Task: Look for space in Itumbiara, Brazil from 2nd June, 2023 to 15th June, 2023 for 2 adults and 1 pet in price range Rs.10000 to Rs.15000. Place can be entire place with 1  bedroom having 1 bed and 1 bathroom. Property type can be house, flat, guest house, hotel. Booking option can be shelf check-in. Required host language is Spanish.
Action: Key pressed i<Key.caps_lock>tumbiara,<Key.space><Key.caps_lock>b<Key.caps_lock>razil
Screenshot: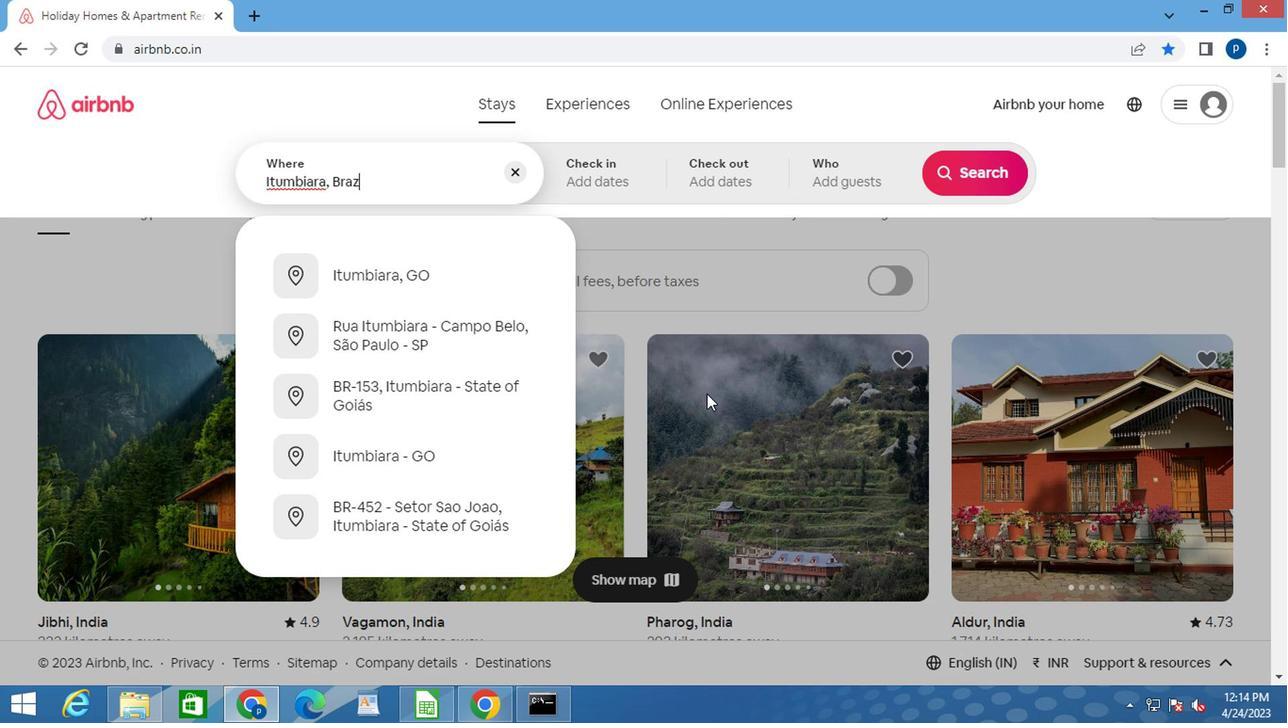 
Action: Mouse moved to (729, 374)
Screenshot: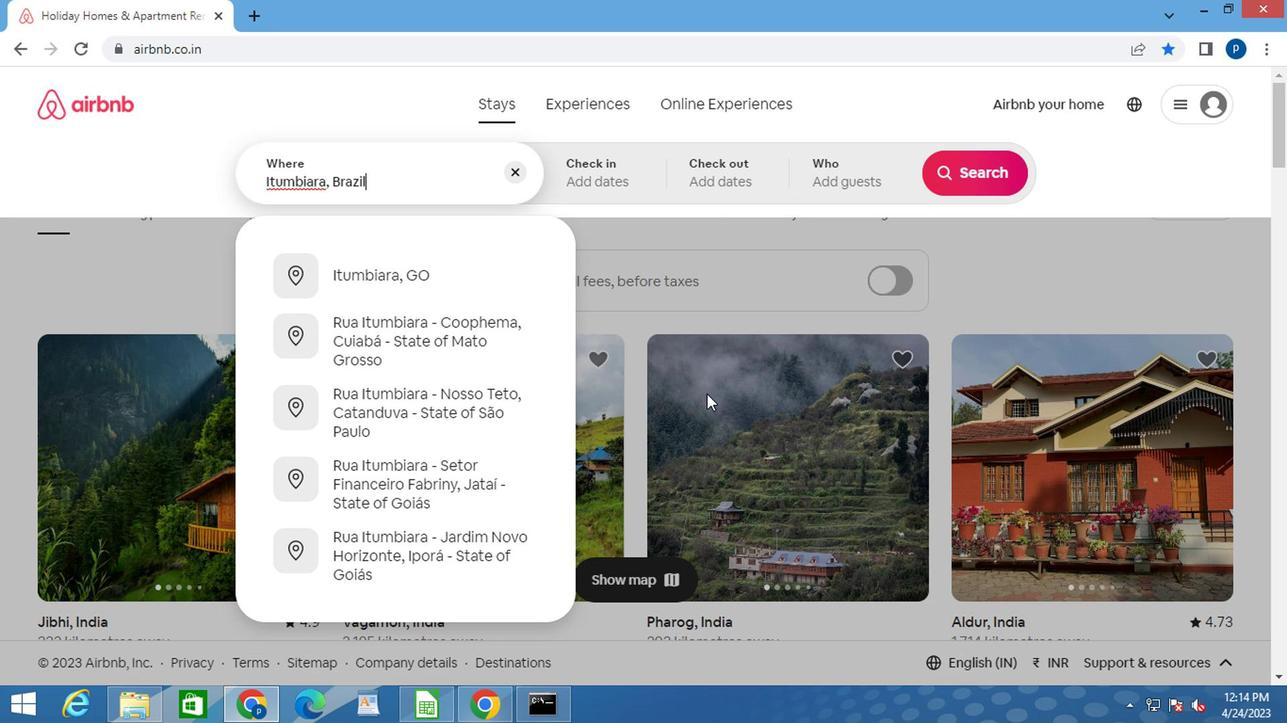 
Action: Key pressed <Key.enter>
Screenshot: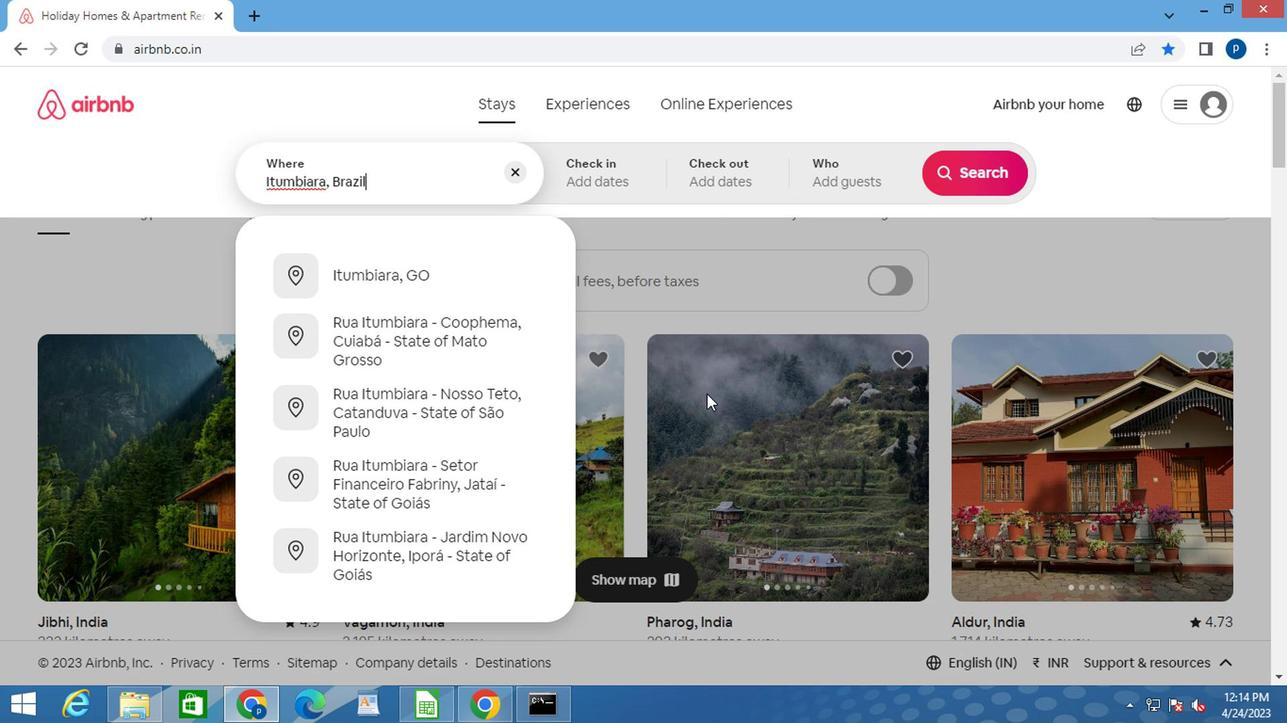 
Action: Mouse moved to (961, 325)
Screenshot: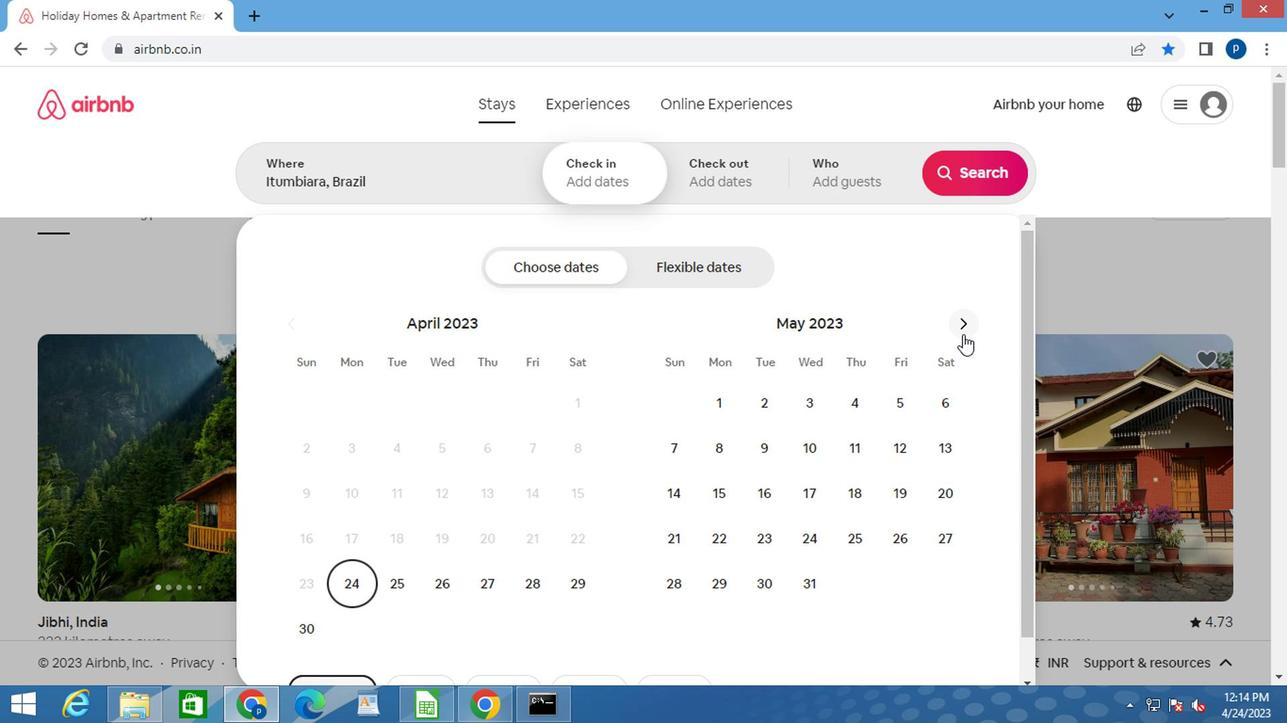 
Action: Mouse pressed left at (961, 325)
Screenshot: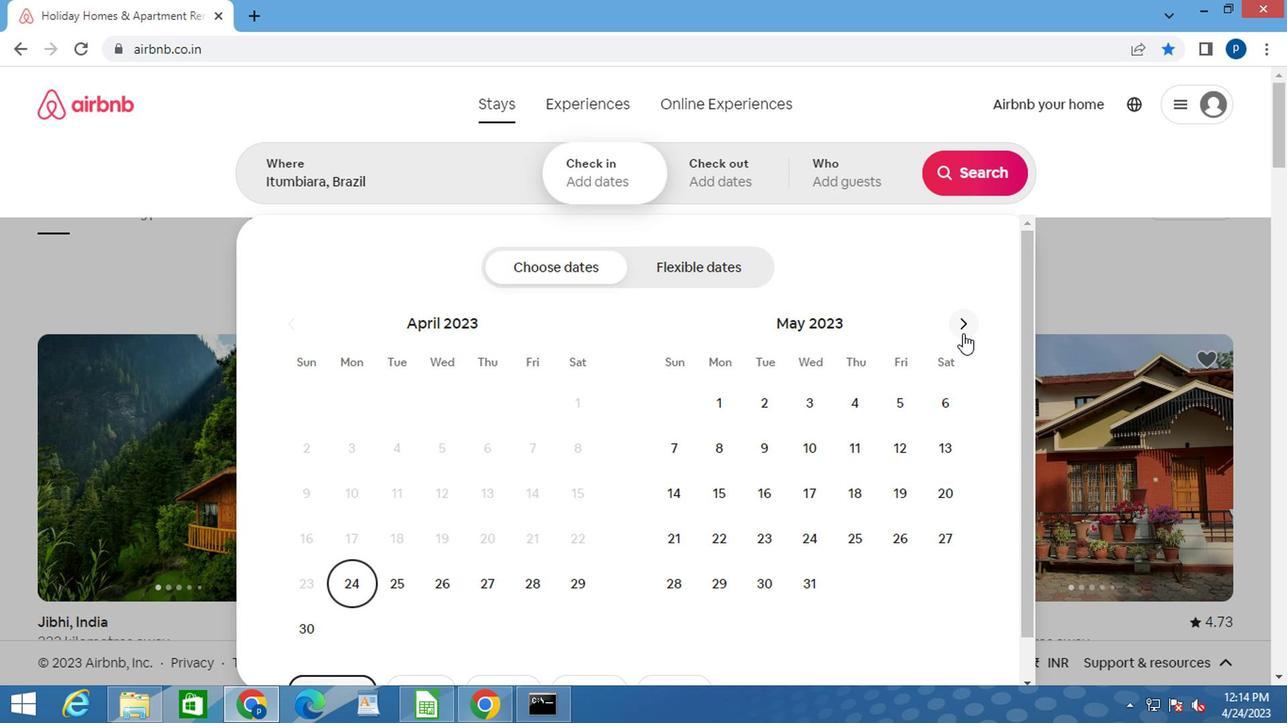 
Action: Mouse pressed left at (961, 325)
Screenshot: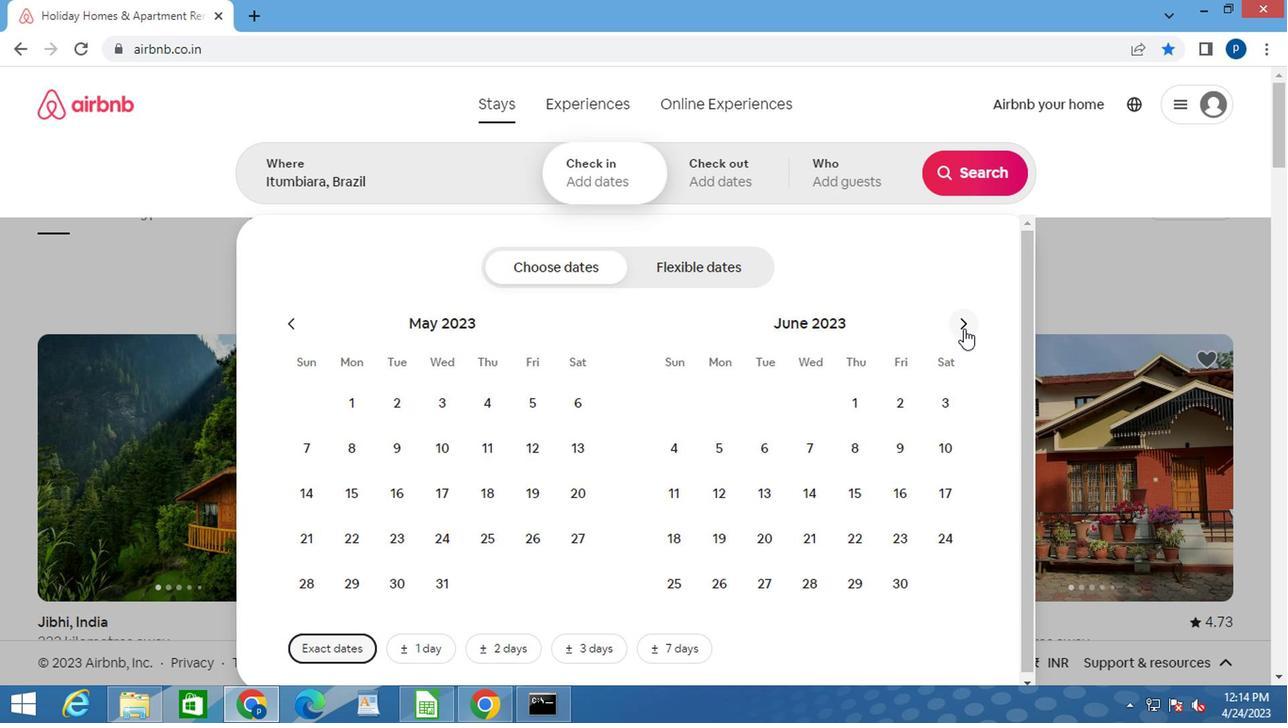 
Action: Mouse moved to (535, 392)
Screenshot: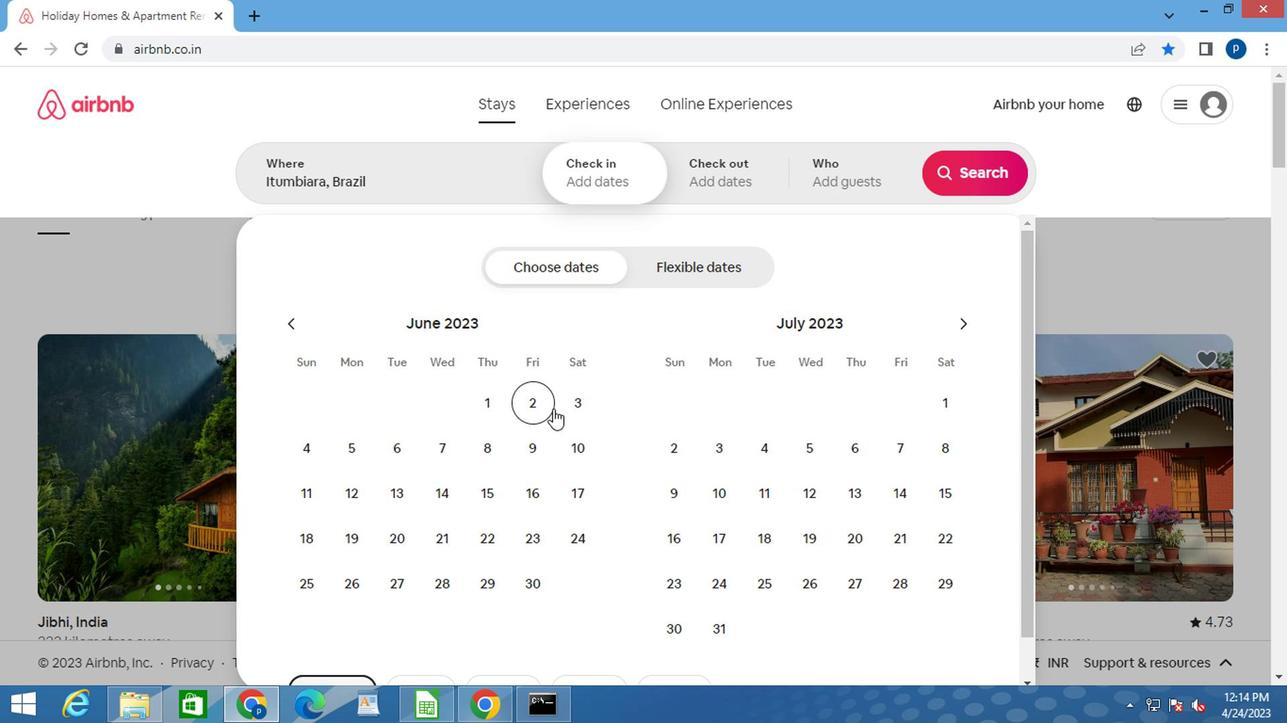 
Action: Mouse pressed left at (535, 392)
Screenshot: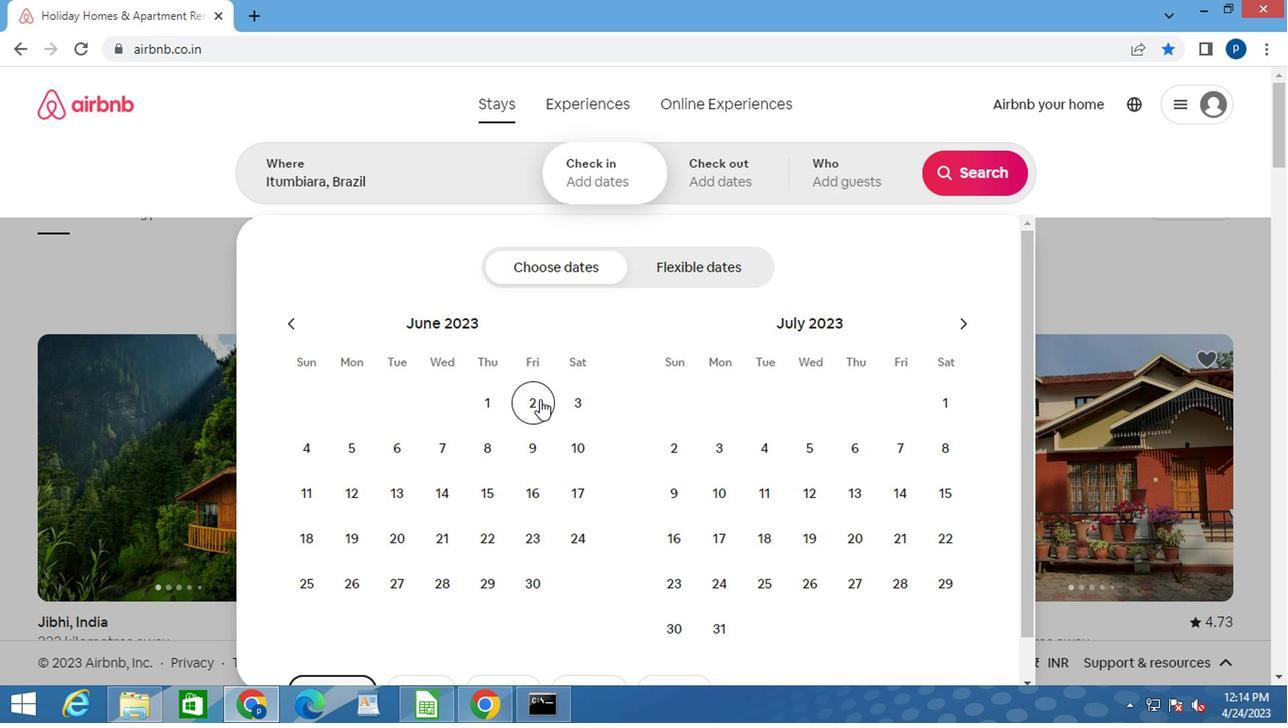 
Action: Mouse moved to (476, 483)
Screenshot: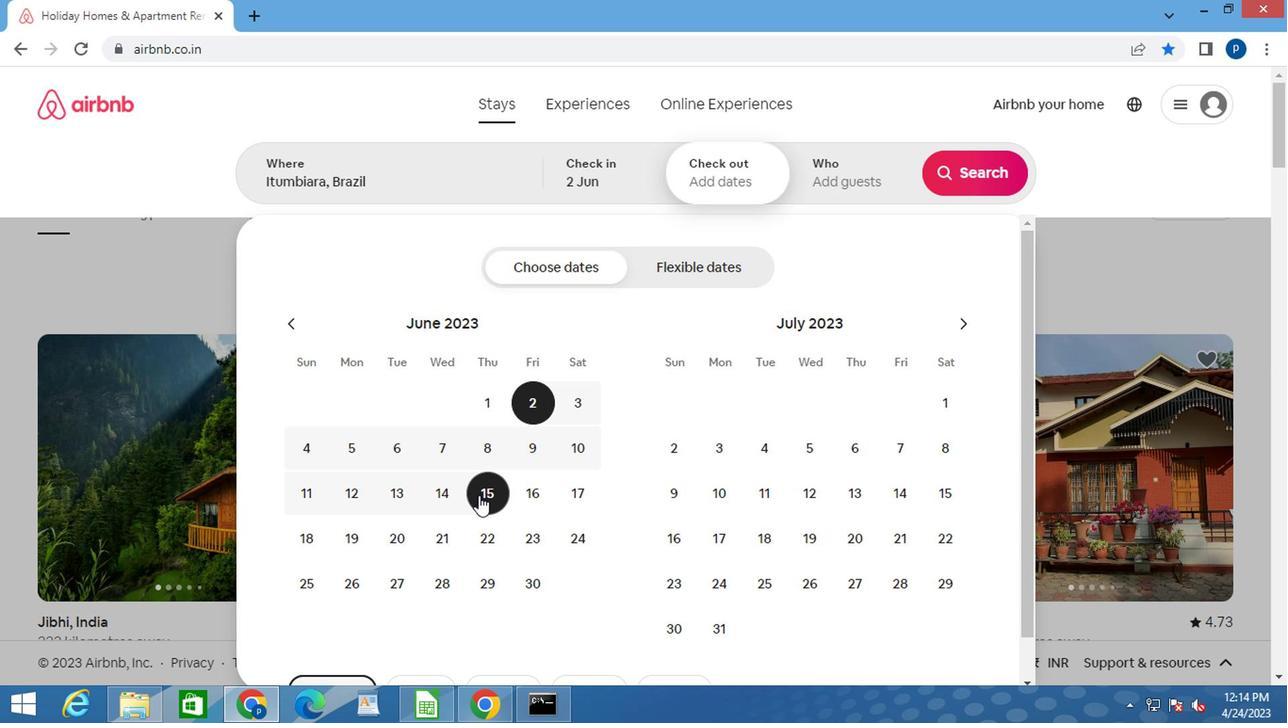 
Action: Mouse pressed left at (476, 483)
Screenshot: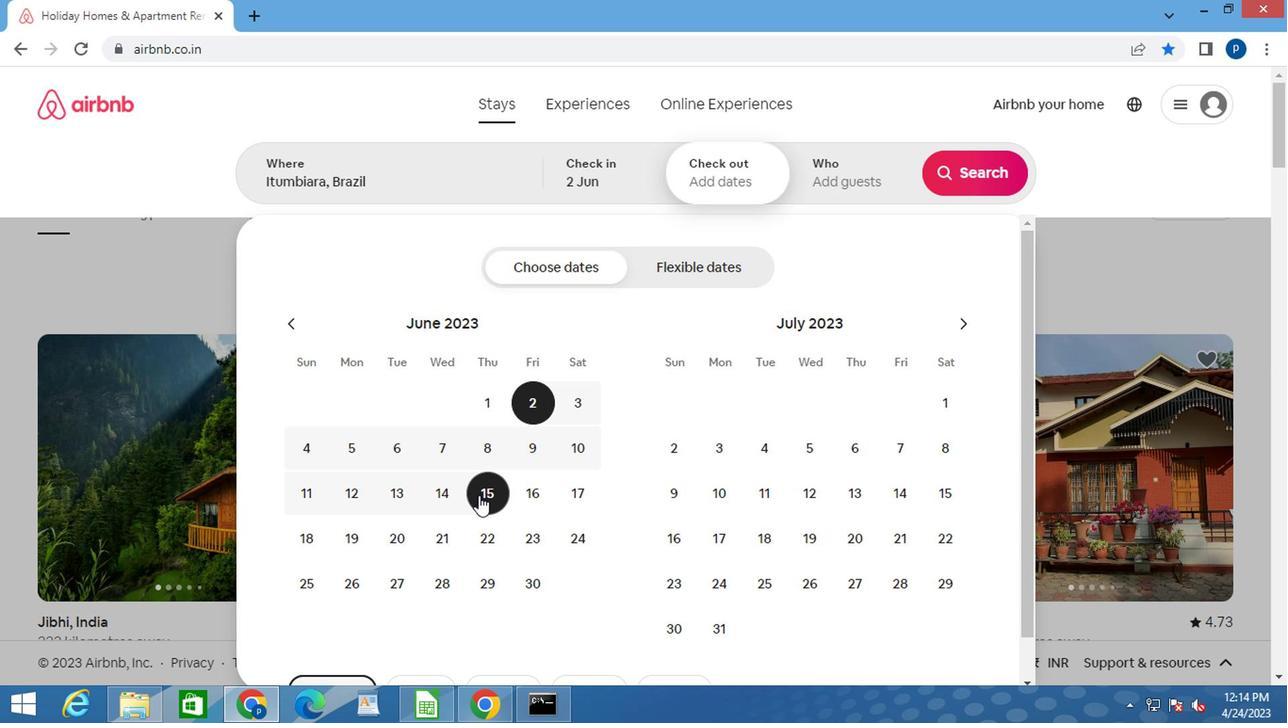 
Action: Mouse moved to (840, 189)
Screenshot: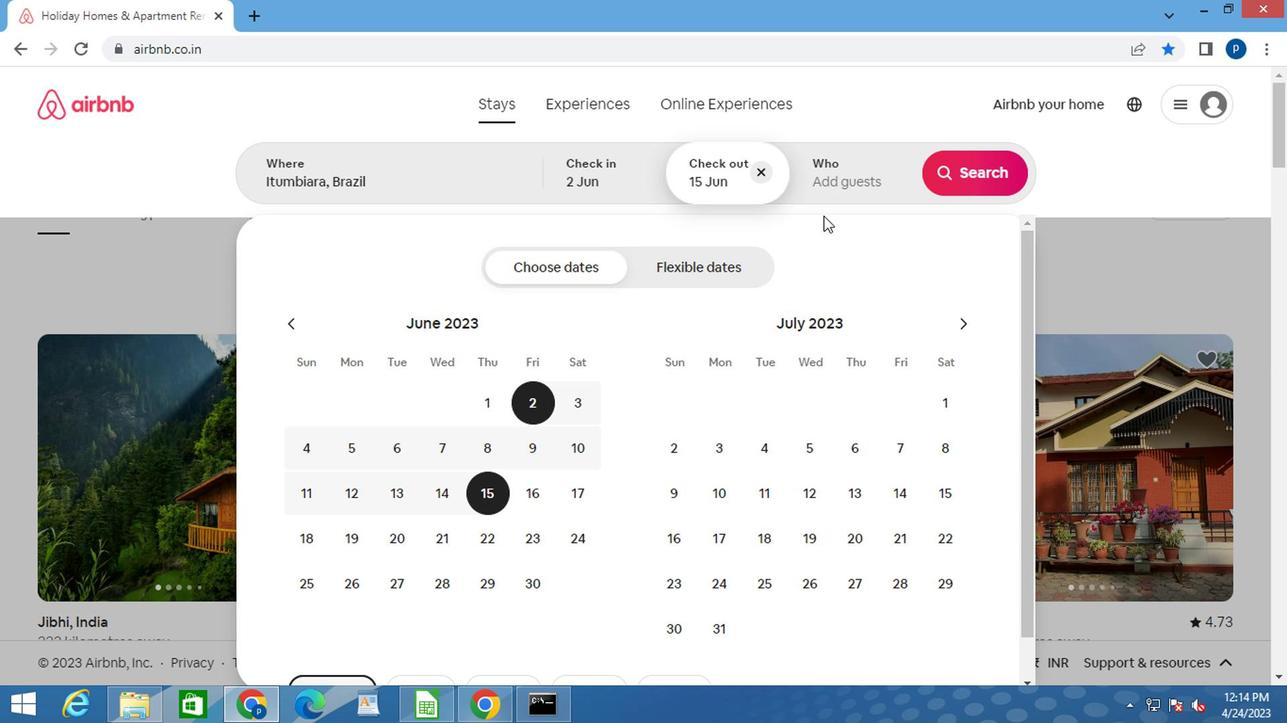 
Action: Mouse pressed left at (840, 189)
Screenshot: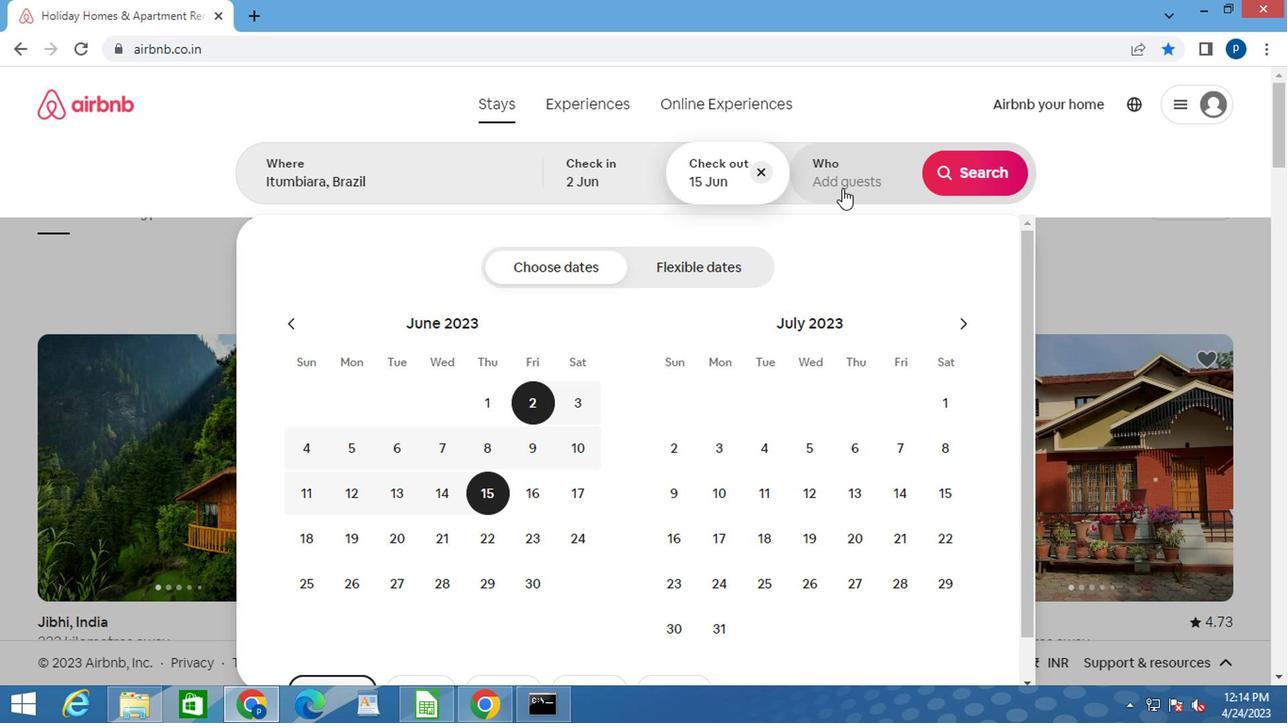 
Action: Mouse moved to (972, 270)
Screenshot: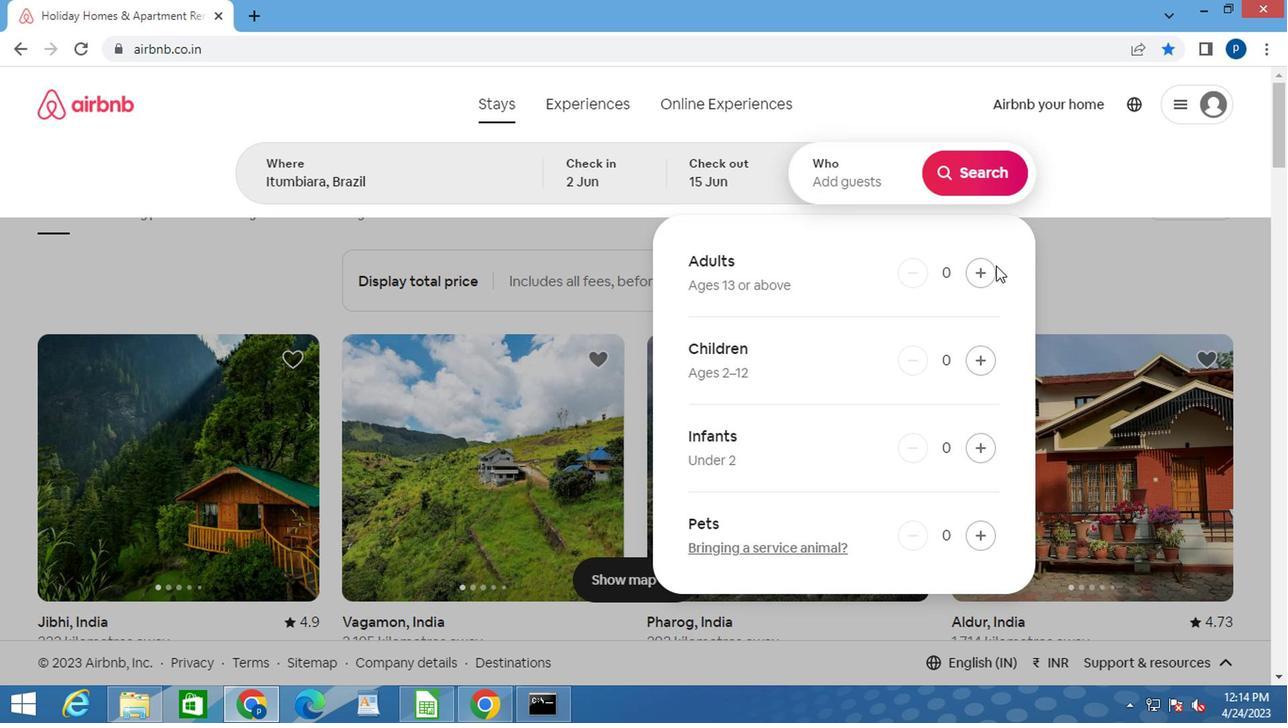 
Action: Mouse pressed left at (972, 270)
Screenshot: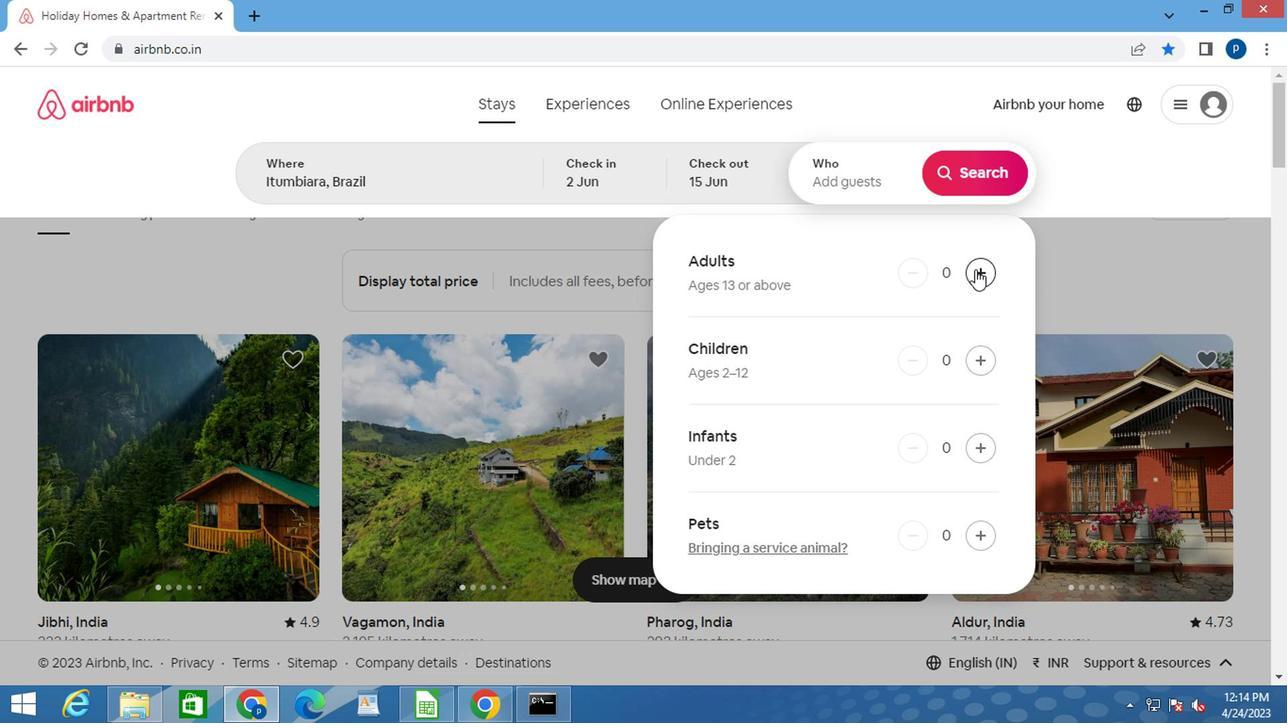 
Action: Mouse pressed left at (972, 270)
Screenshot: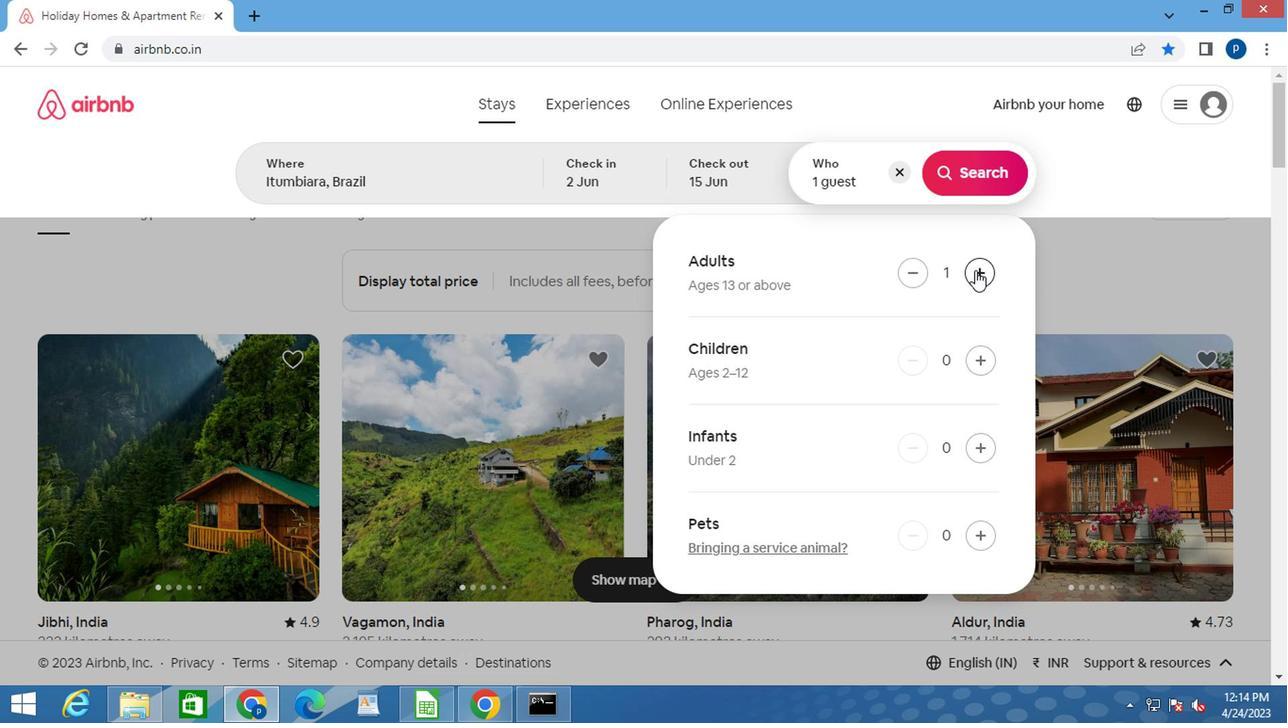 
Action: Mouse moved to (980, 519)
Screenshot: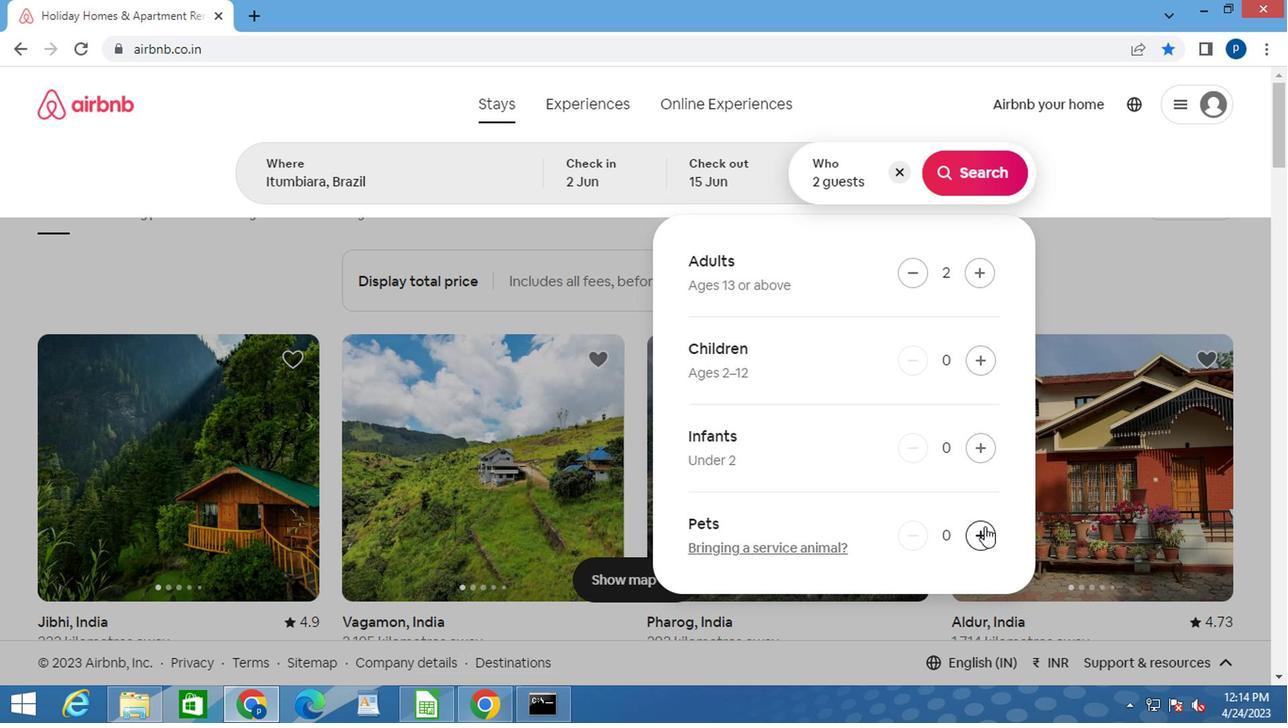 
Action: Mouse pressed left at (980, 519)
Screenshot: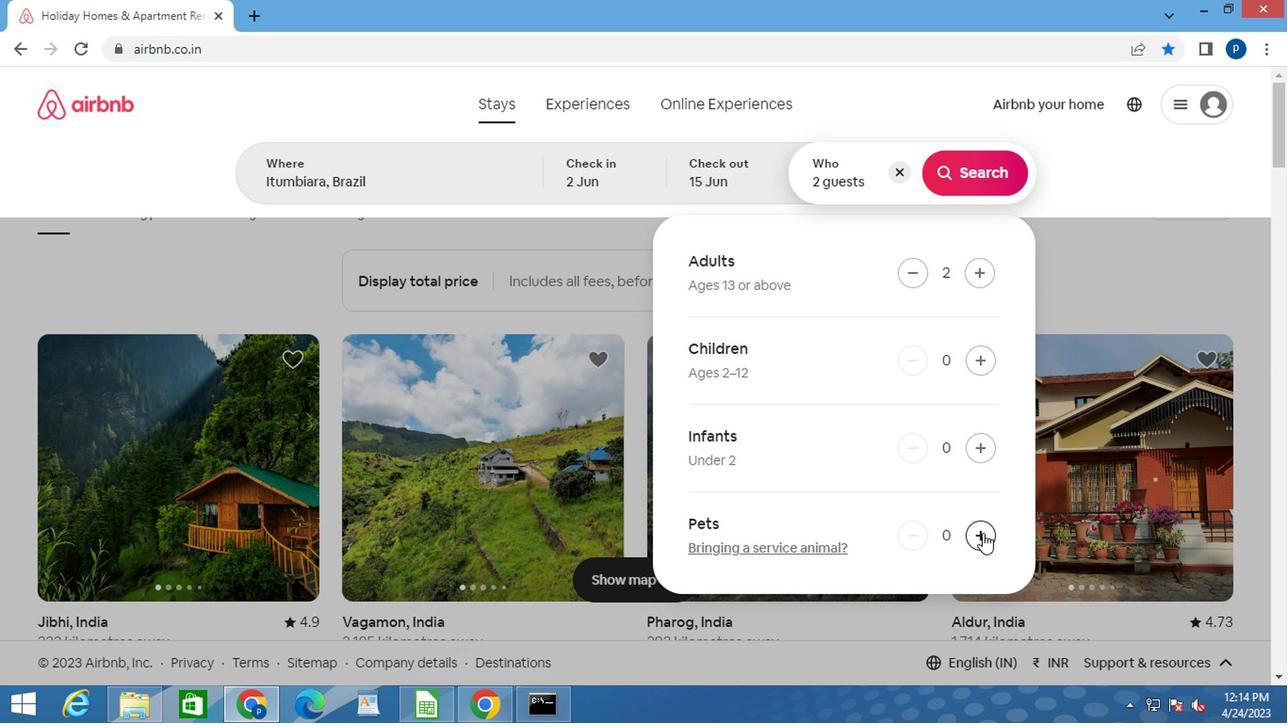 
Action: Mouse moved to (974, 185)
Screenshot: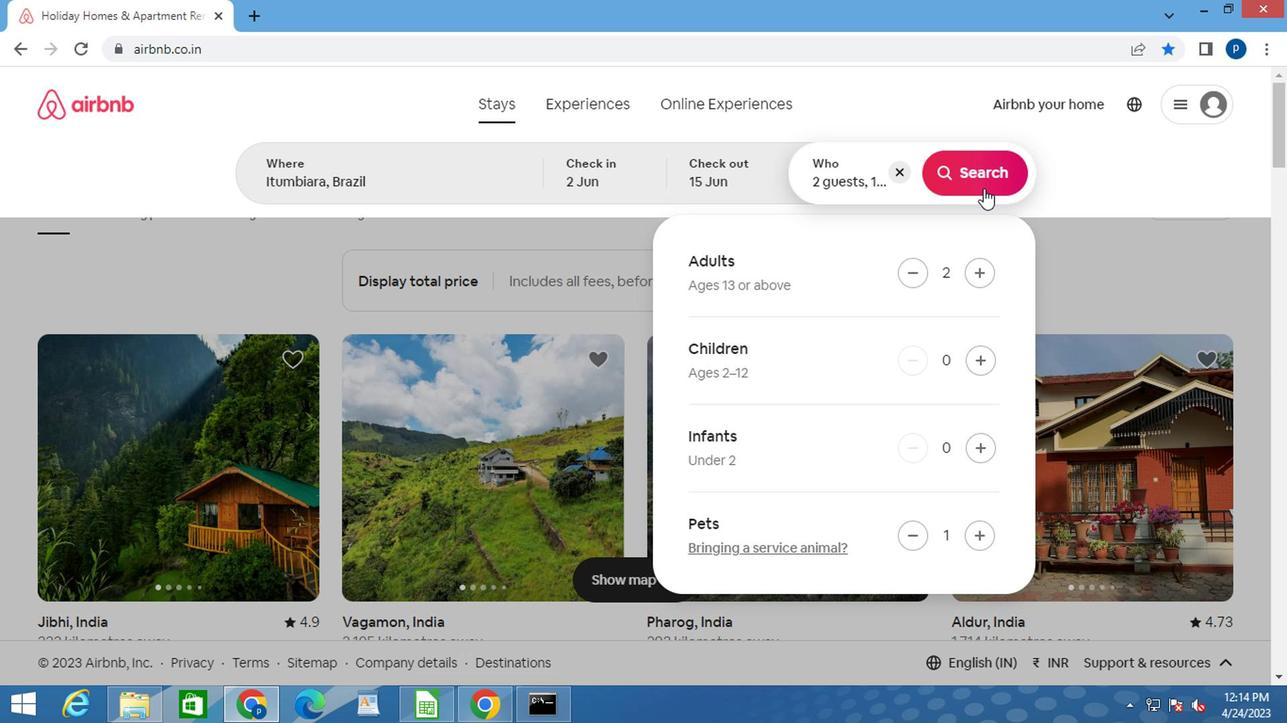 
Action: Mouse pressed left at (974, 185)
Screenshot: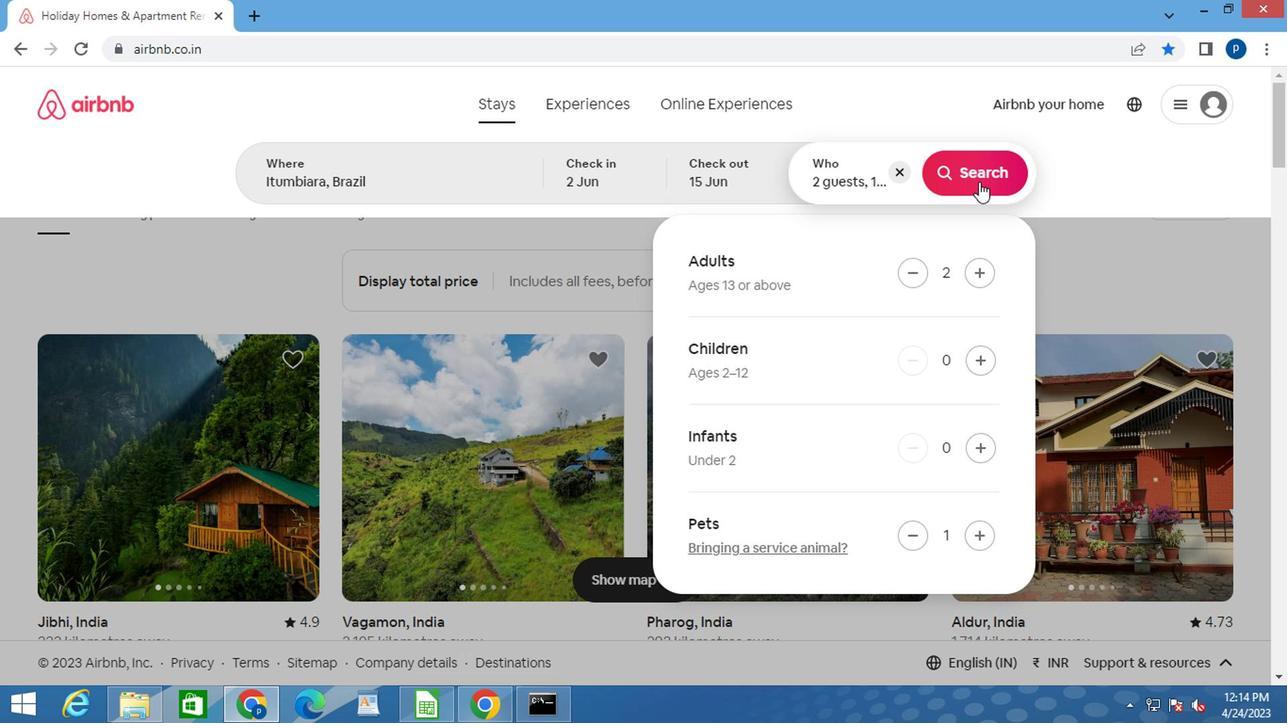 
Action: Mouse moved to (1192, 185)
Screenshot: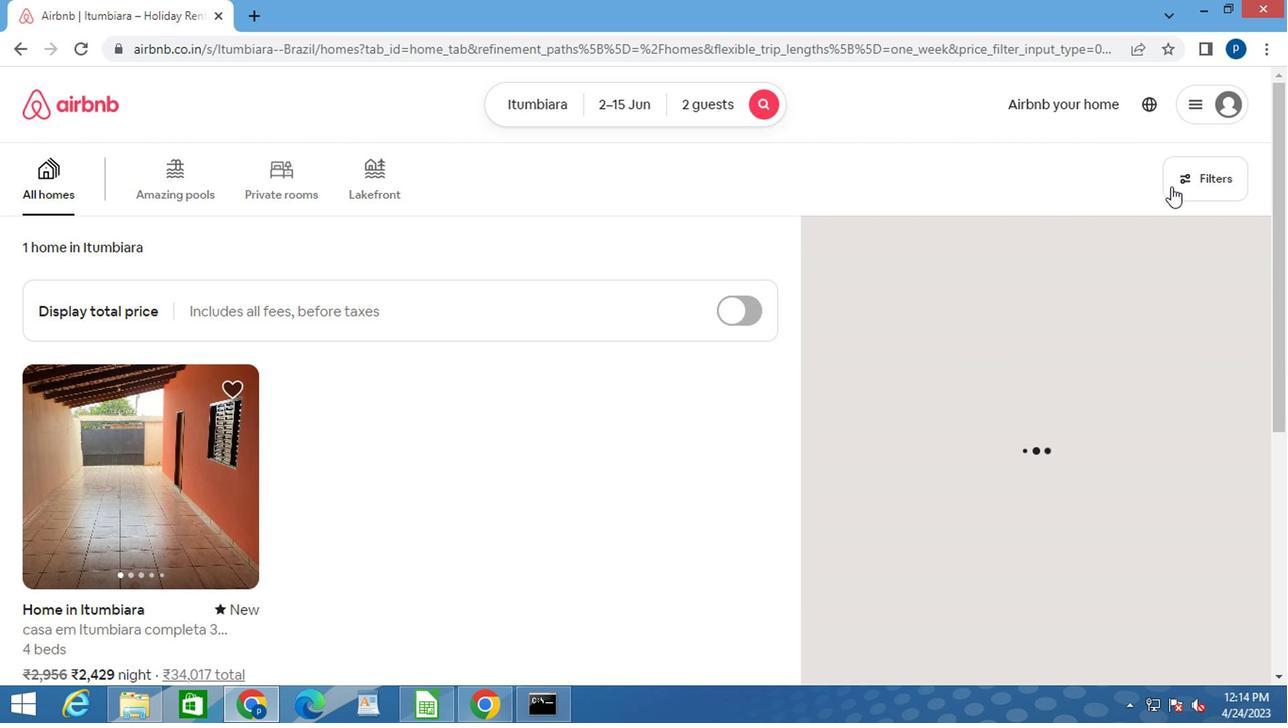 
Action: Mouse pressed left at (1192, 185)
Screenshot: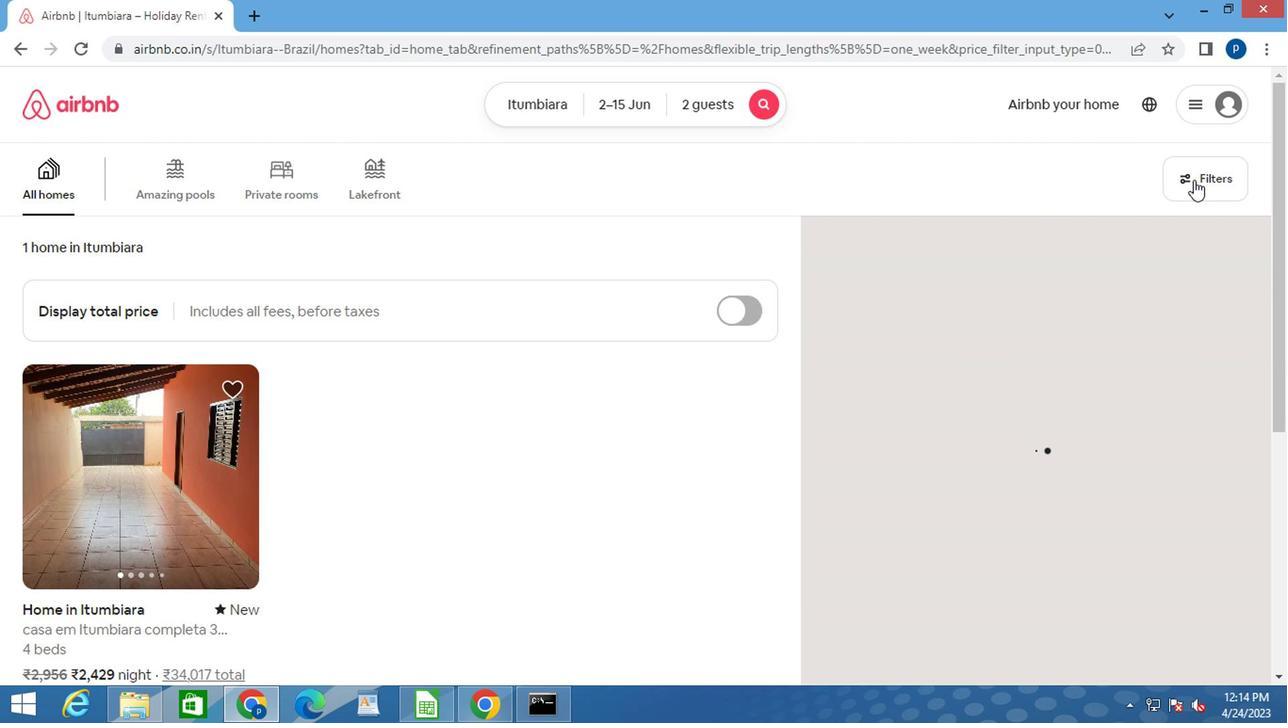 
Action: Mouse moved to (364, 359)
Screenshot: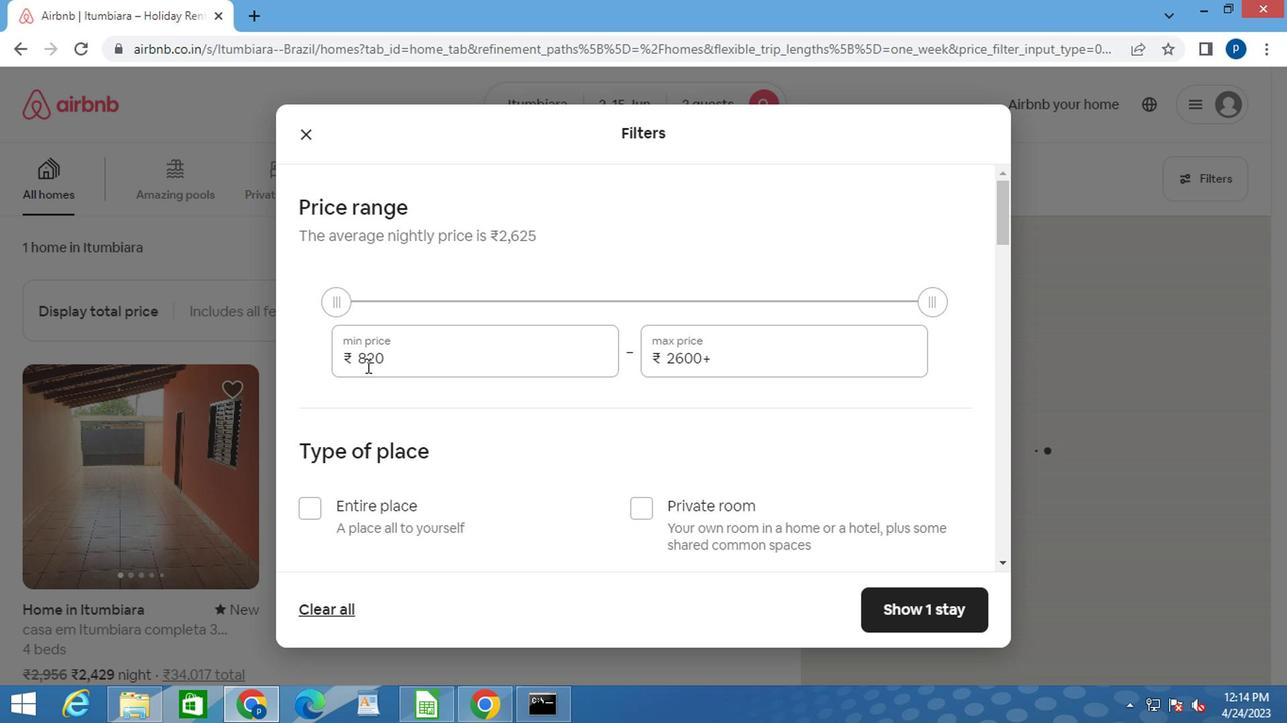 
Action: Mouse pressed left at (364, 359)
Screenshot: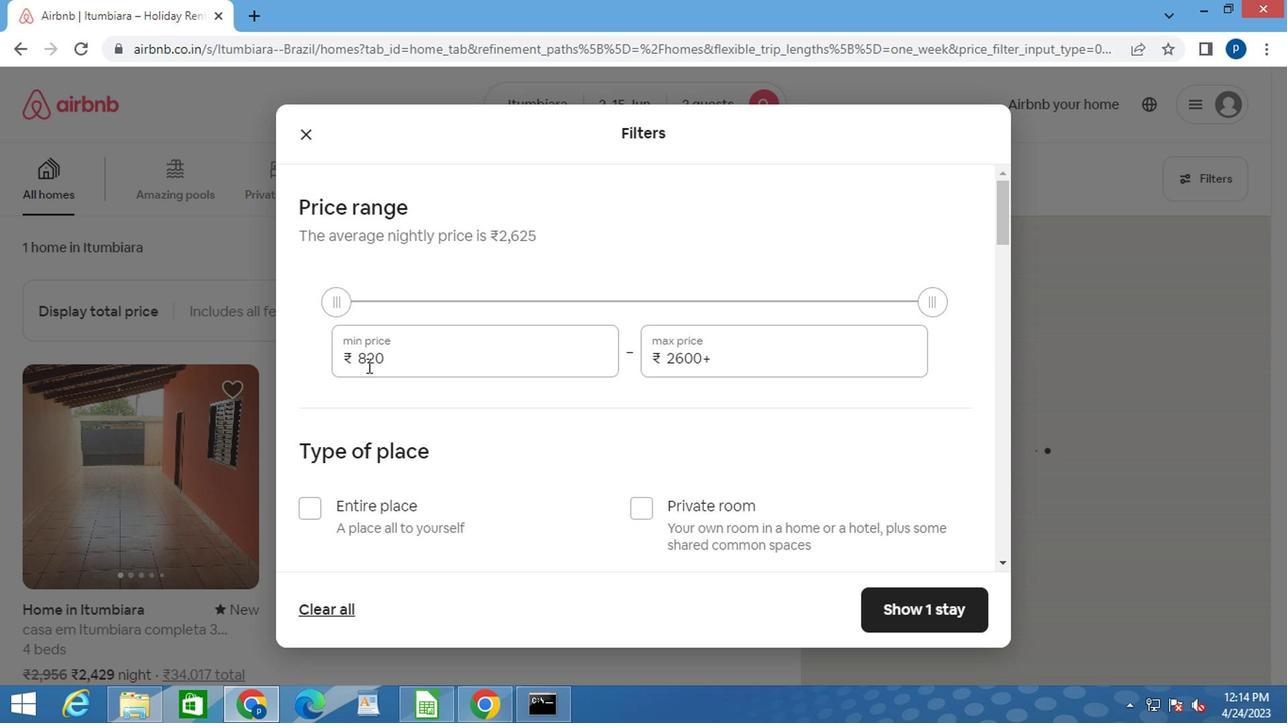 
Action: Mouse pressed left at (364, 359)
Screenshot: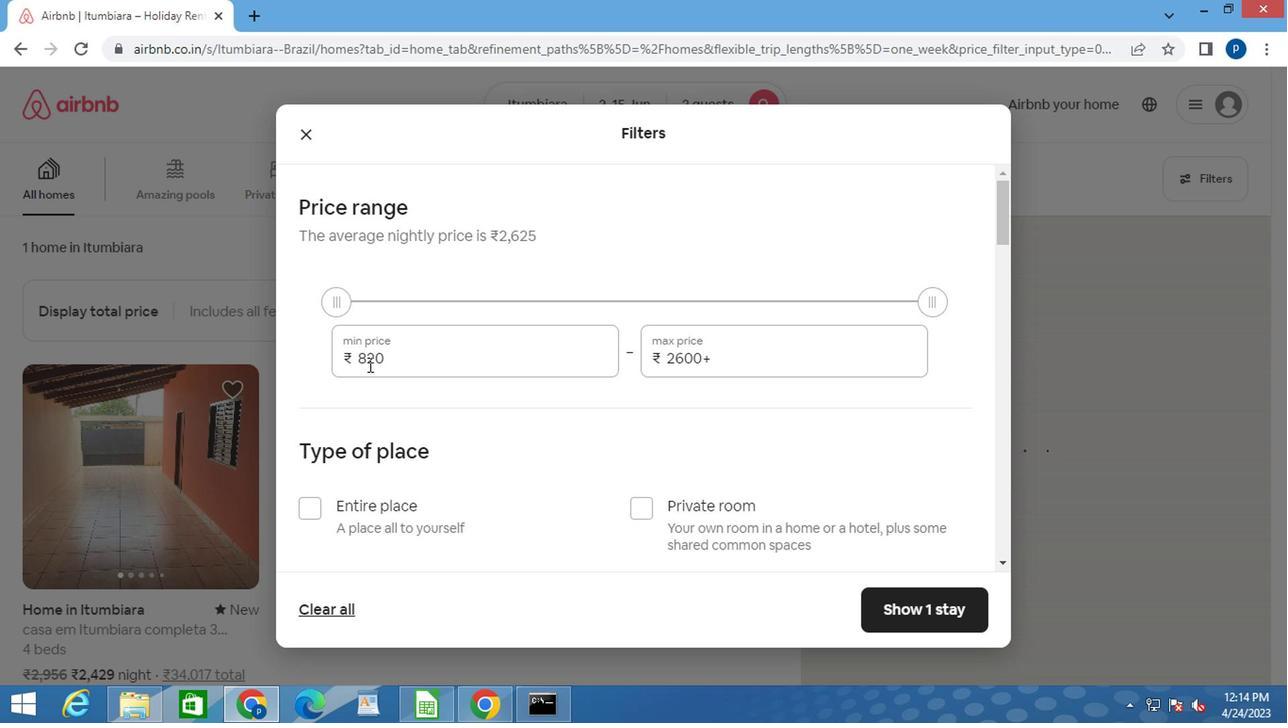 
Action: Mouse moved to (366, 351)
Screenshot: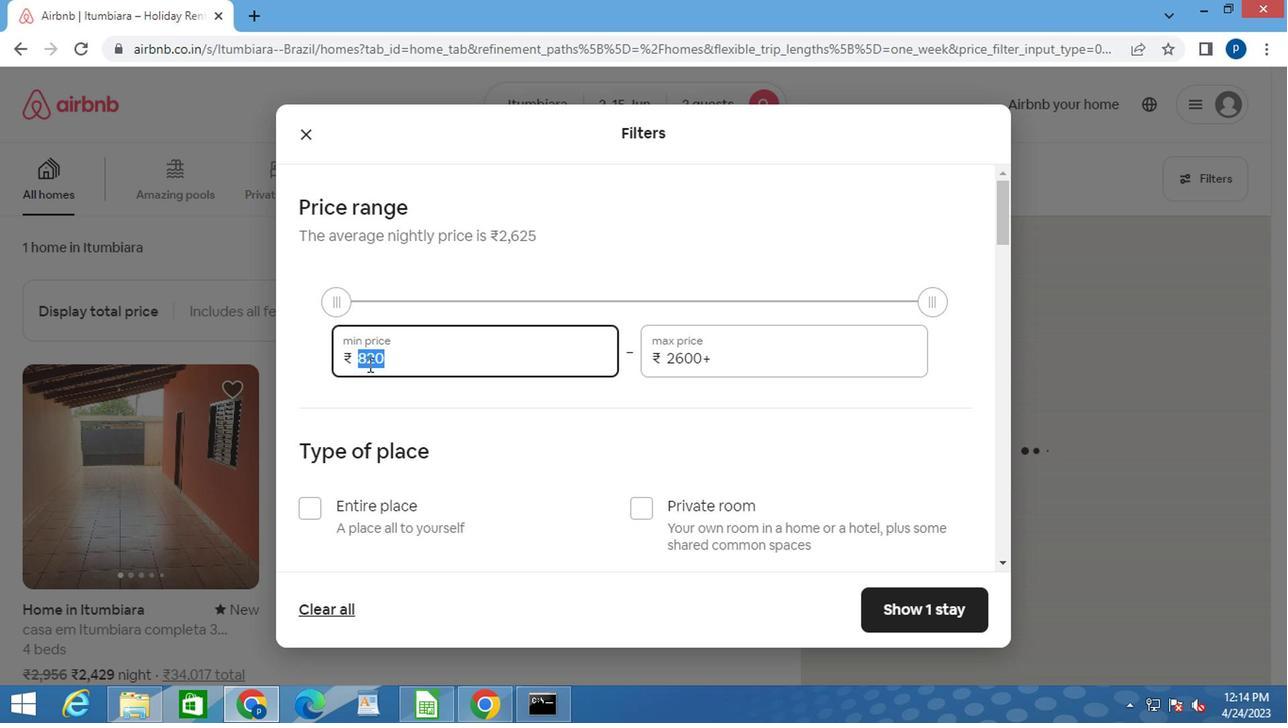 
Action: Key pressed 10000<Key.tab>15000
Screenshot: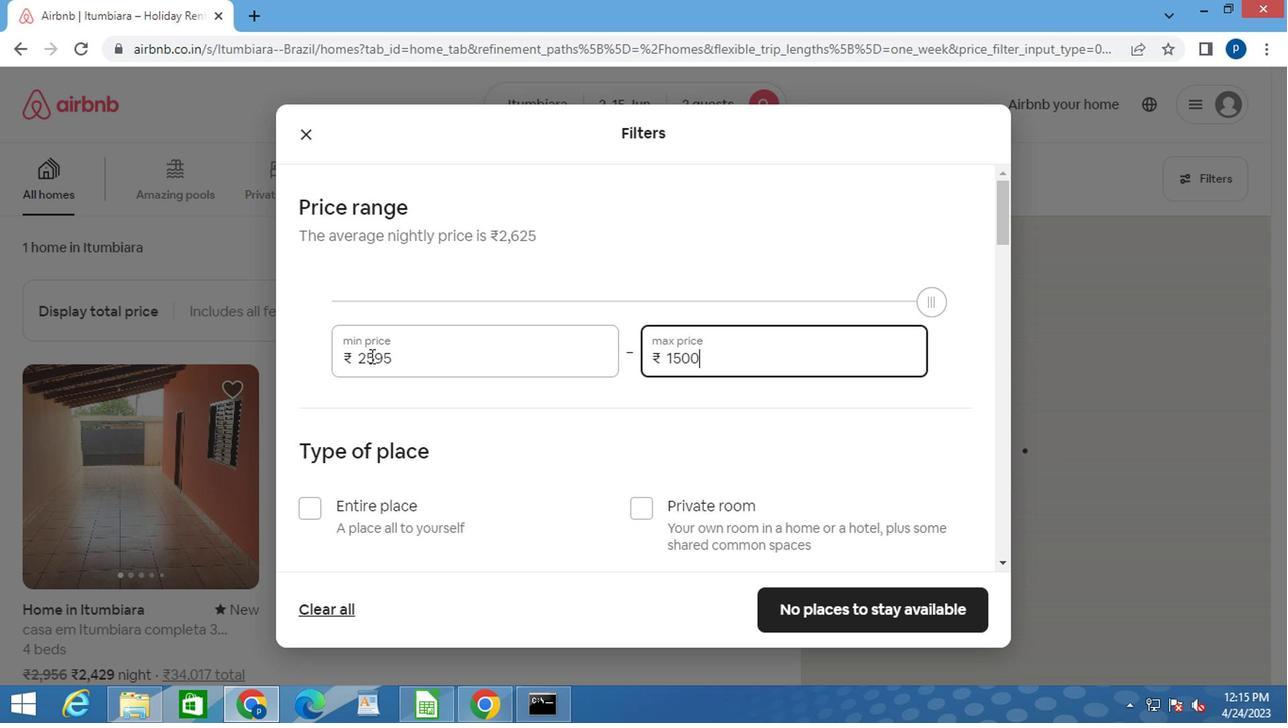 
Action: Mouse moved to (436, 425)
Screenshot: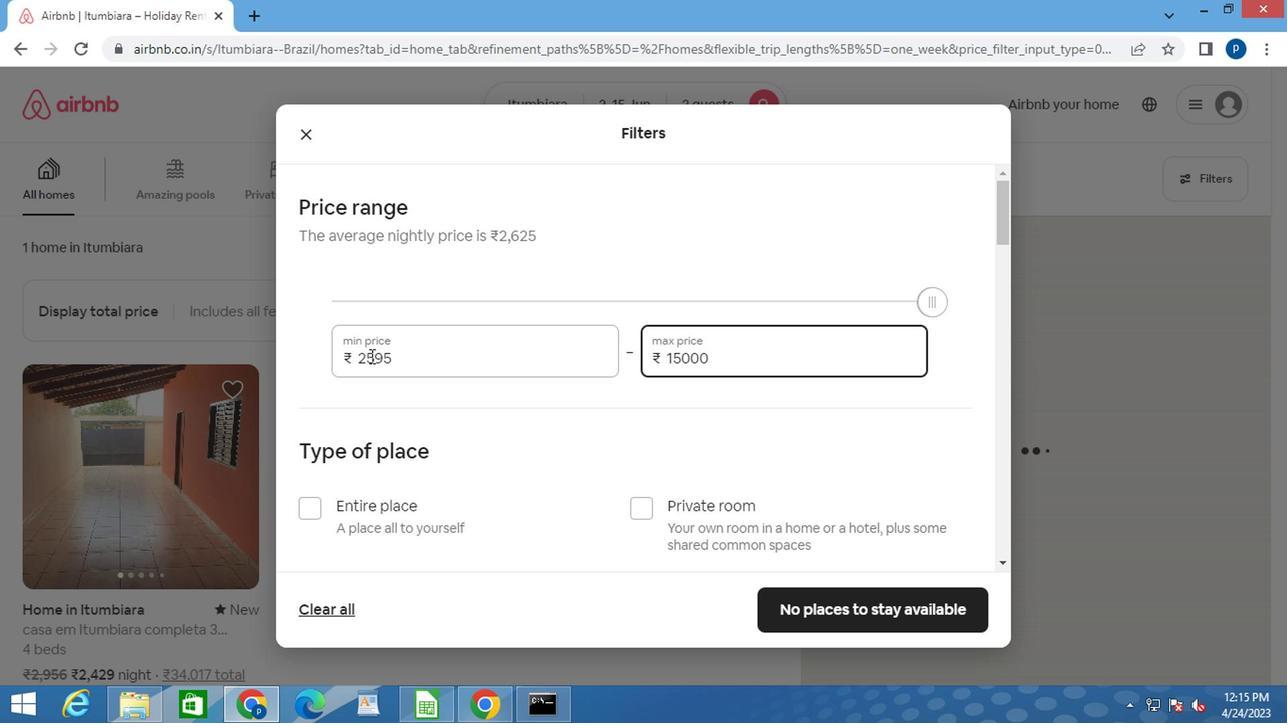 
Action: Mouse scrolled (436, 423) with delta (0, -1)
Screenshot: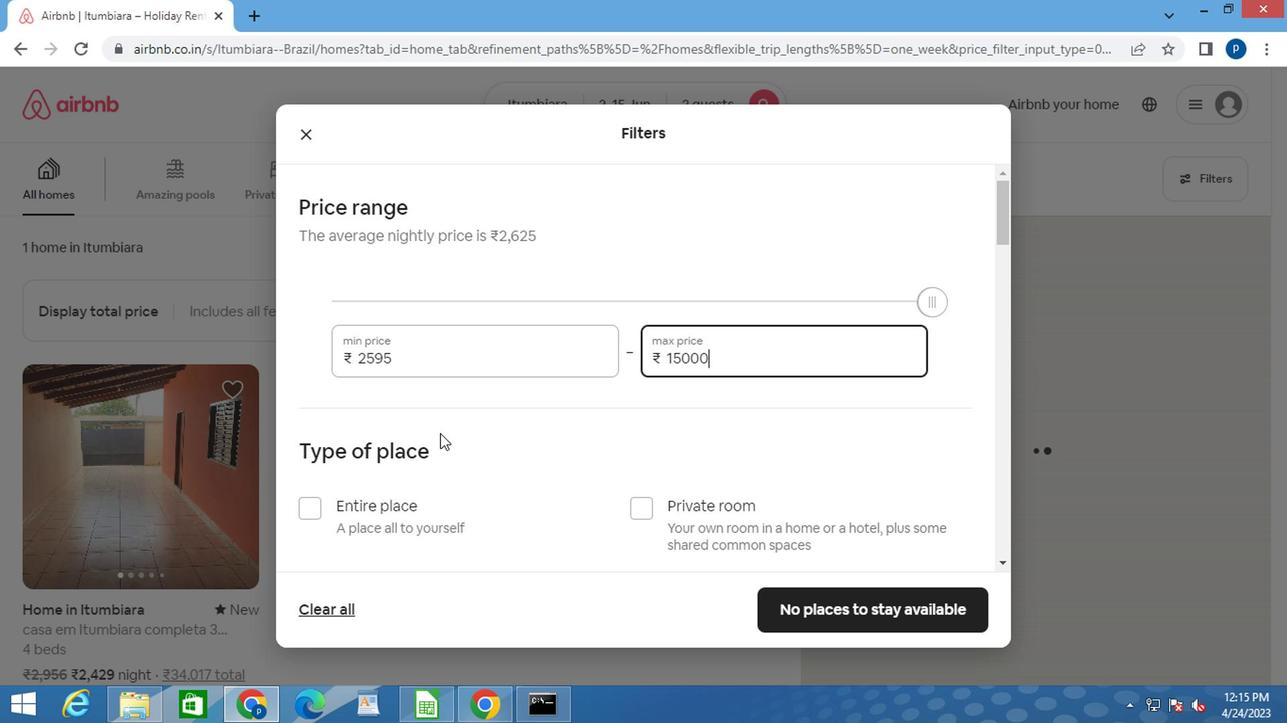 
Action: Mouse scrolled (436, 423) with delta (0, -1)
Screenshot: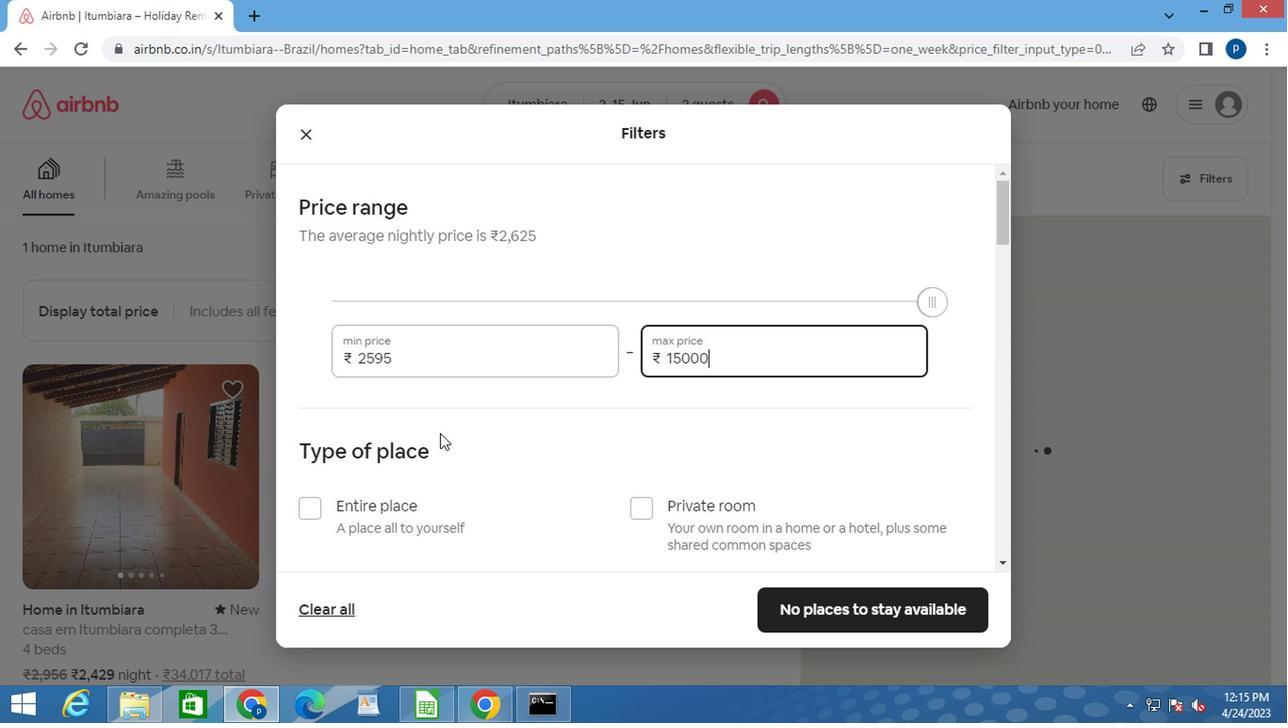 
Action: Mouse scrolled (436, 423) with delta (0, -1)
Screenshot: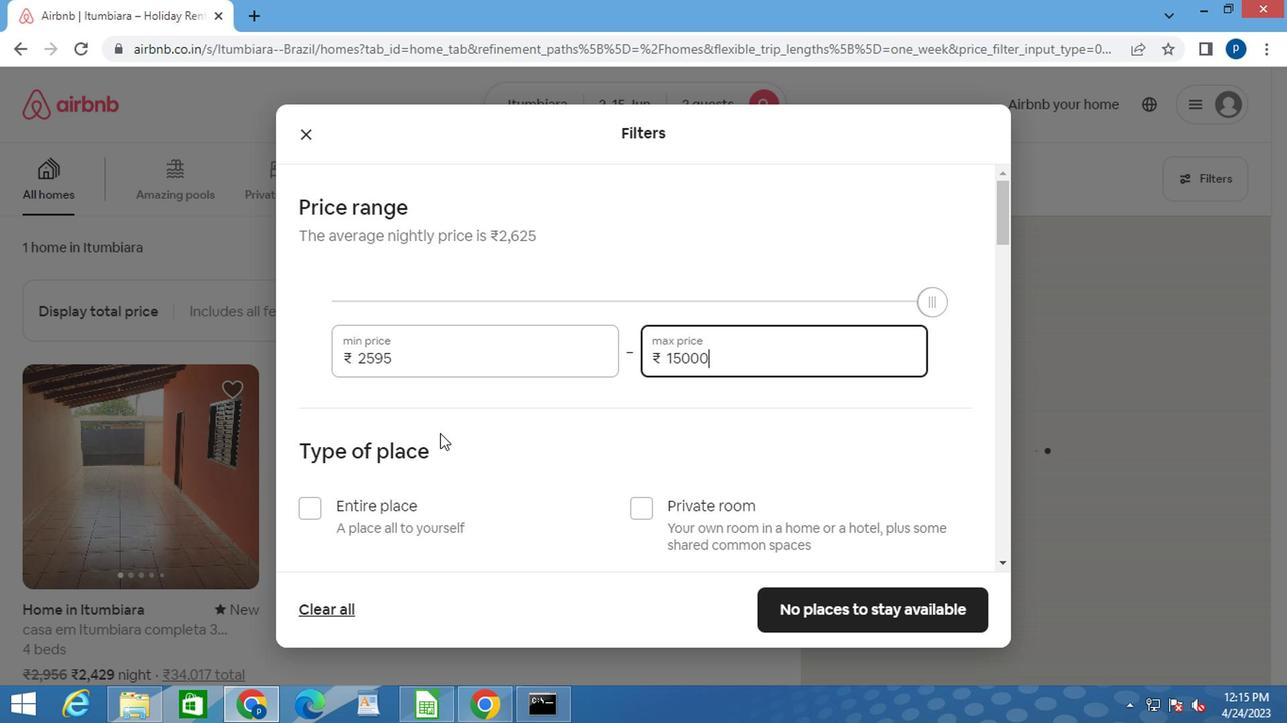 
Action: Mouse moved to (307, 233)
Screenshot: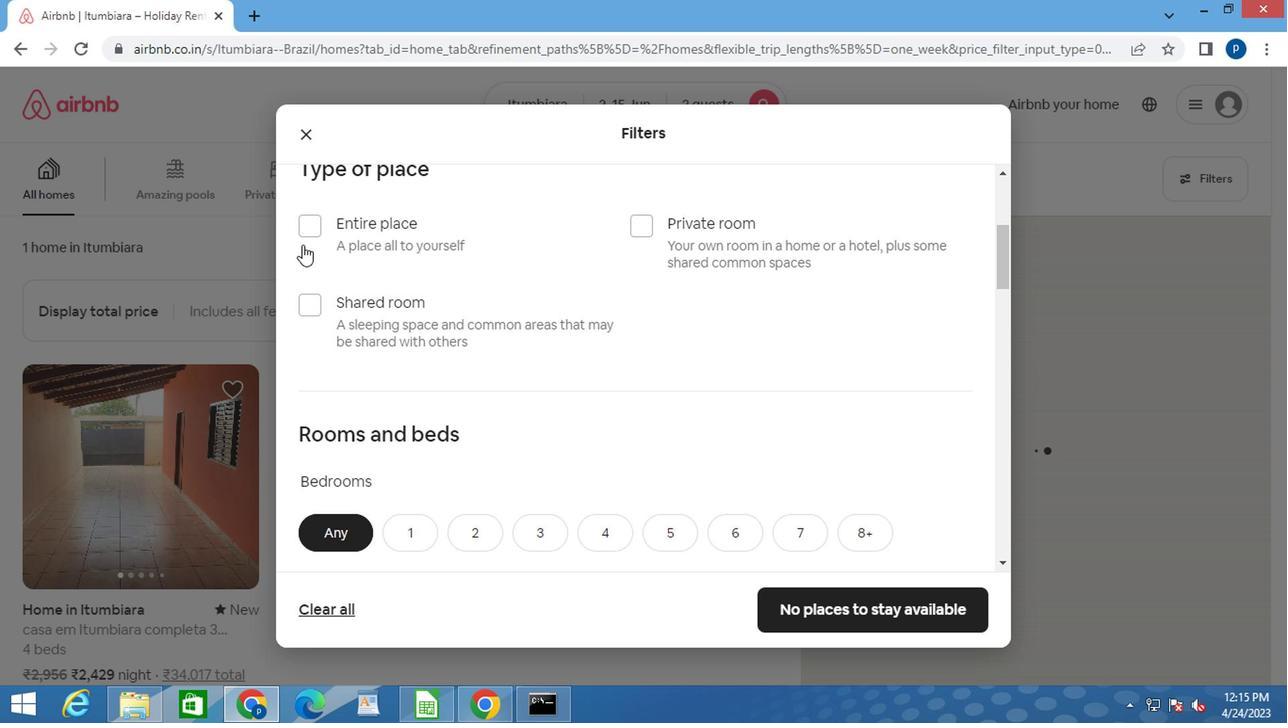 
Action: Mouse pressed left at (307, 233)
Screenshot: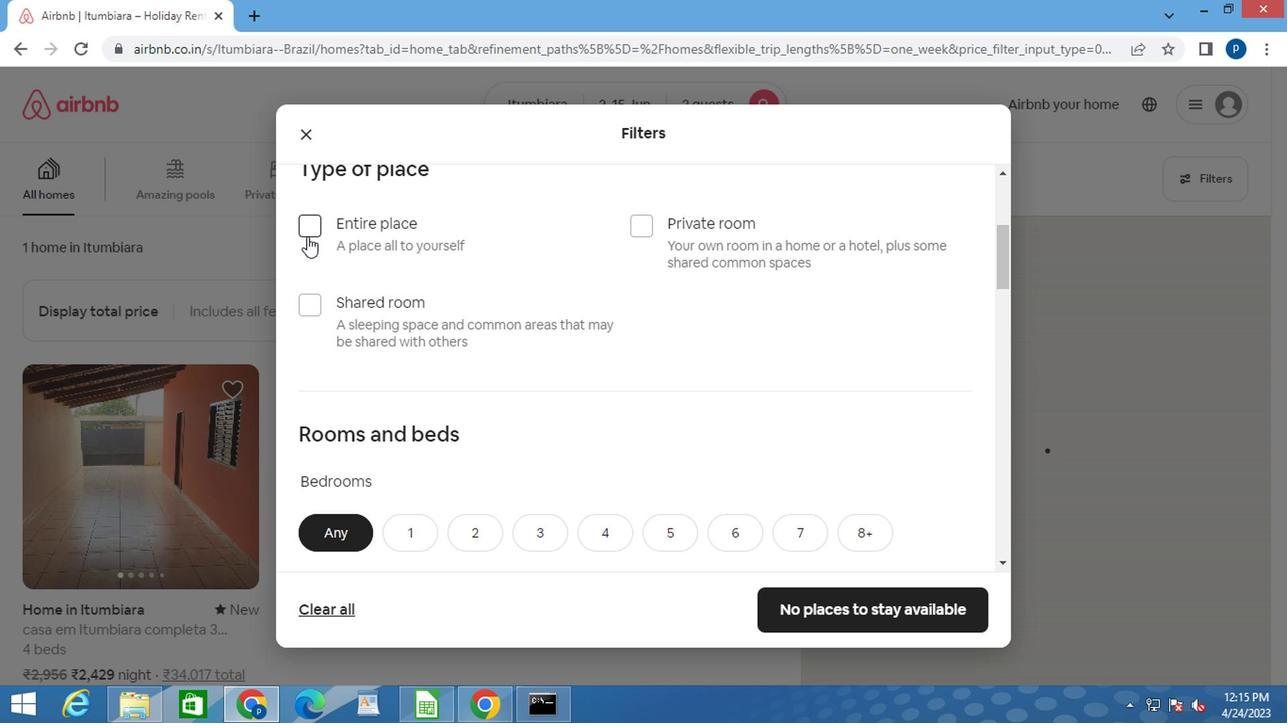 
Action: Mouse moved to (392, 282)
Screenshot: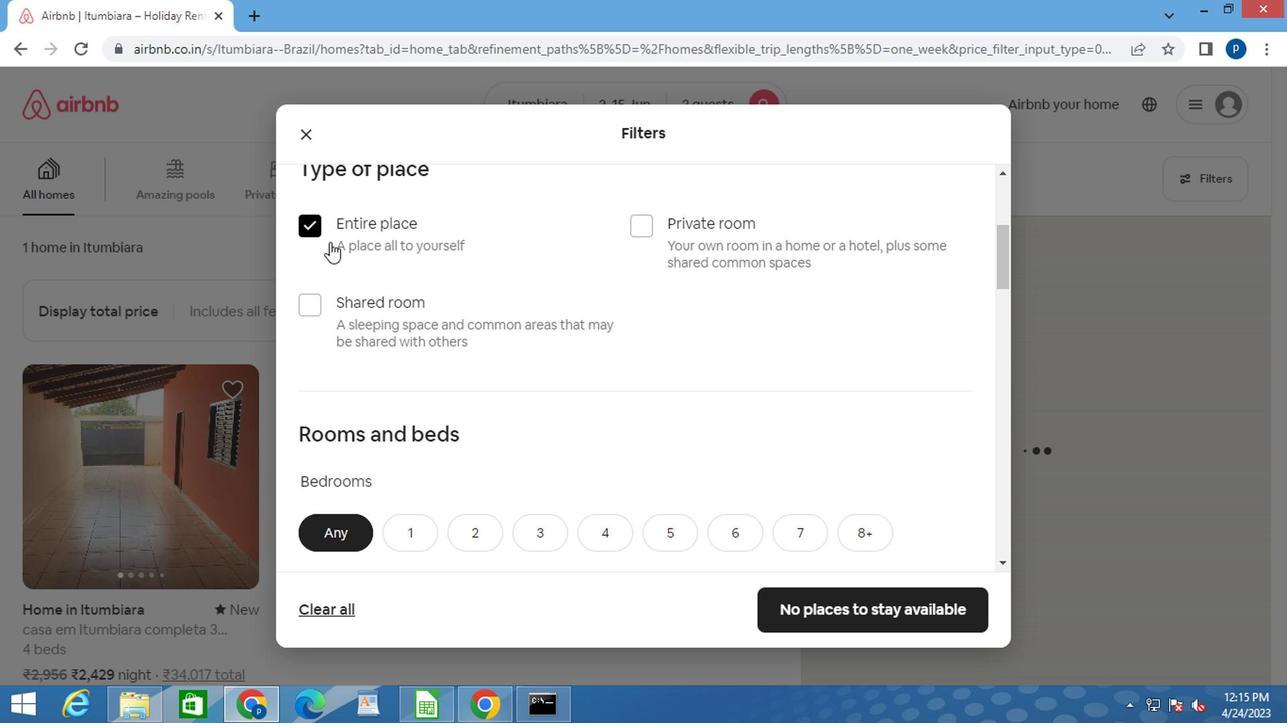 
Action: Mouse scrolled (392, 282) with delta (0, 0)
Screenshot: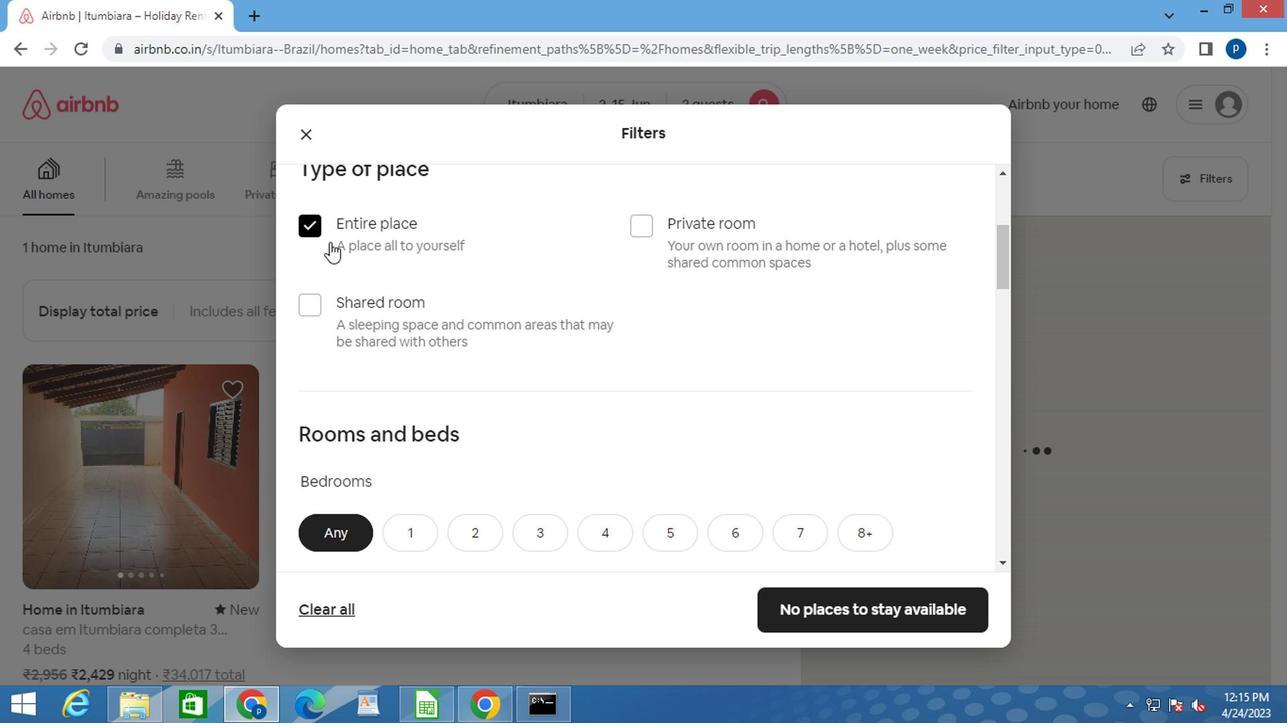 
Action: Mouse moved to (432, 317)
Screenshot: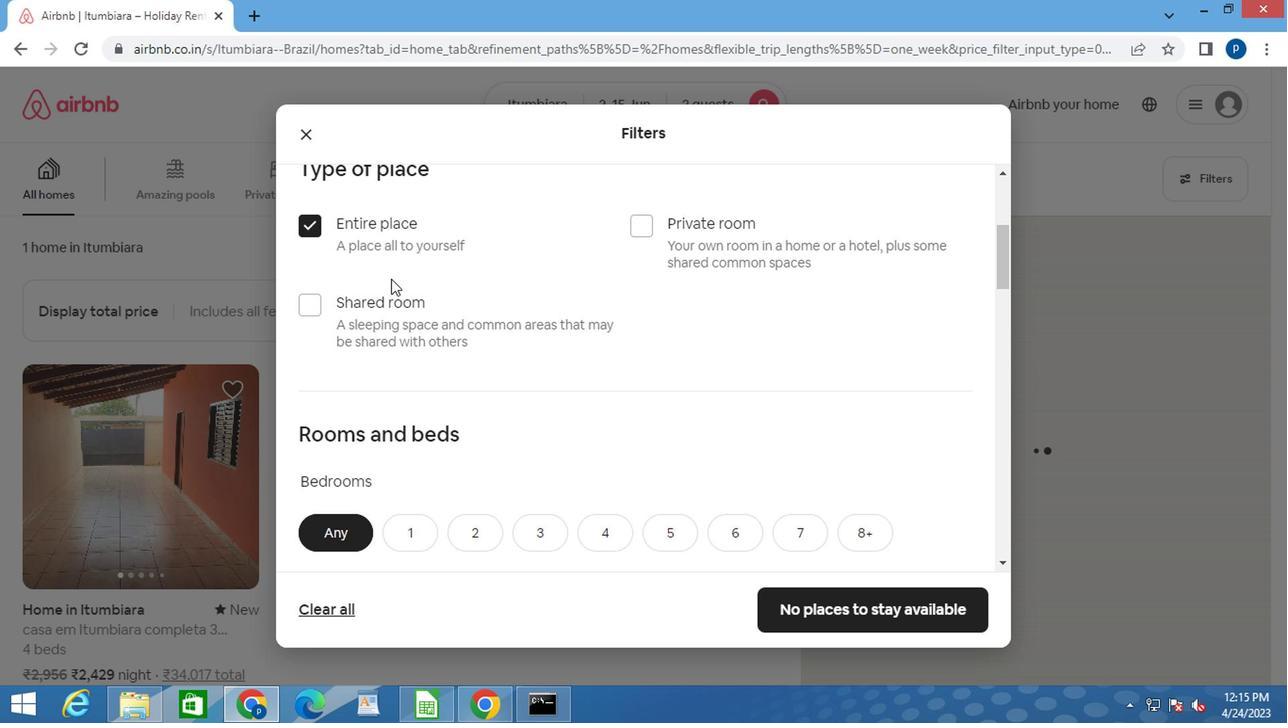 
Action: Mouse scrolled (432, 316) with delta (0, 0)
Screenshot: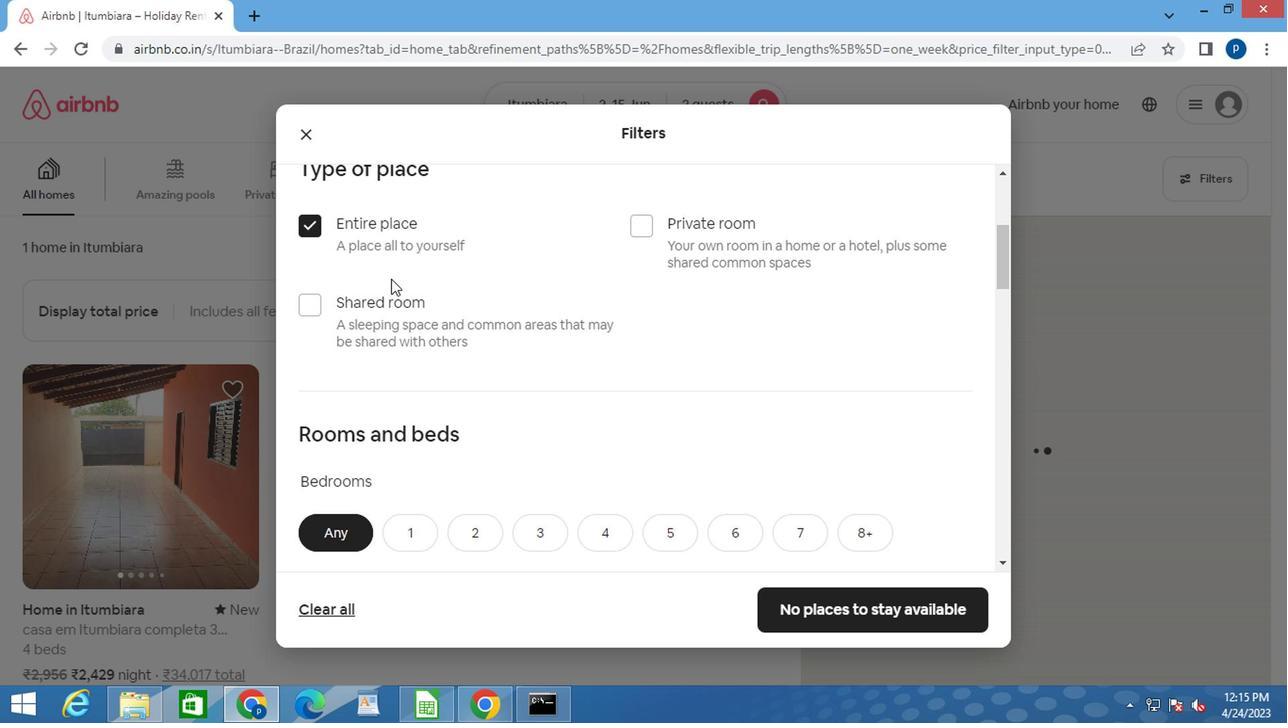 
Action: Mouse moved to (435, 319)
Screenshot: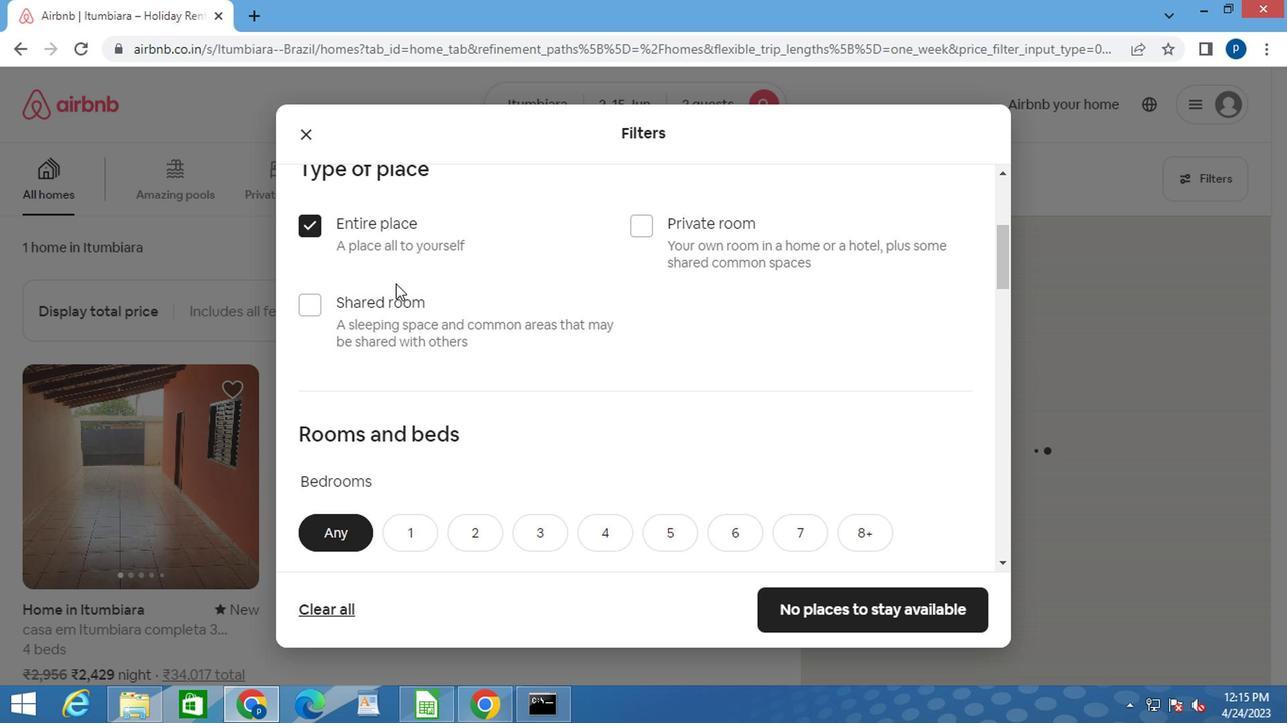 
Action: Mouse scrolled (435, 319) with delta (0, 0)
Screenshot: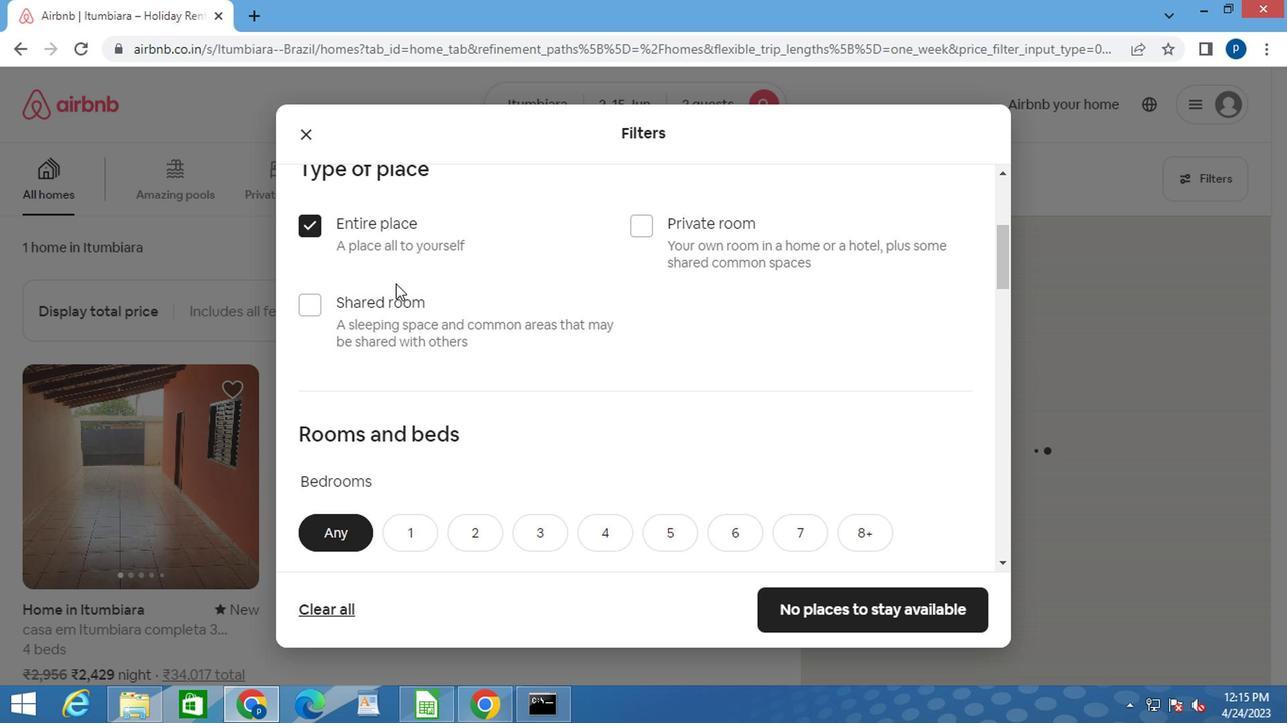 
Action: Mouse moved to (391, 252)
Screenshot: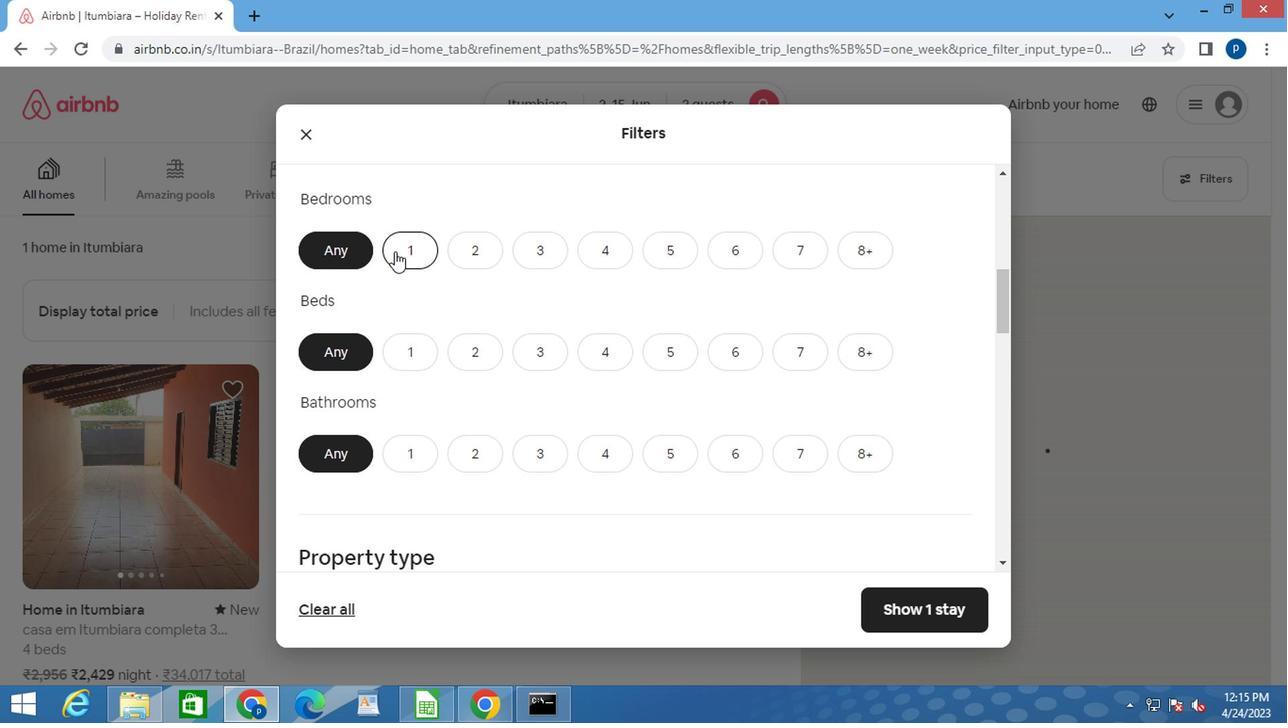 
Action: Mouse pressed left at (391, 252)
Screenshot: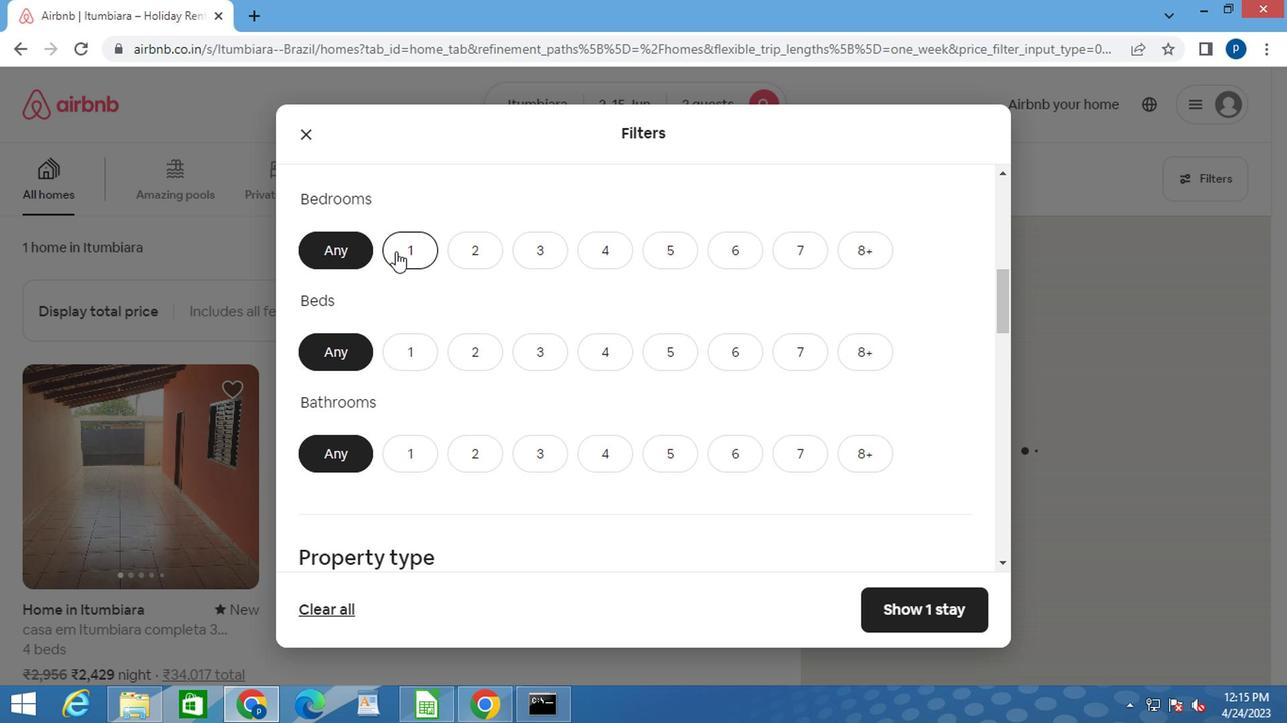 
Action: Mouse moved to (404, 339)
Screenshot: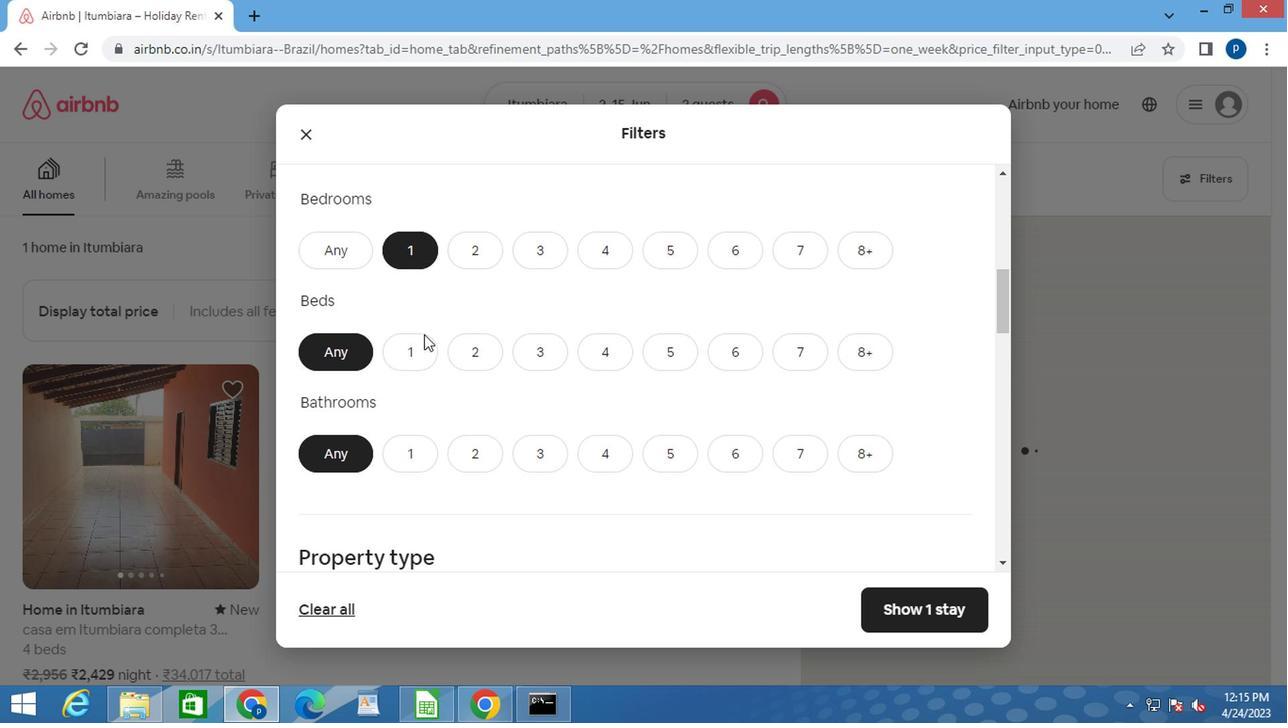 
Action: Mouse pressed left at (404, 339)
Screenshot: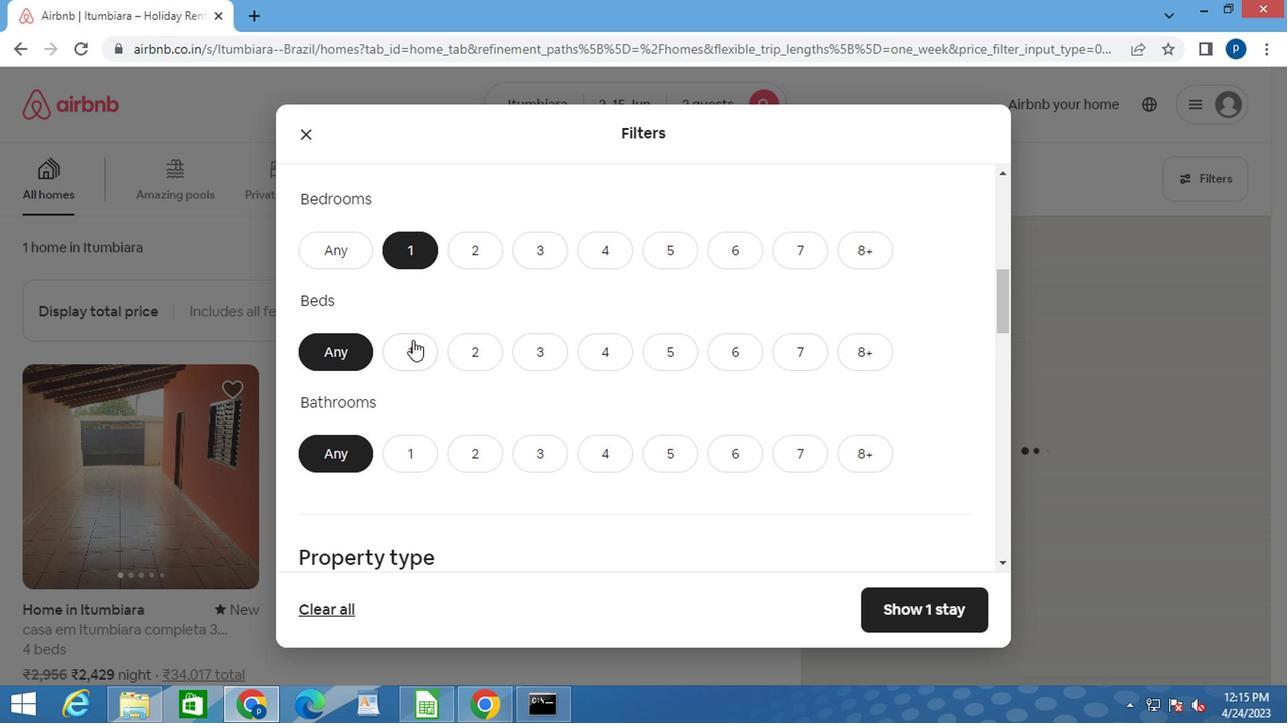 
Action: Mouse moved to (405, 359)
Screenshot: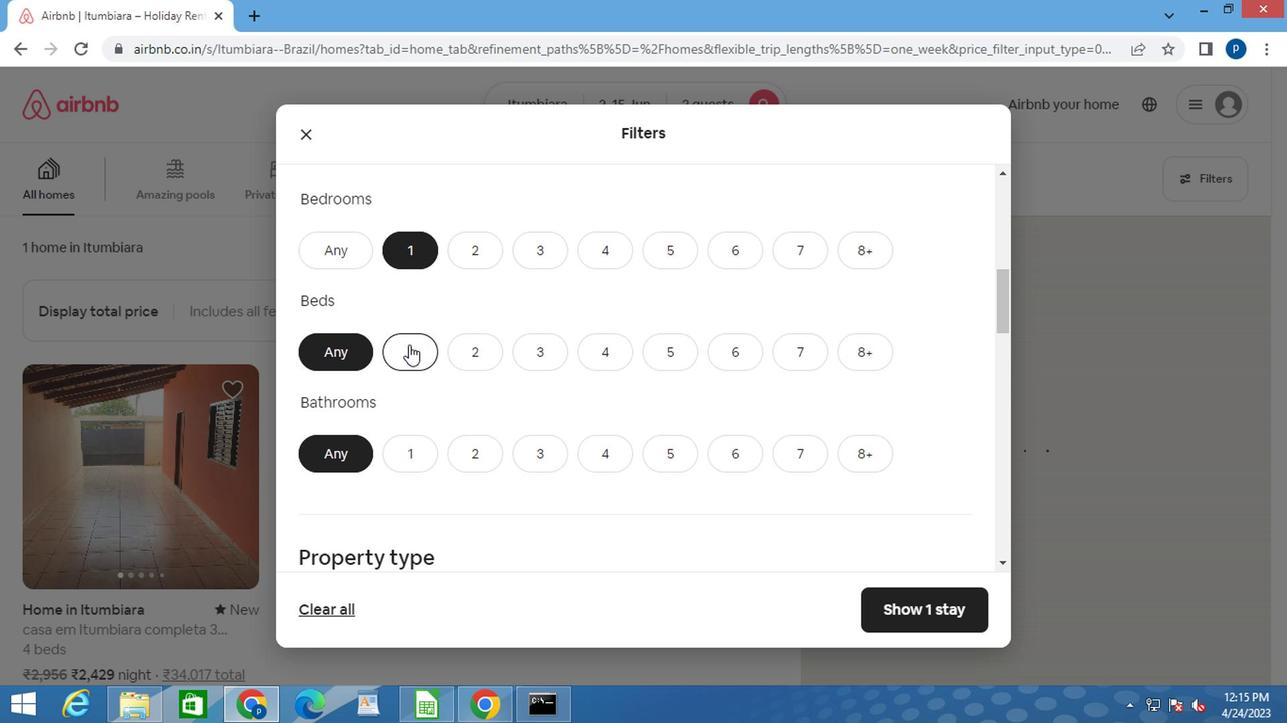 
Action: Mouse scrolled (405, 358) with delta (0, -1)
Screenshot: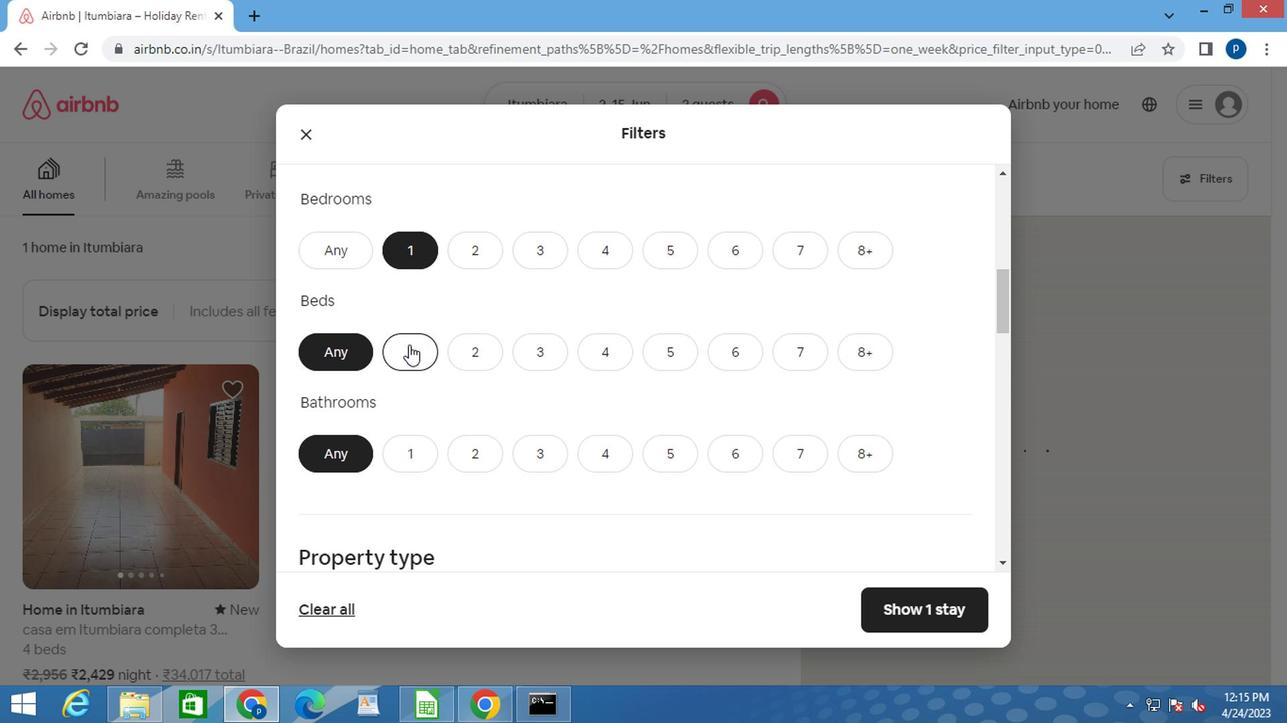 
Action: Mouse moved to (405, 354)
Screenshot: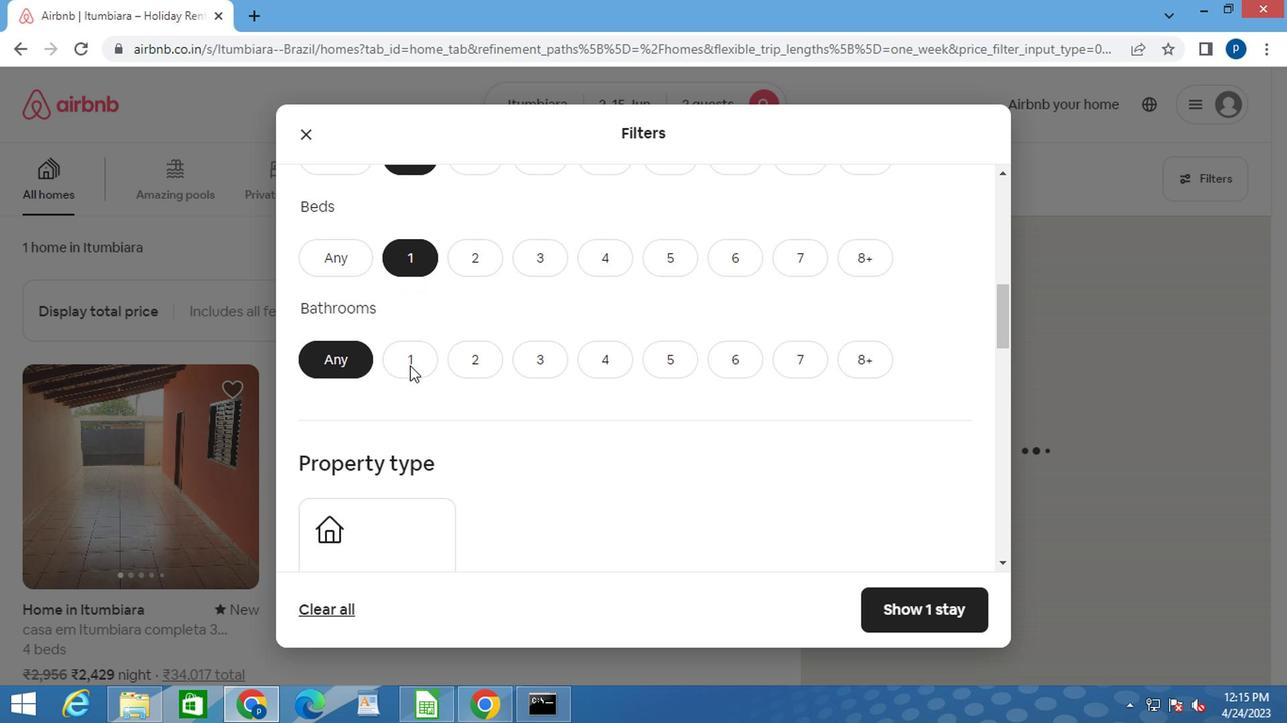 
Action: Mouse pressed left at (405, 354)
Screenshot: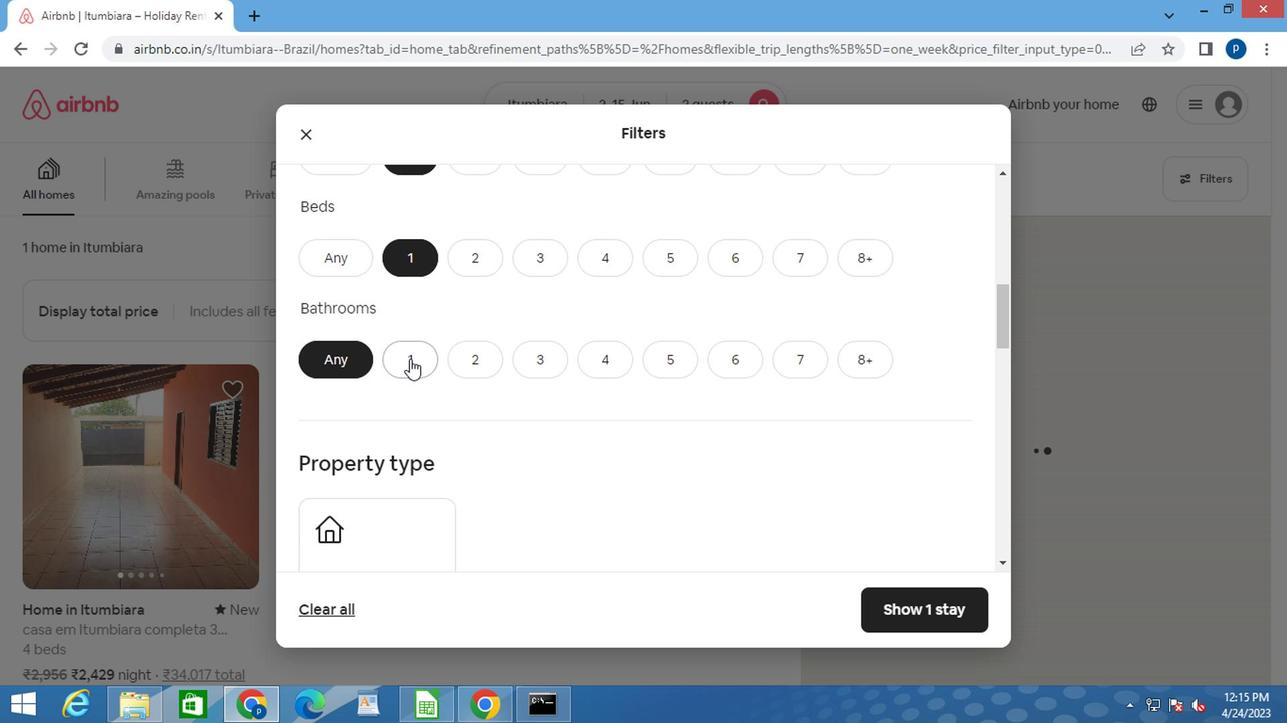 
Action: Mouse moved to (433, 372)
Screenshot: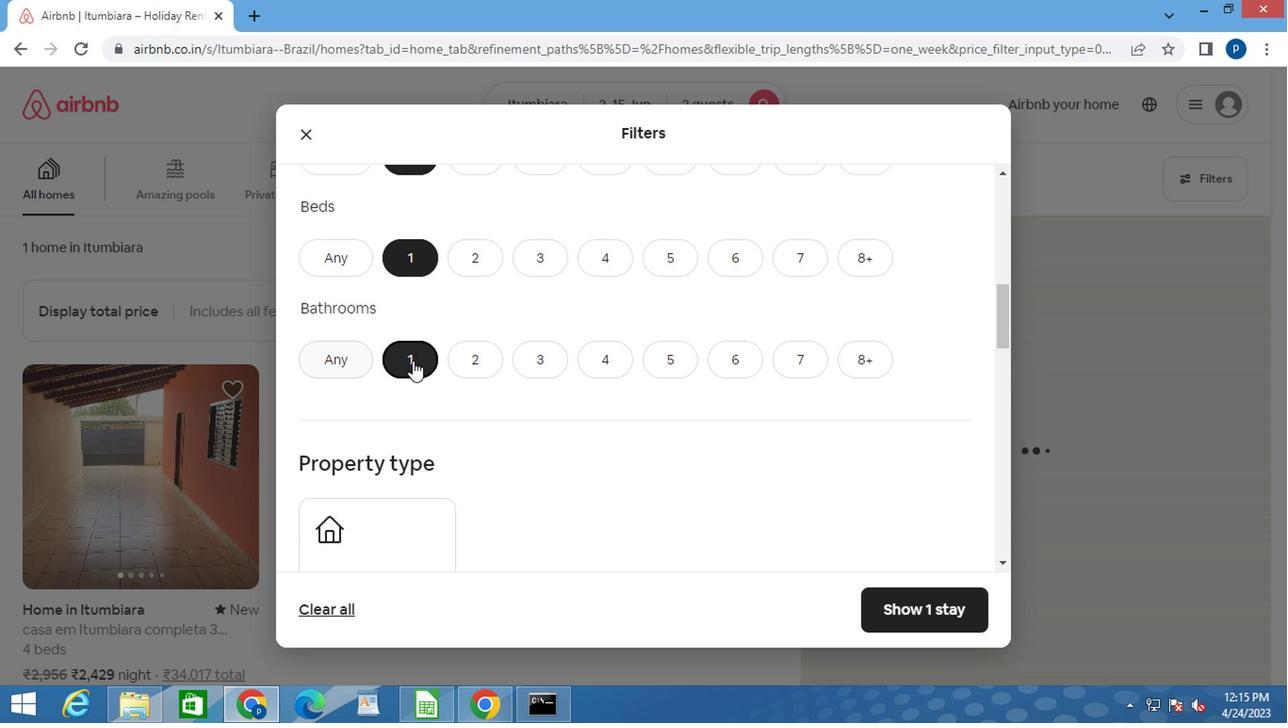 
Action: Mouse scrolled (433, 371) with delta (0, 0)
Screenshot: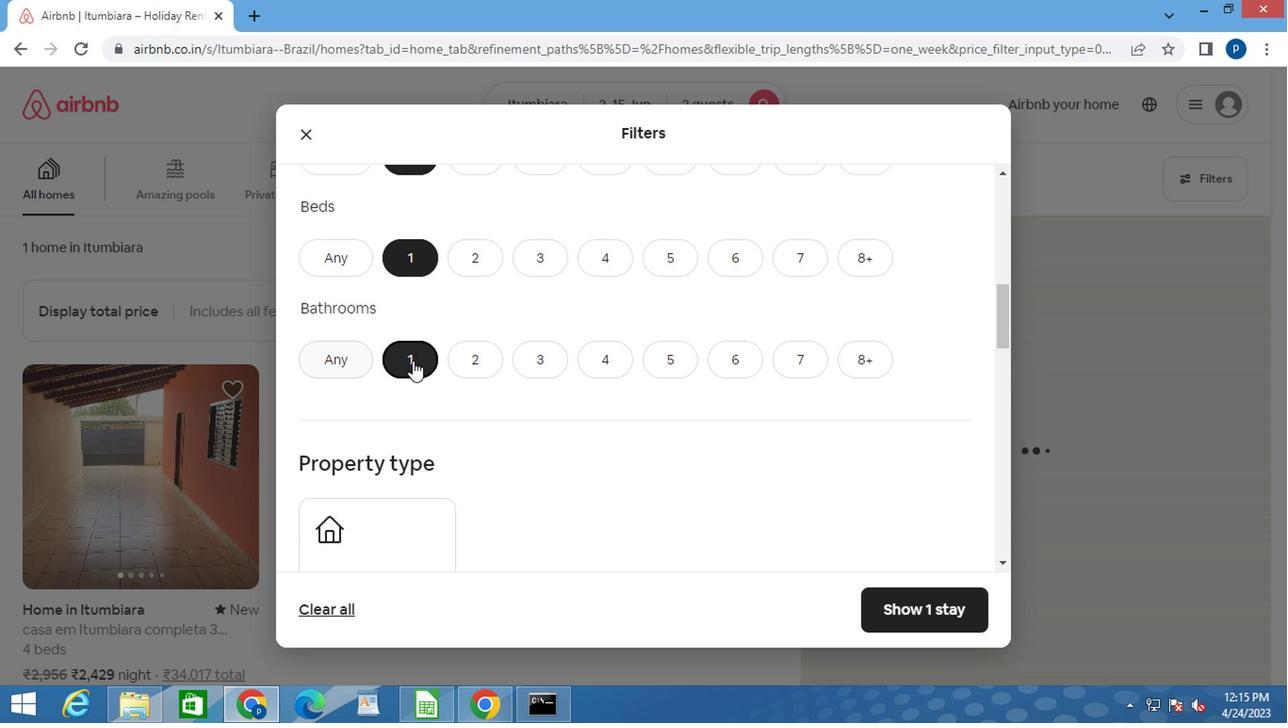 
Action: Mouse moved to (433, 373)
Screenshot: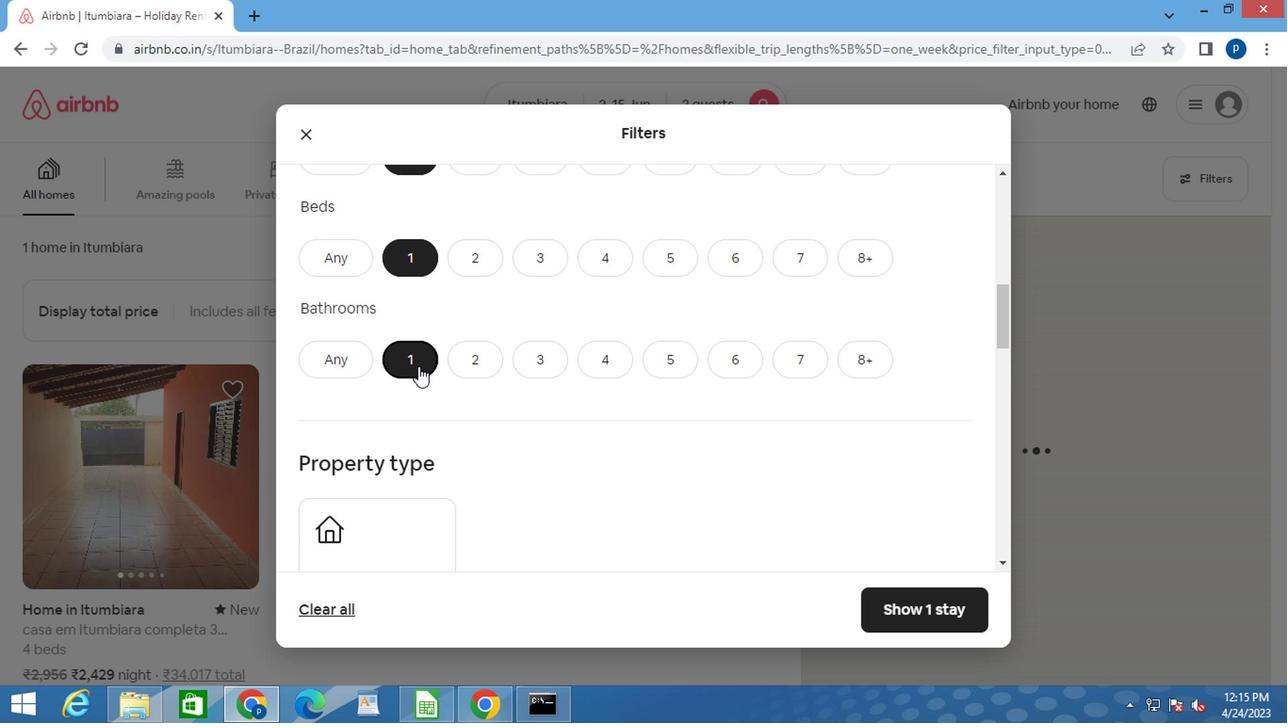 
Action: Mouse scrolled (433, 372) with delta (0, -1)
Screenshot: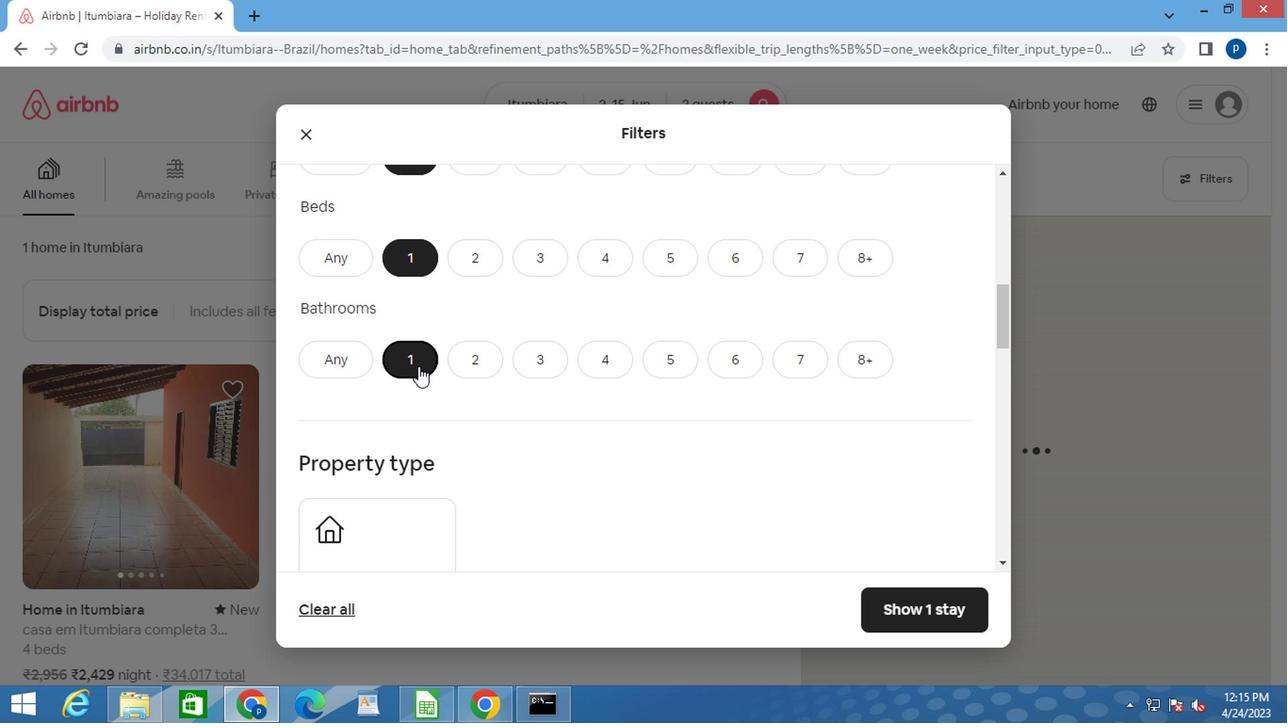 
Action: Mouse moved to (433, 373)
Screenshot: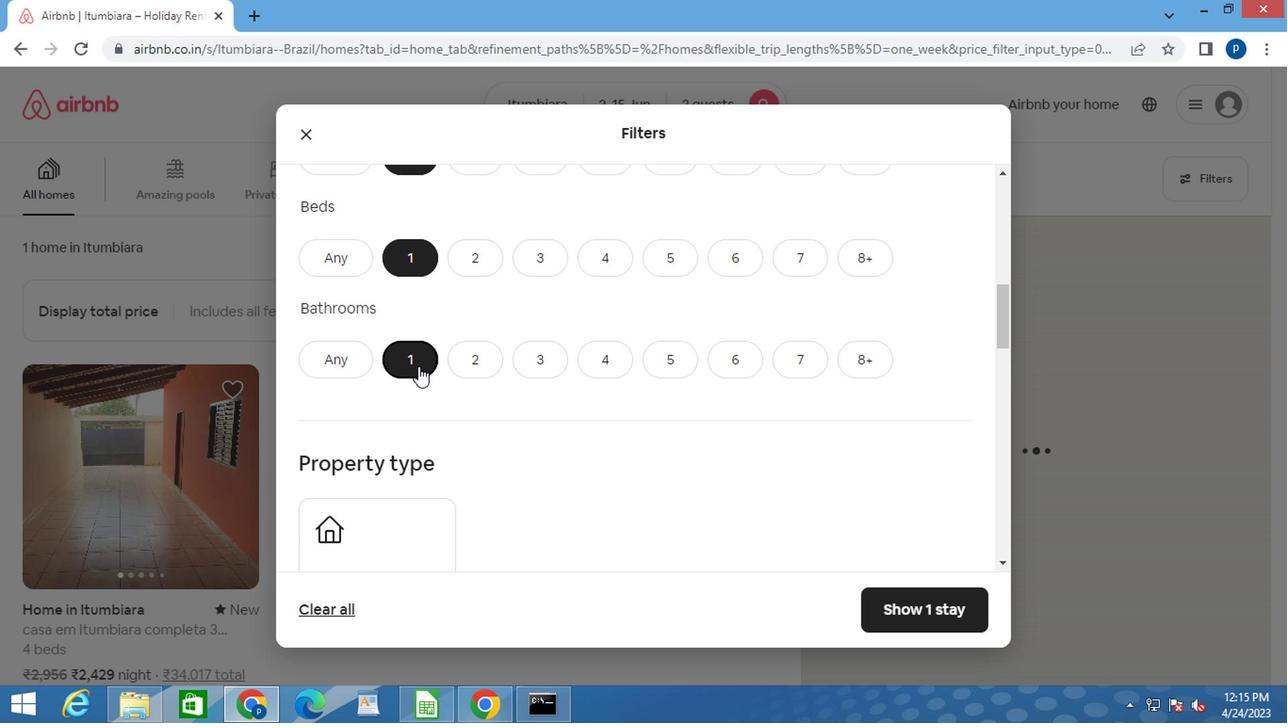
Action: Mouse scrolled (433, 372) with delta (0, -1)
Screenshot: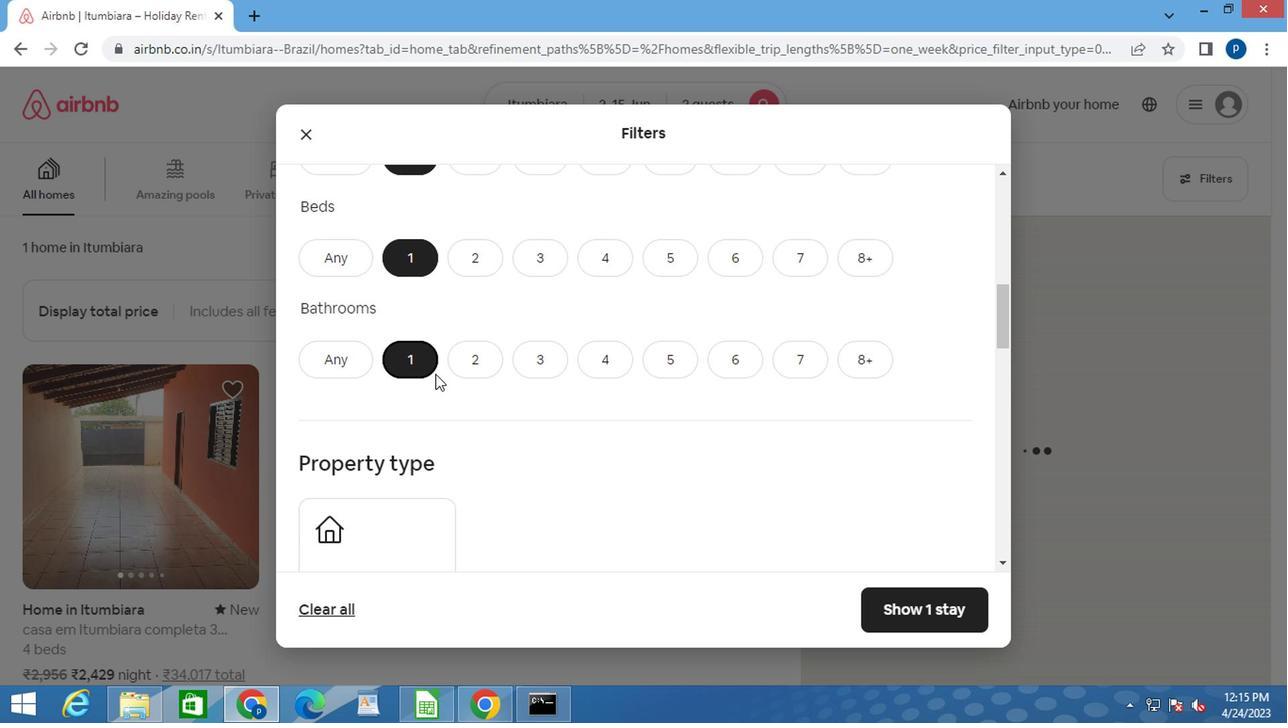 
Action: Mouse moved to (389, 279)
Screenshot: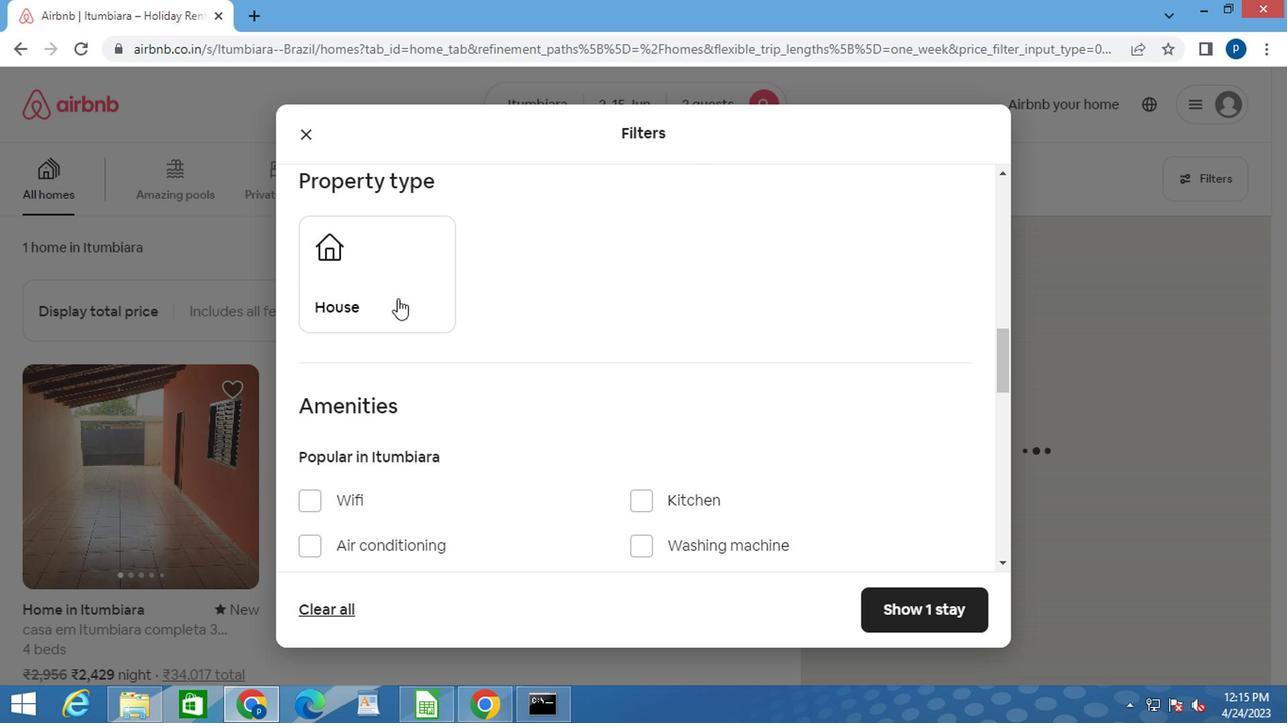 
Action: Mouse pressed left at (389, 279)
Screenshot: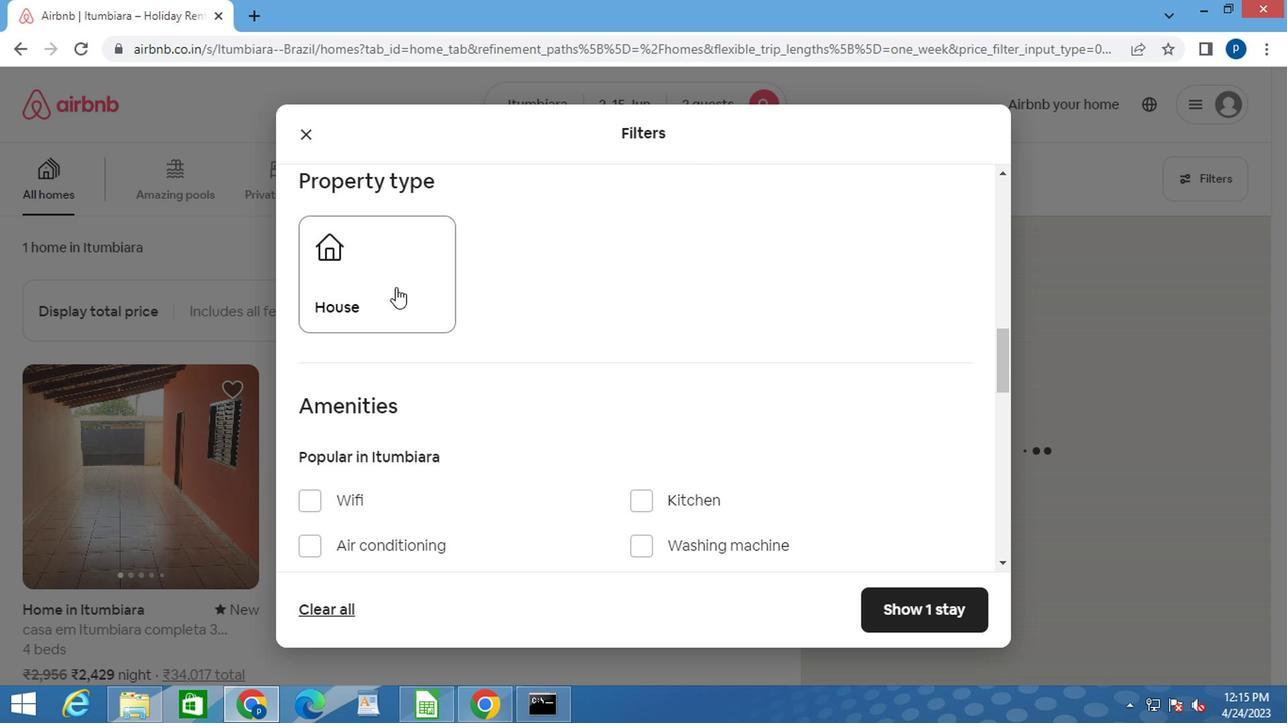 
Action: Mouse moved to (528, 354)
Screenshot: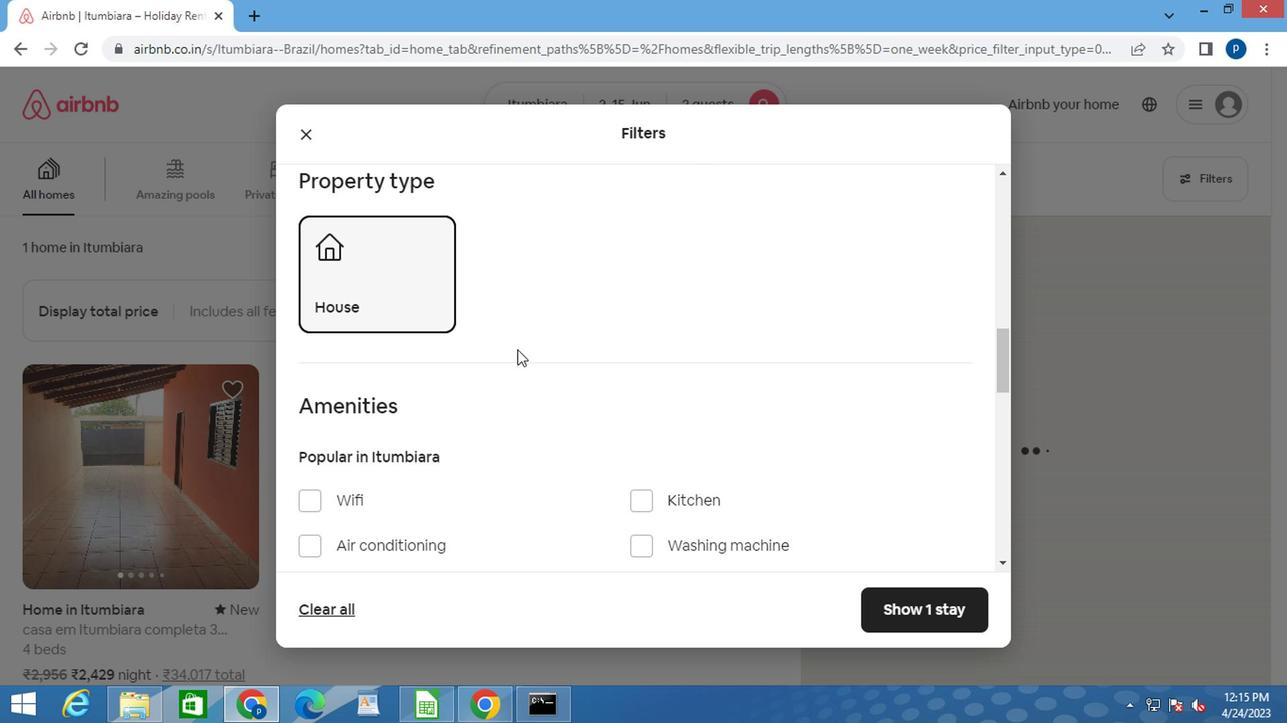 
Action: Mouse scrolled (528, 353) with delta (0, -1)
Screenshot: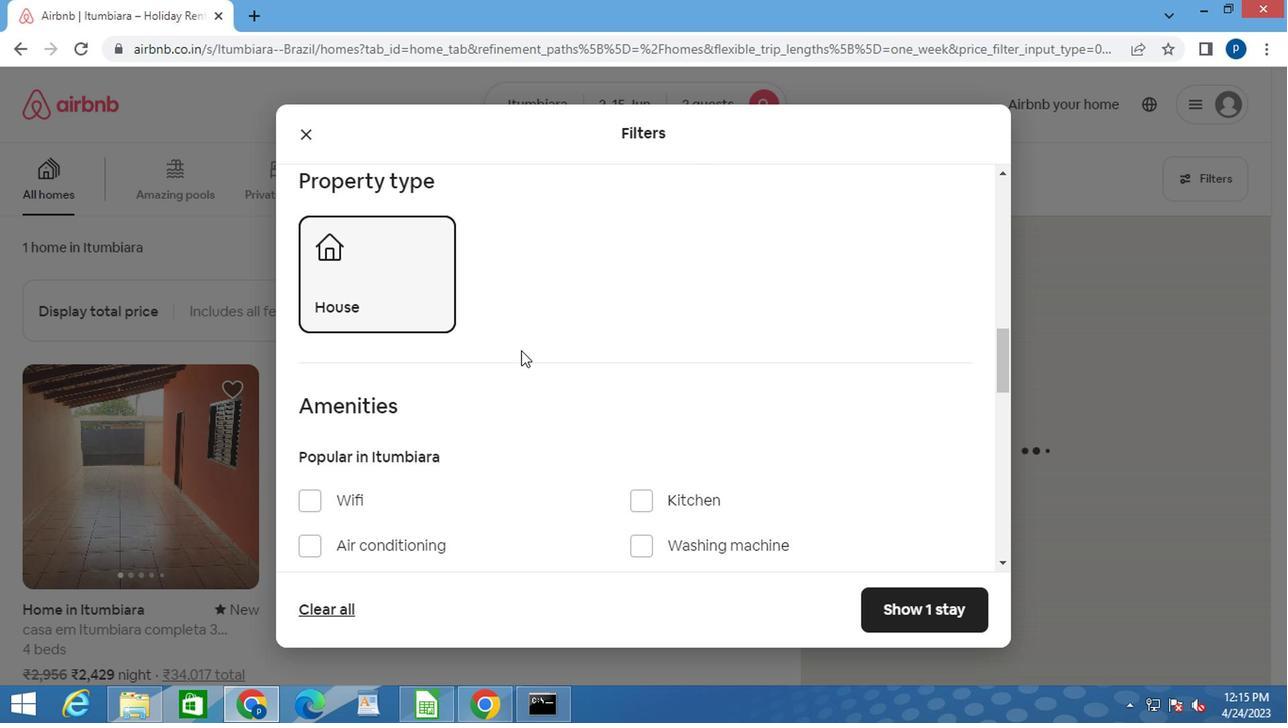 
Action: Mouse scrolled (528, 353) with delta (0, -1)
Screenshot: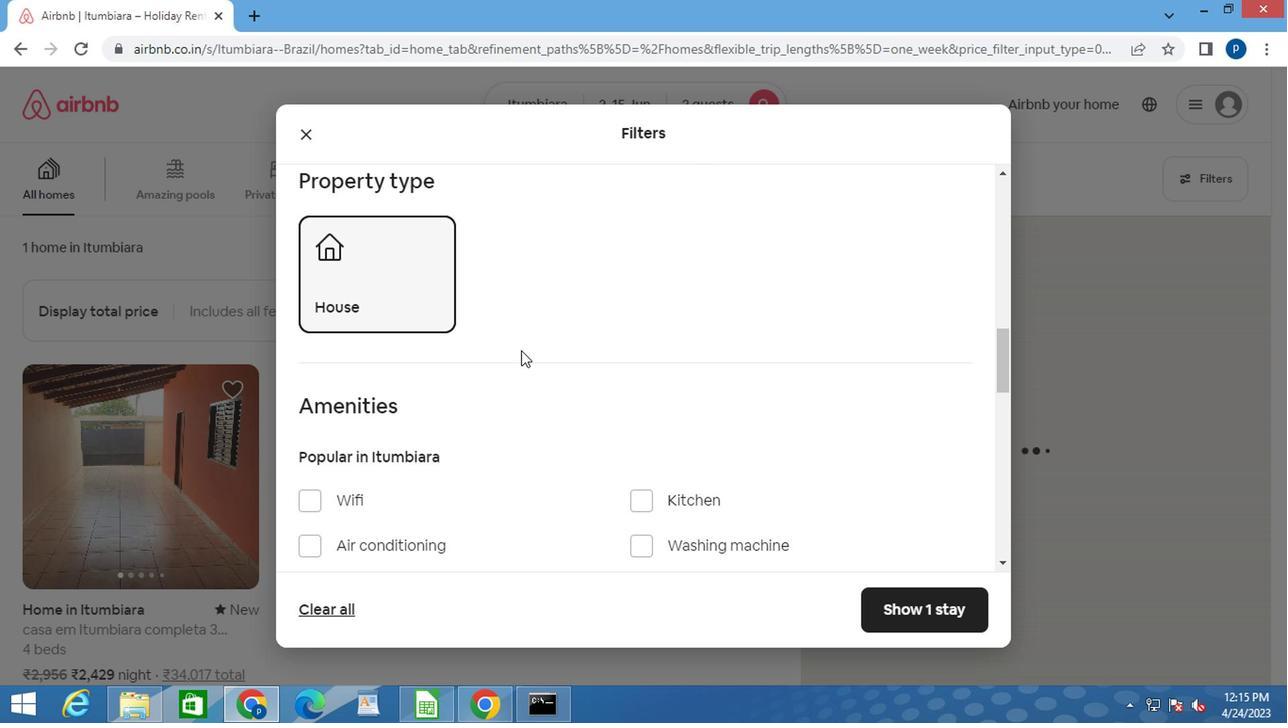 
Action: Mouse scrolled (528, 353) with delta (0, -1)
Screenshot: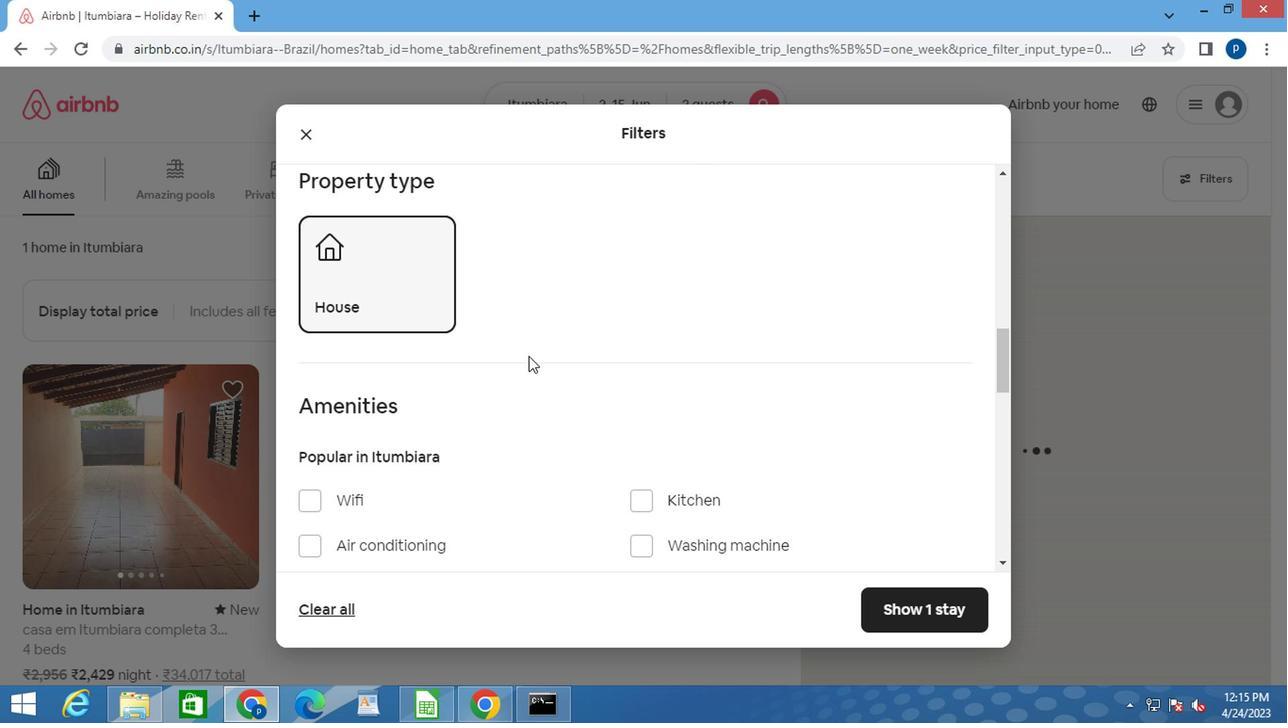 
Action: Mouse moved to (573, 354)
Screenshot: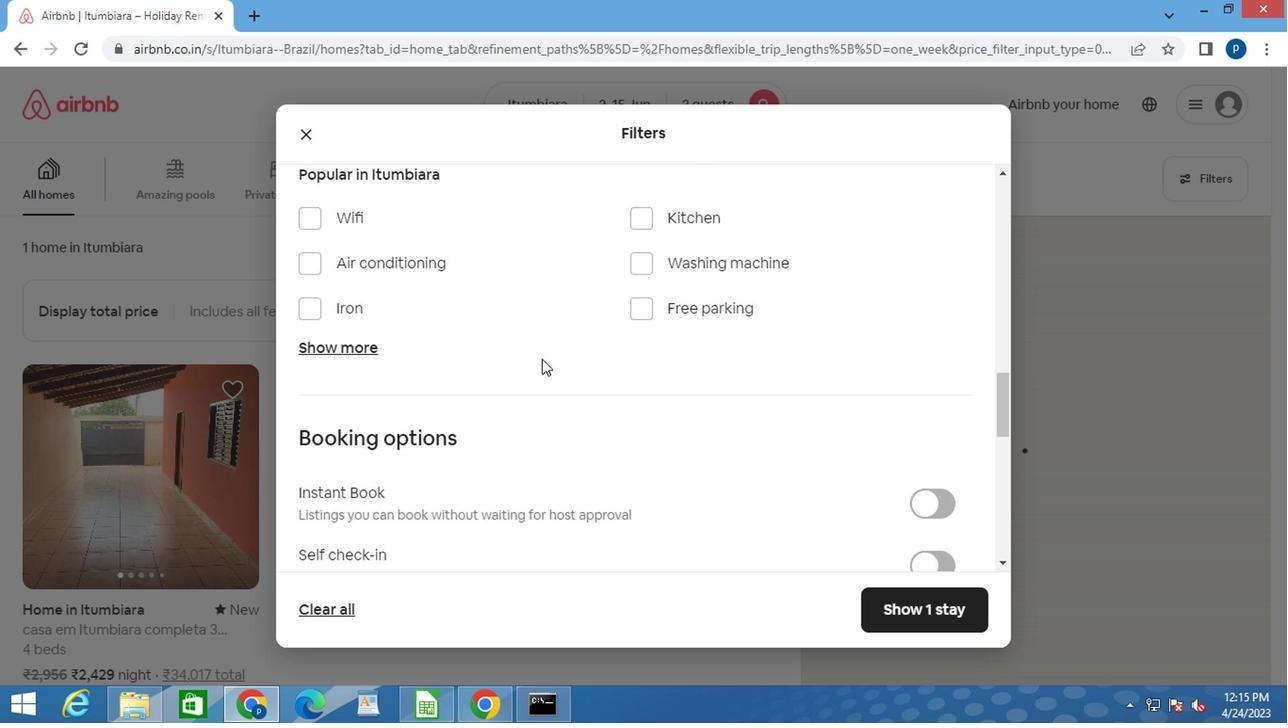 
Action: Mouse scrolled (573, 353) with delta (0, -1)
Screenshot: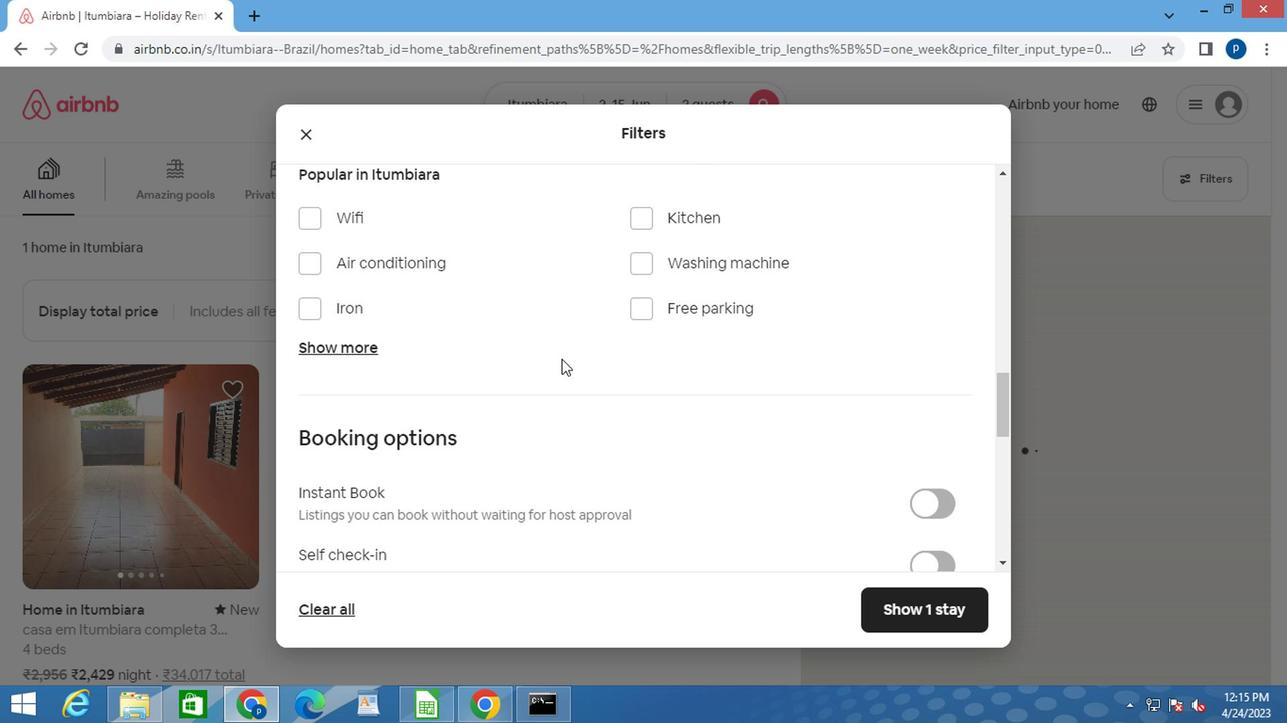 
Action: Mouse scrolled (573, 353) with delta (0, -1)
Screenshot: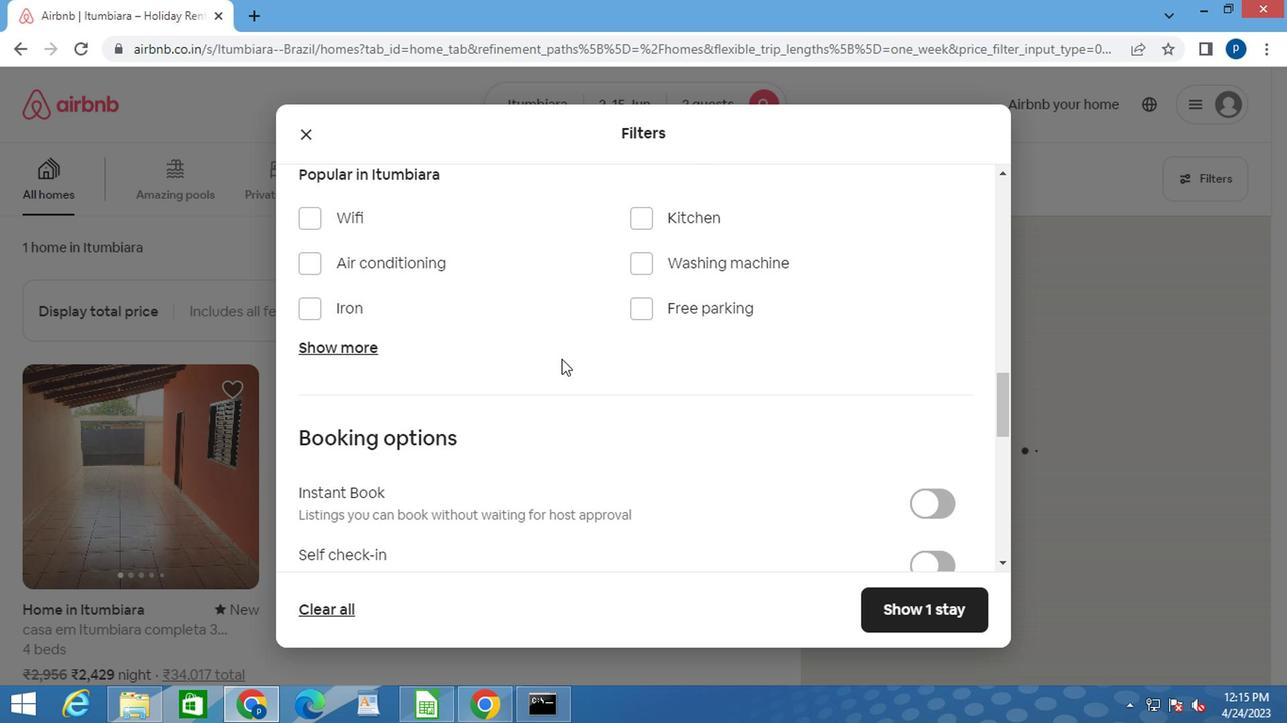 
Action: Mouse moved to (930, 366)
Screenshot: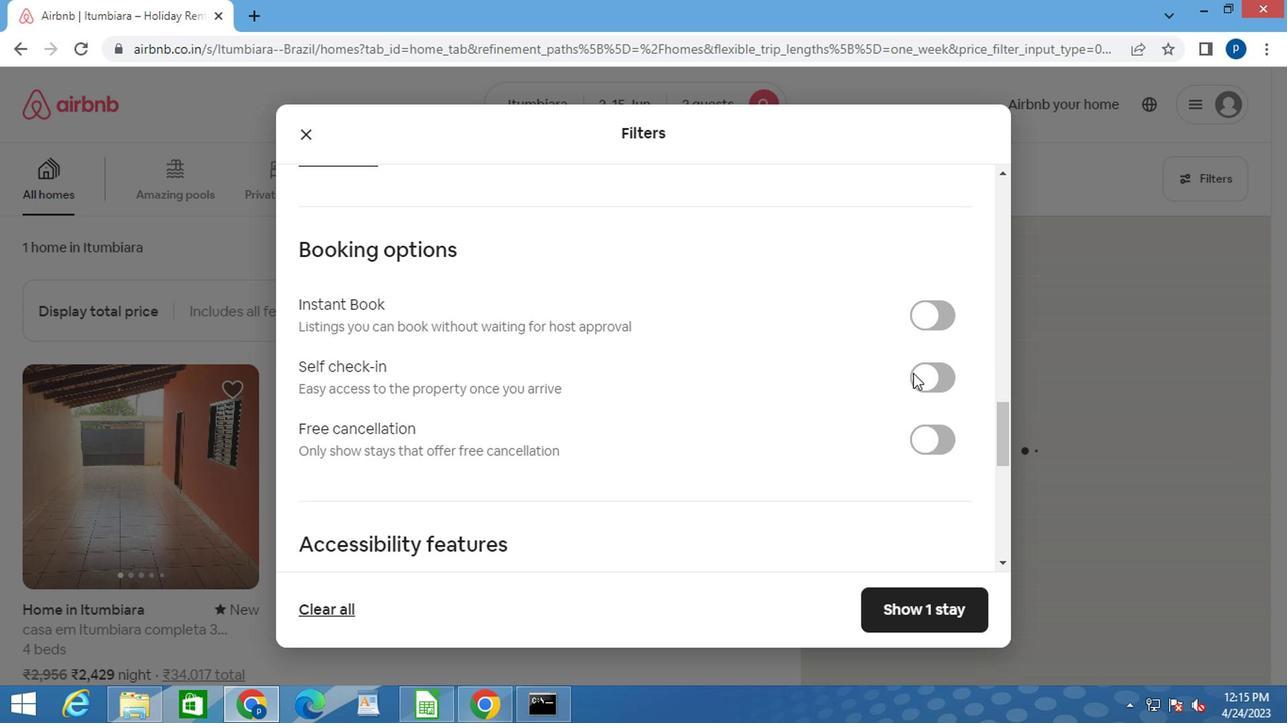 
Action: Mouse pressed left at (930, 366)
Screenshot: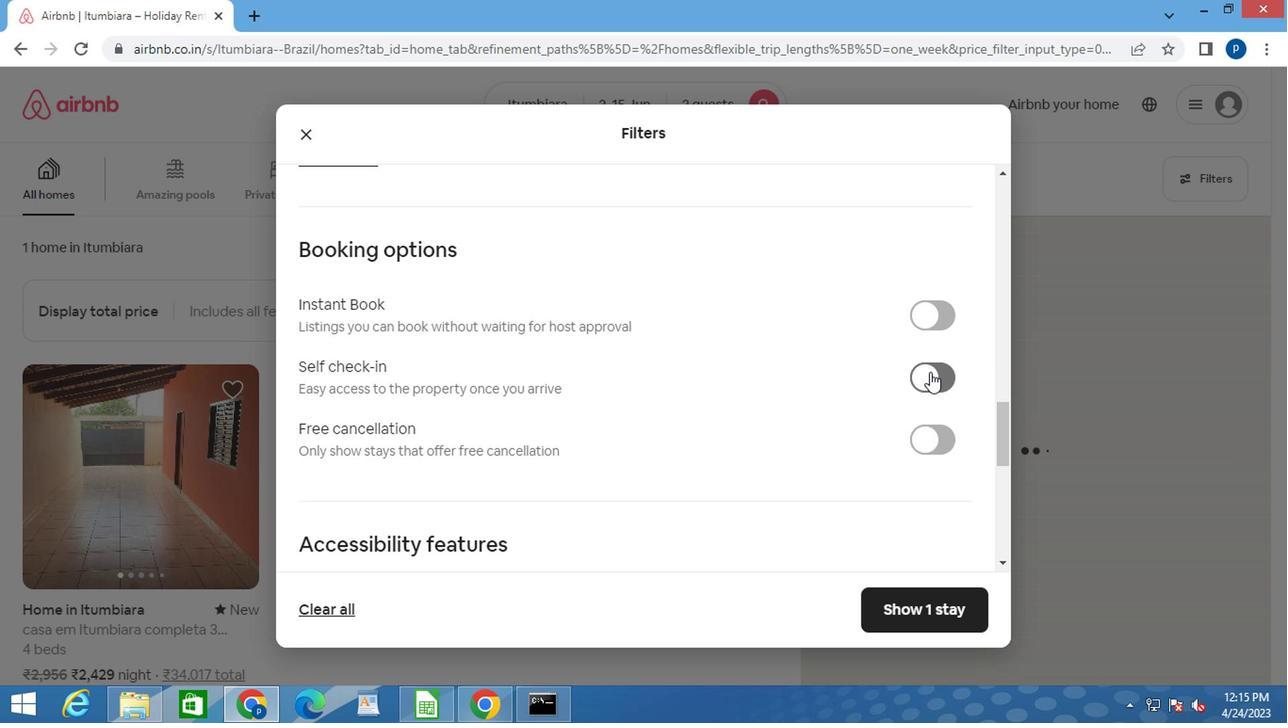 
Action: Mouse moved to (760, 382)
Screenshot: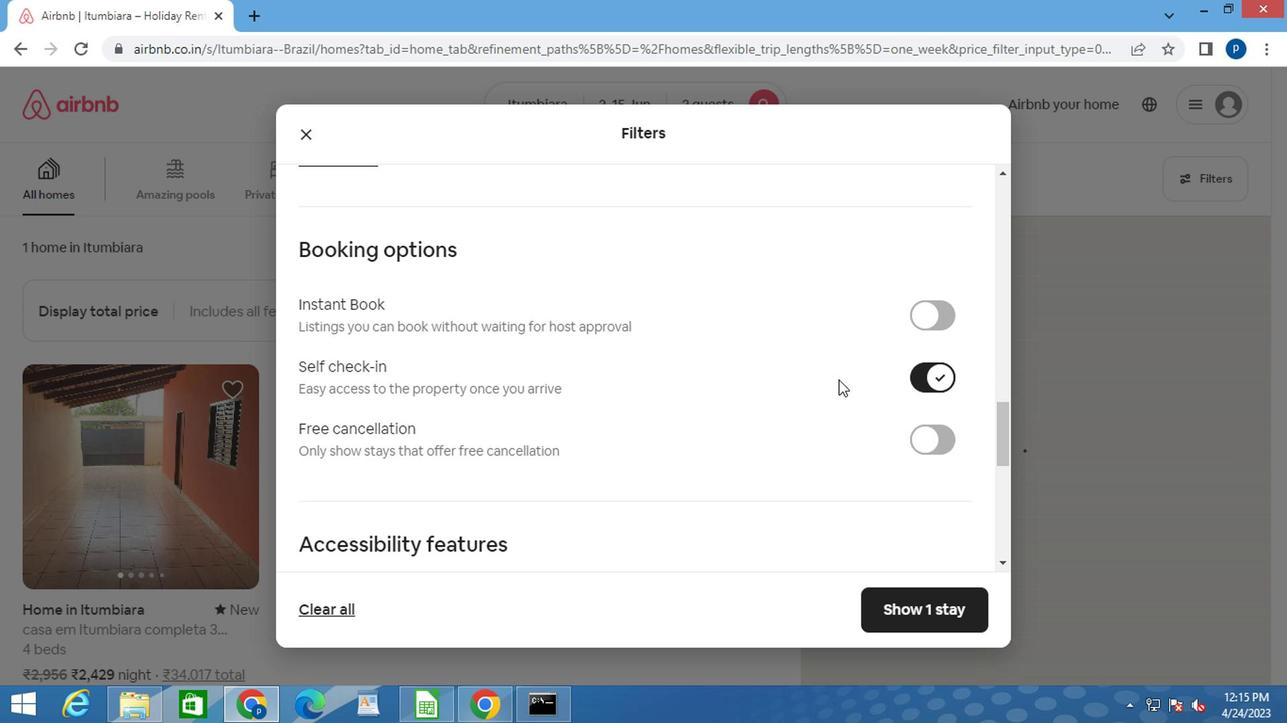 
Action: Mouse scrolled (796, 376) with delta (0, 0)
Screenshot: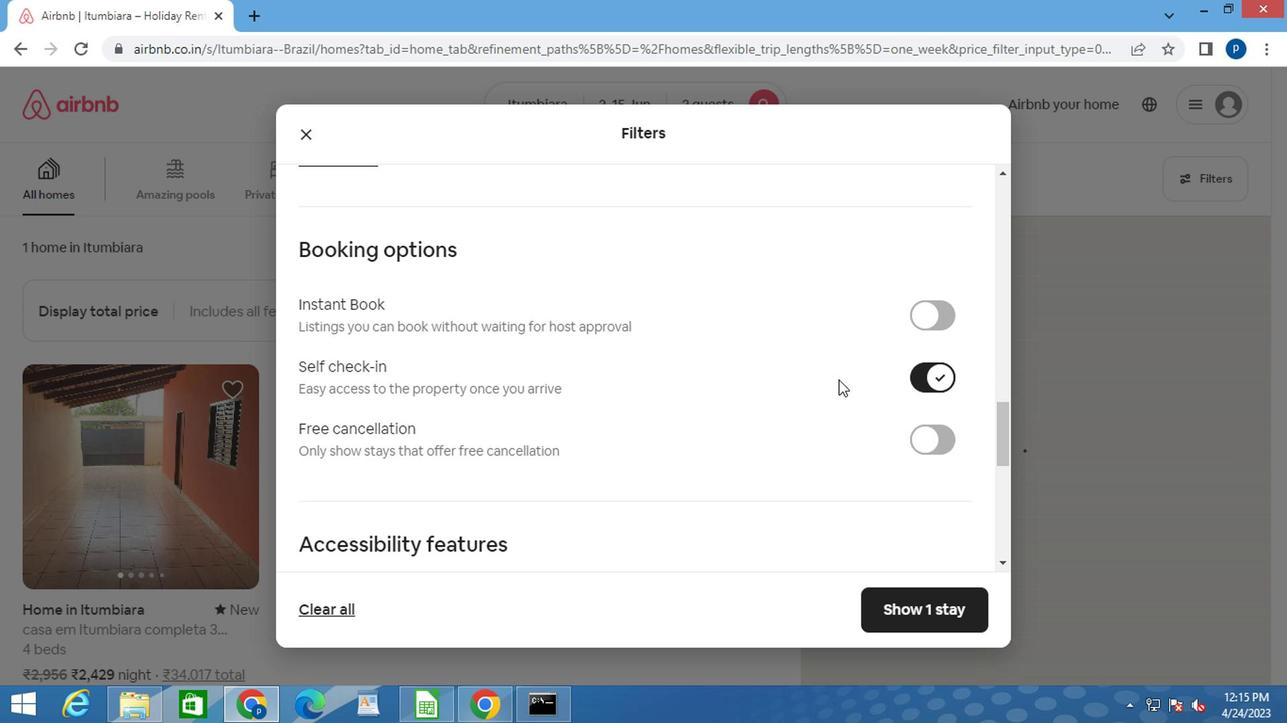 
Action: Mouse moved to (707, 384)
Screenshot: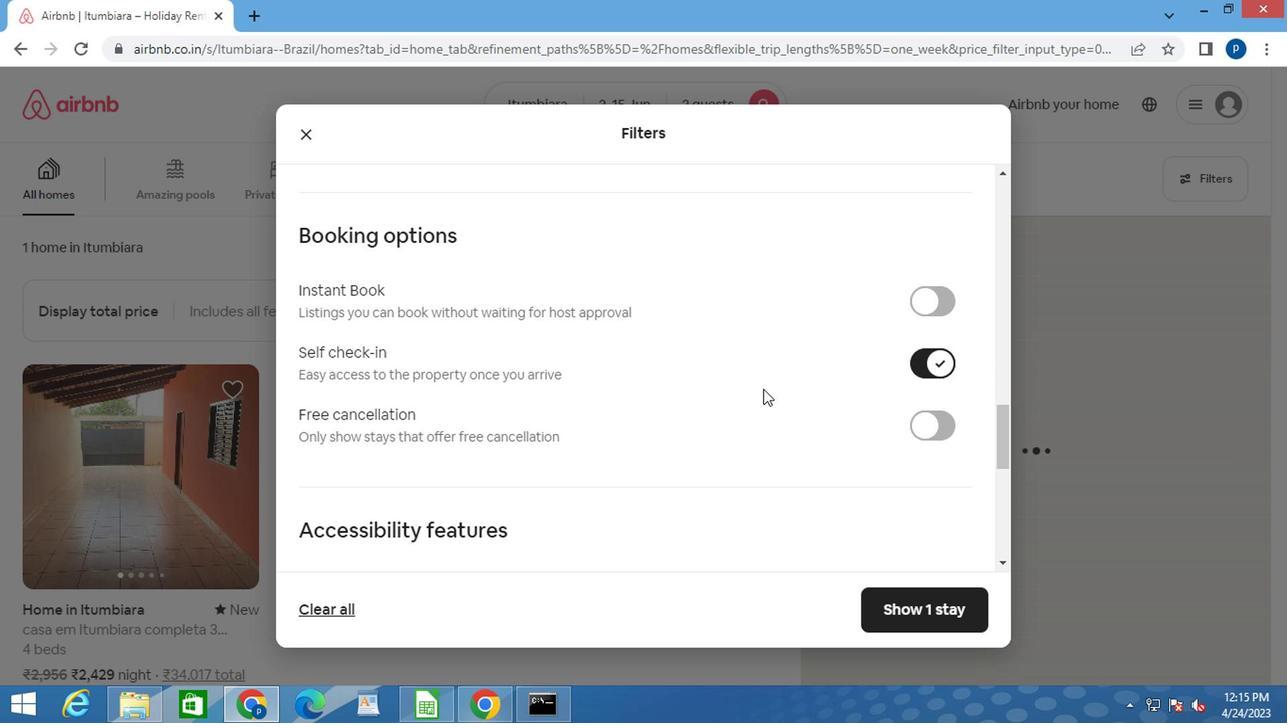 
Action: Mouse scrolled (728, 384) with delta (0, 0)
Screenshot: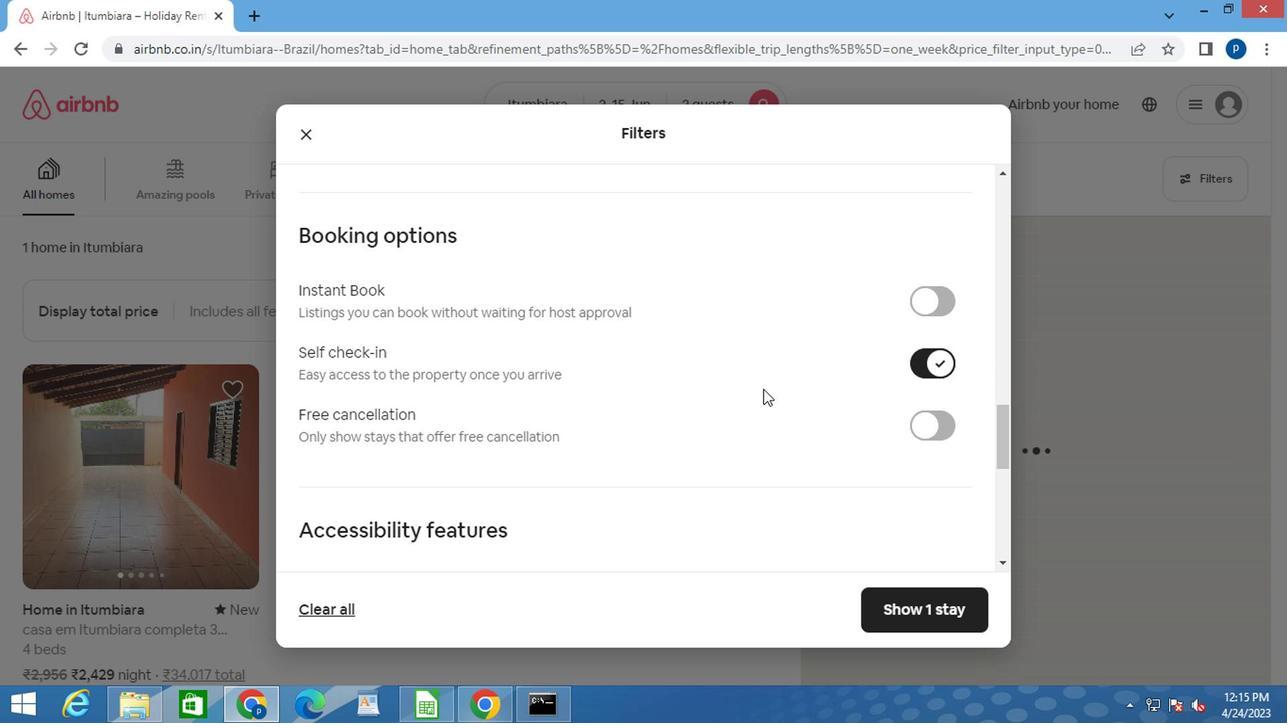 
Action: Mouse moved to (502, 353)
Screenshot: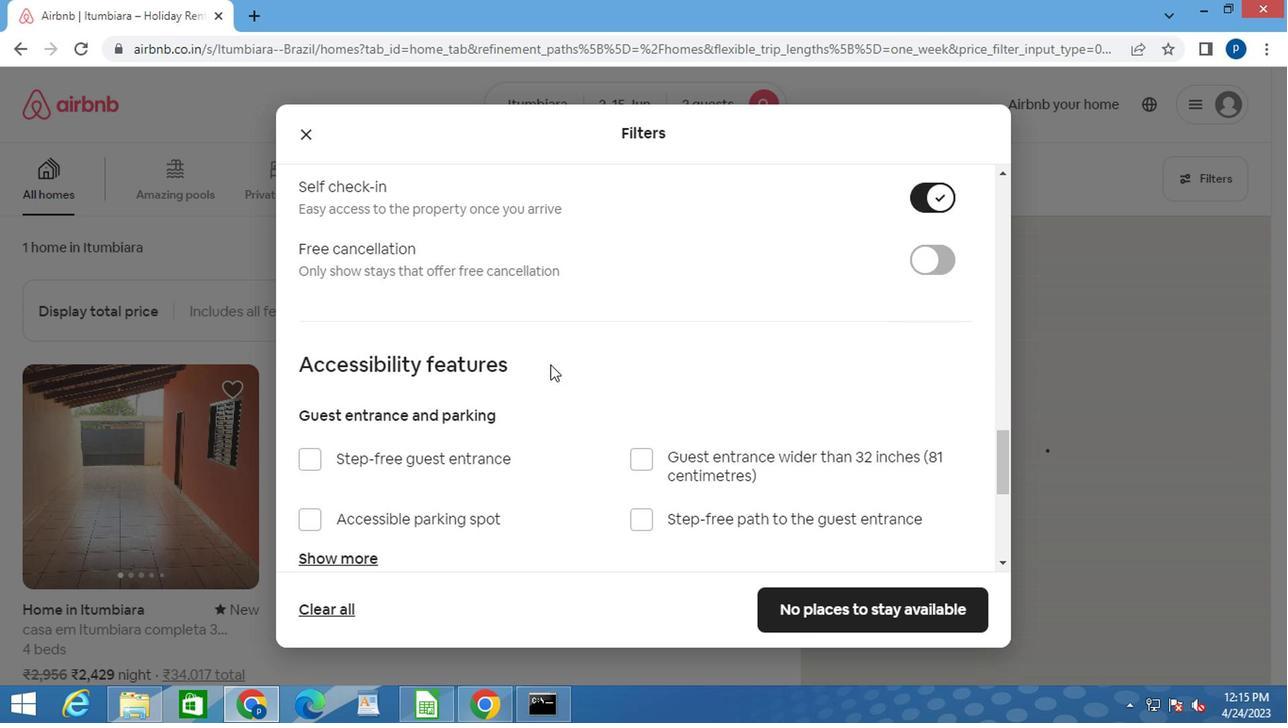 
Action: Mouse scrolled (502, 352) with delta (0, 0)
Screenshot: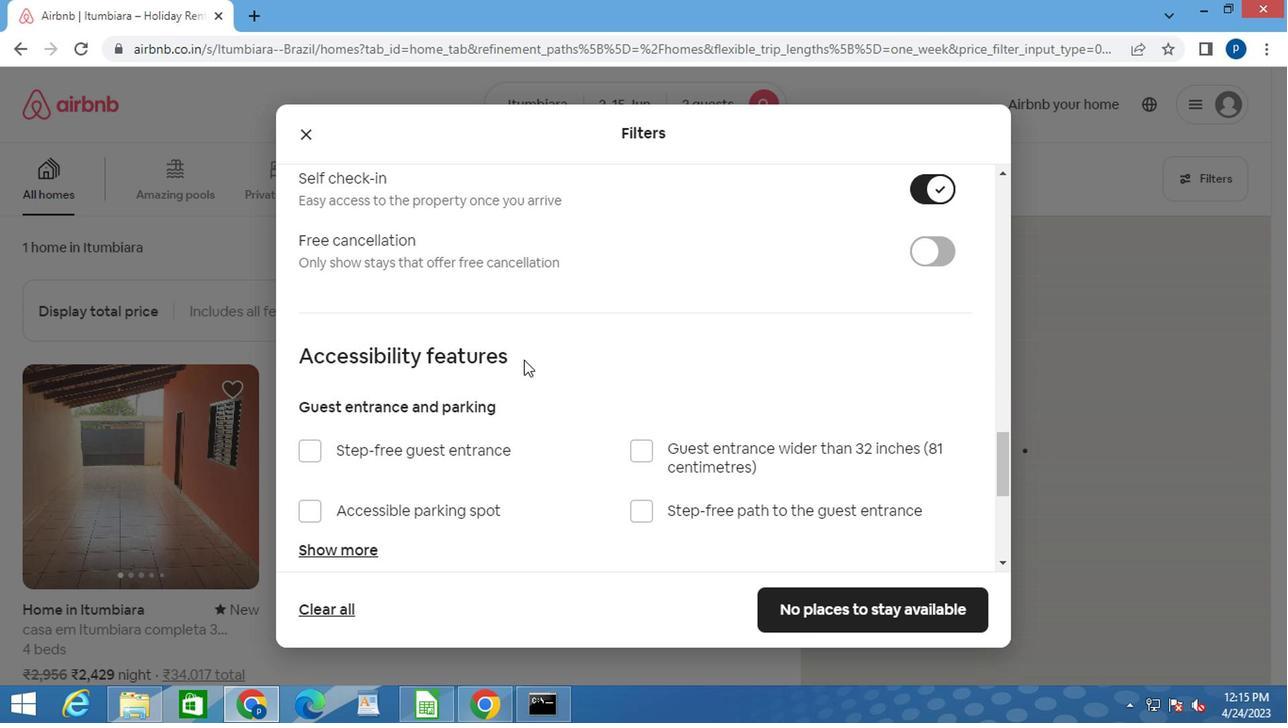 
Action: Mouse moved to (502, 353)
Screenshot: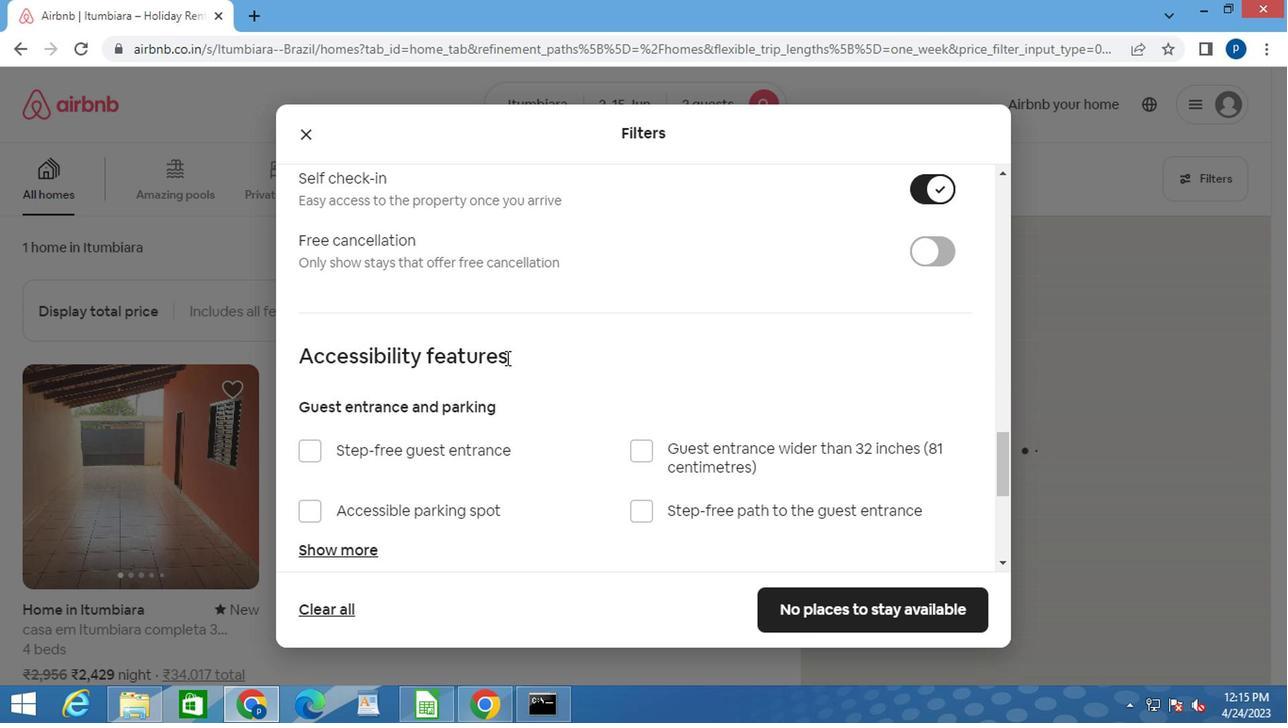 
Action: Mouse scrolled (502, 352) with delta (0, 0)
Screenshot: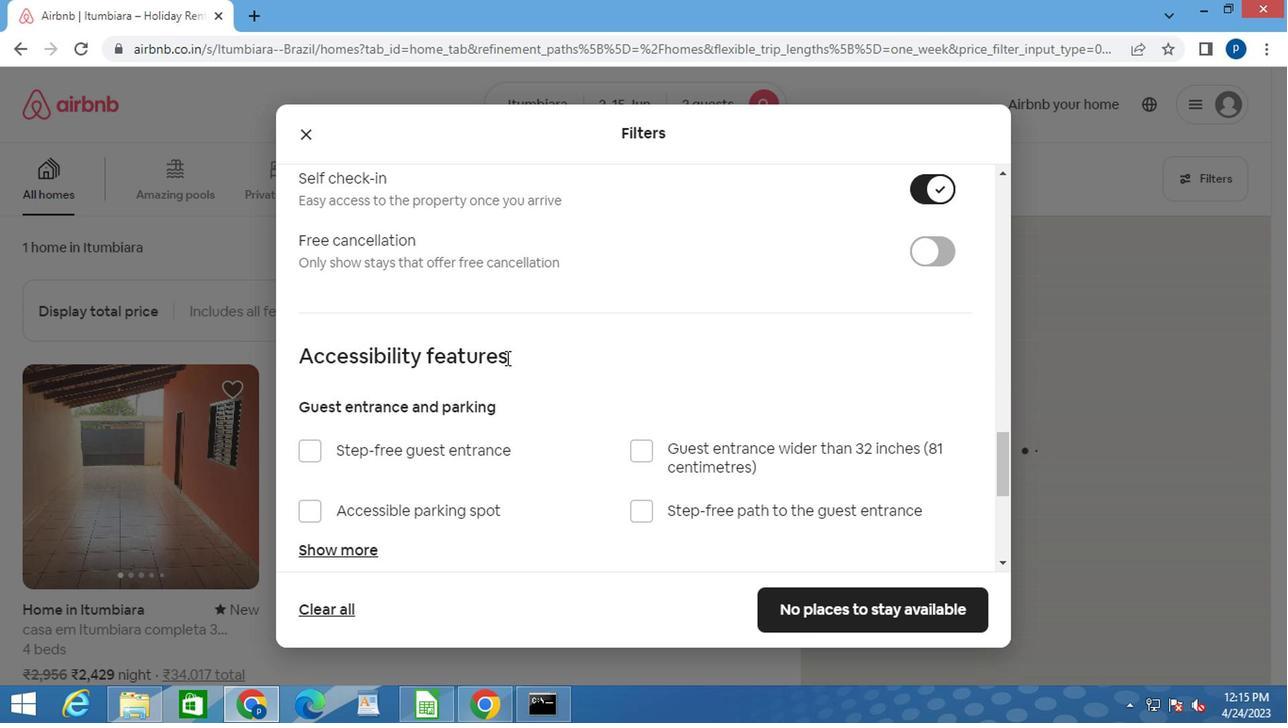 
Action: Mouse moved to (603, 363)
Screenshot: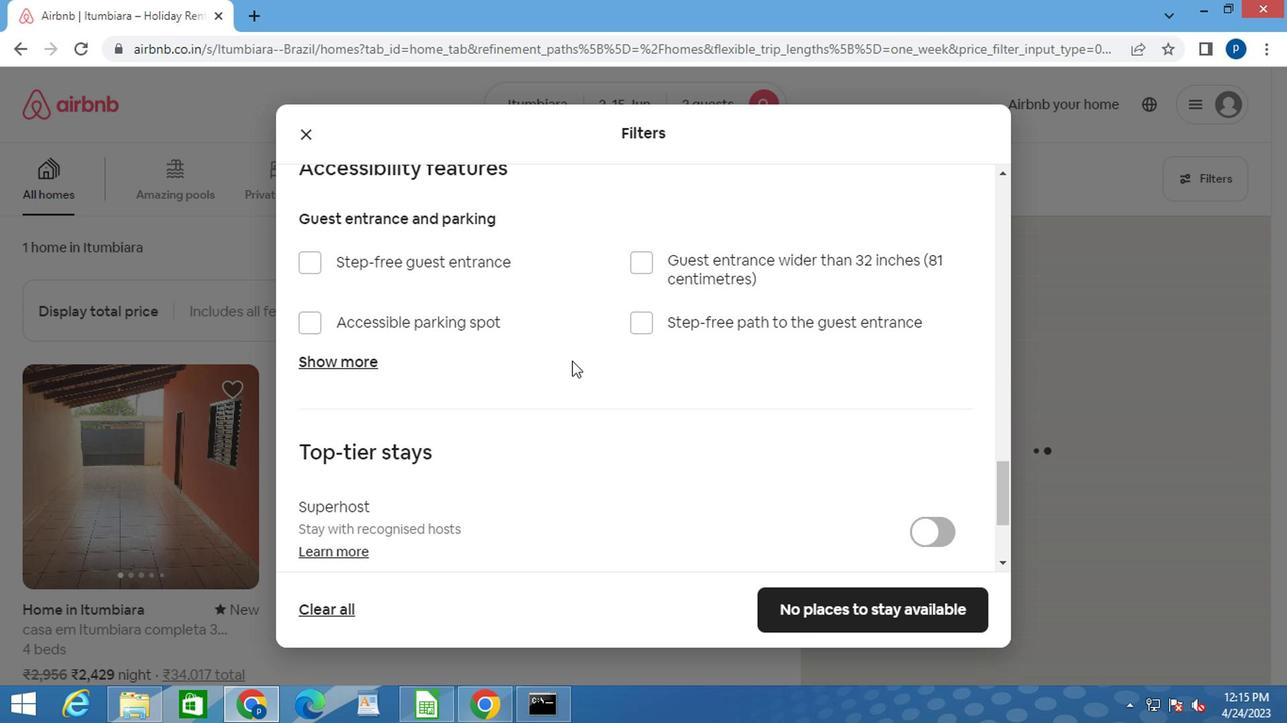 
Action: Mouse scrolled (603, 362) with delta (0, 0)
Screenshot: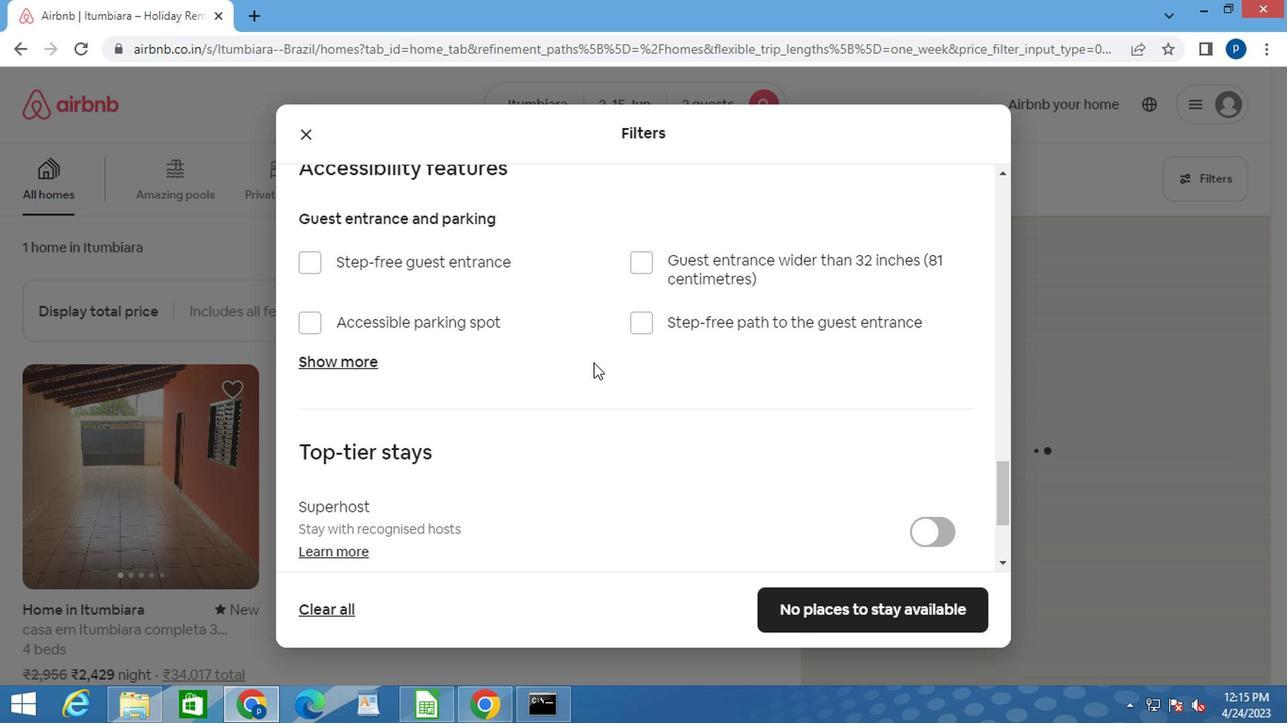
Action: Mouse scrolled (603, 362) with delta (0, 0)
Screenshot: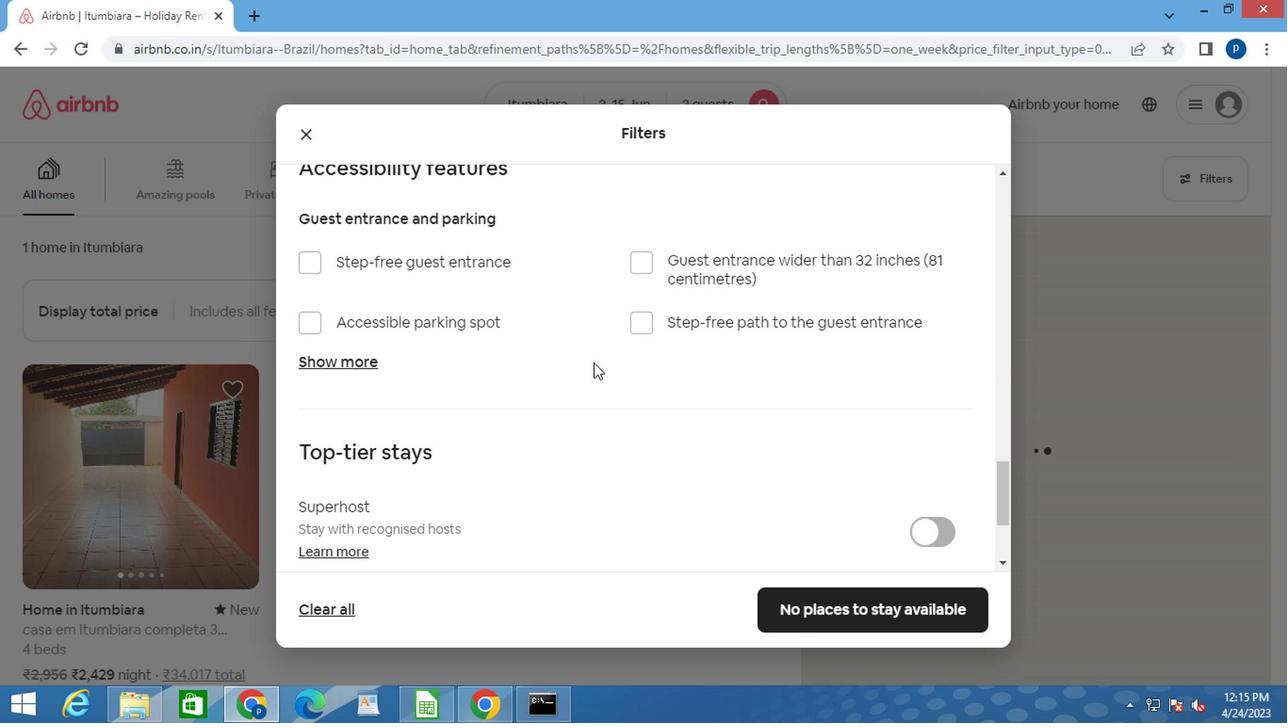 
Action: Mouse moved to (603, 366)
Screenshot: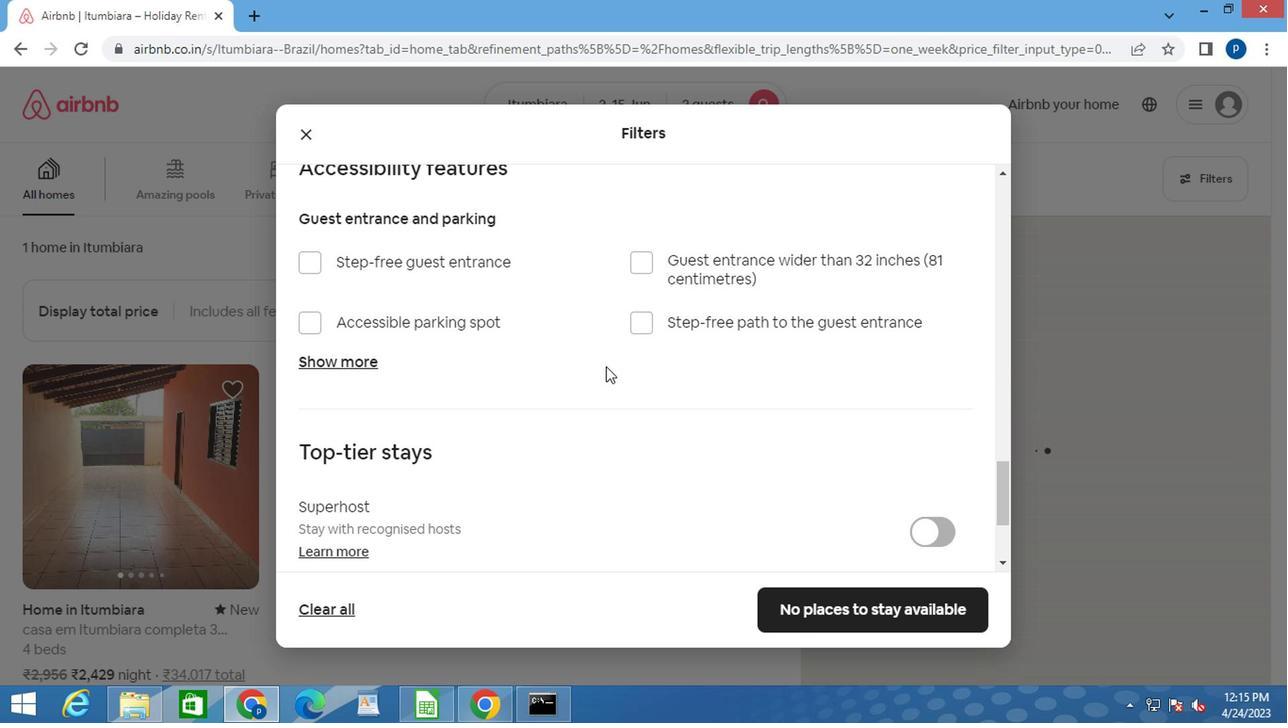 
Action: Mouse scrolled (603, 365) with delta (0, 0)
Screenshot: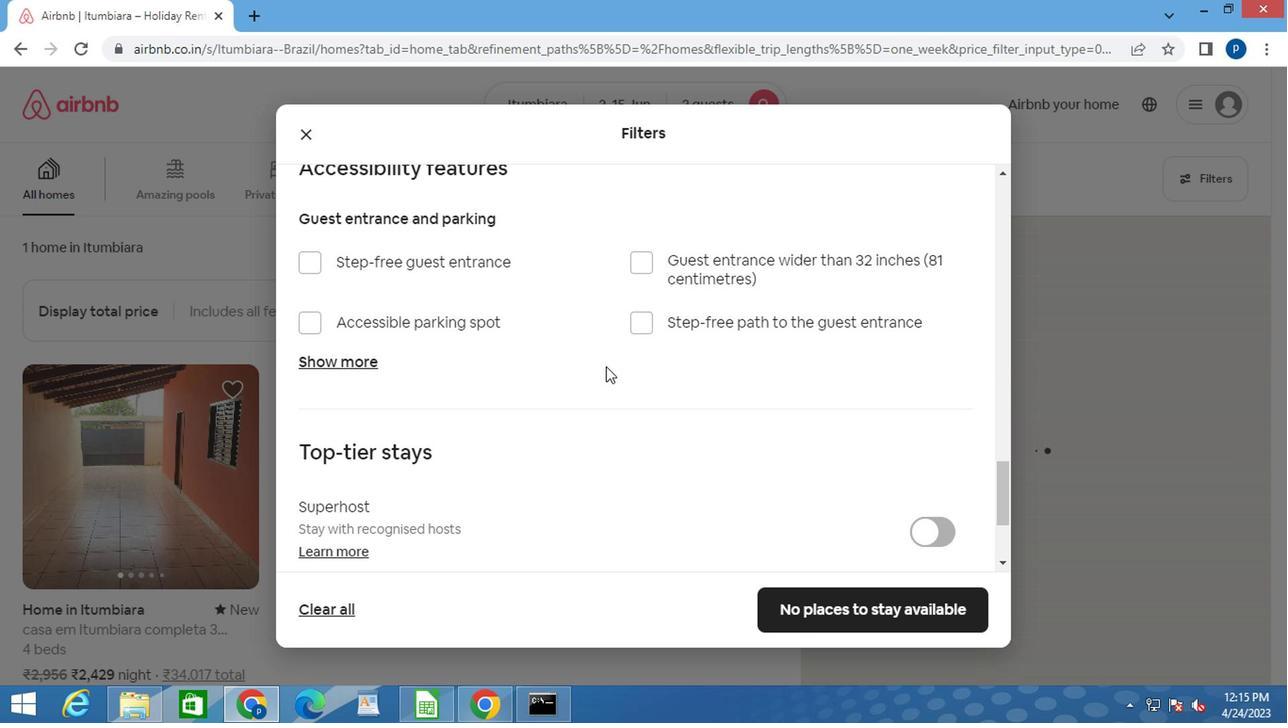 
Action: Mouse moved to (594, 377)
Screenshot: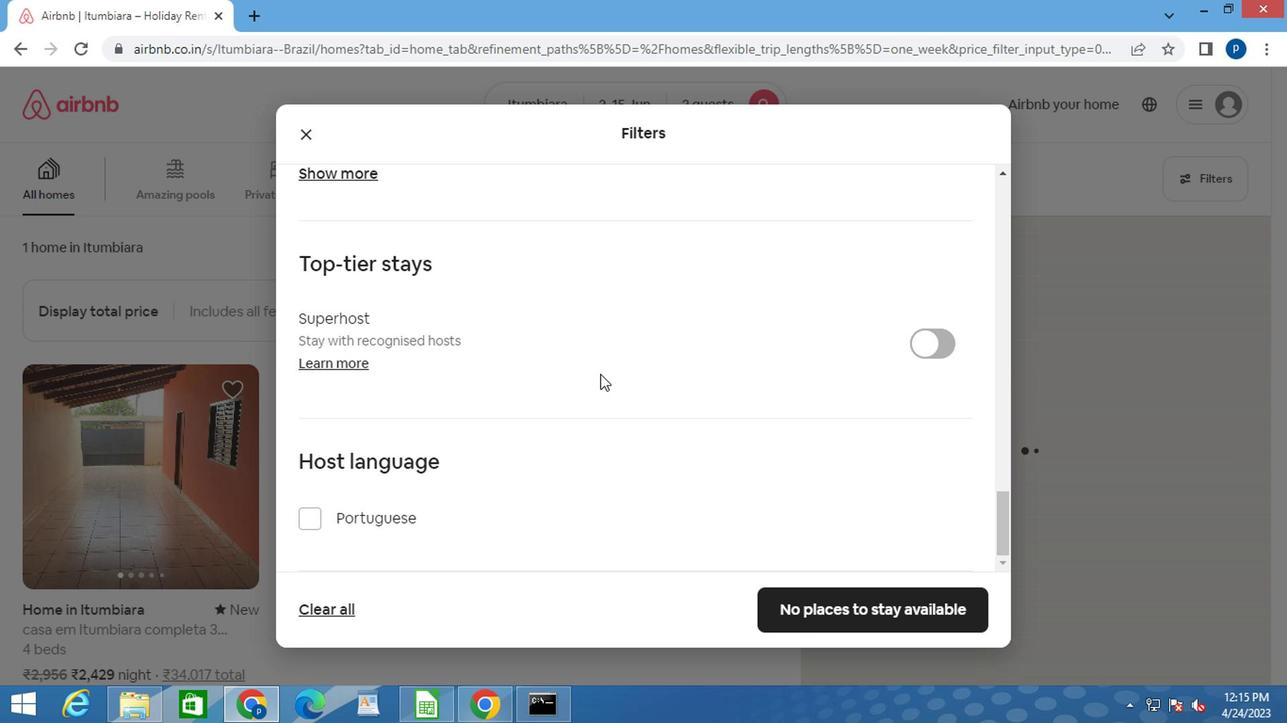 
Action: Mouse scrolled (594, 376) with delta (0, 0)
Screenshot: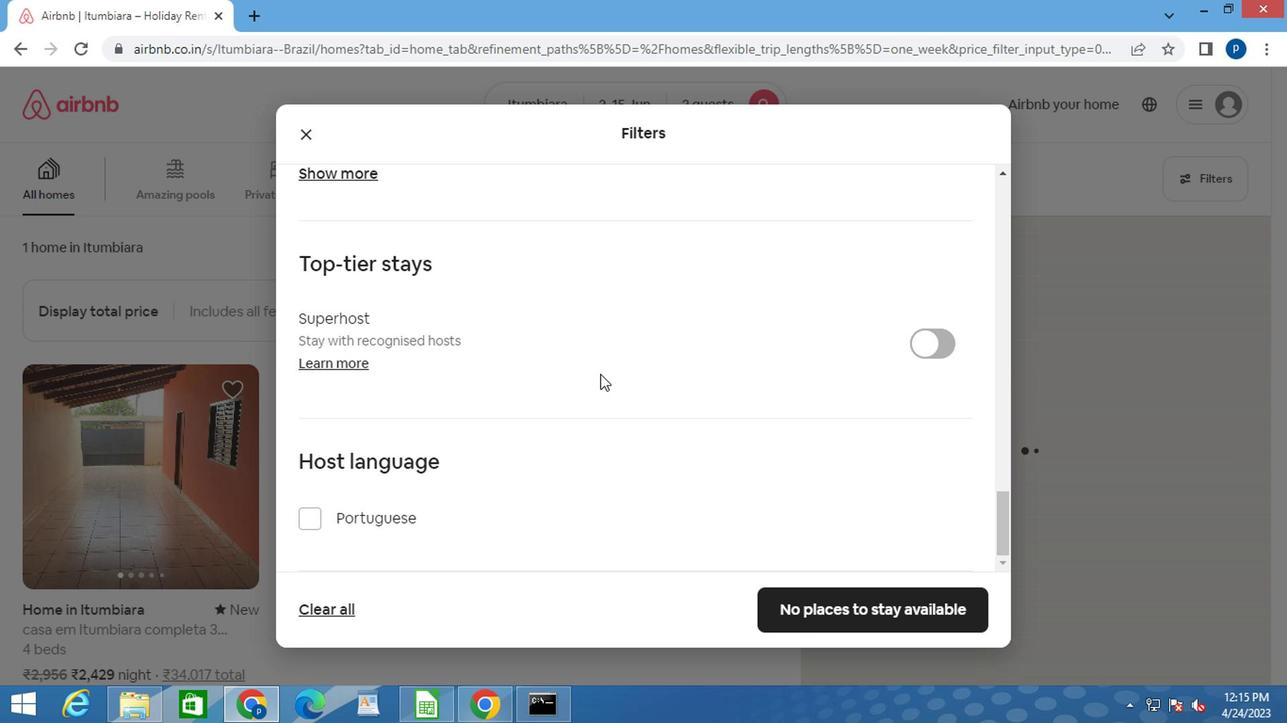 
Action: Mouse moved to (594, 378)
Screenshot: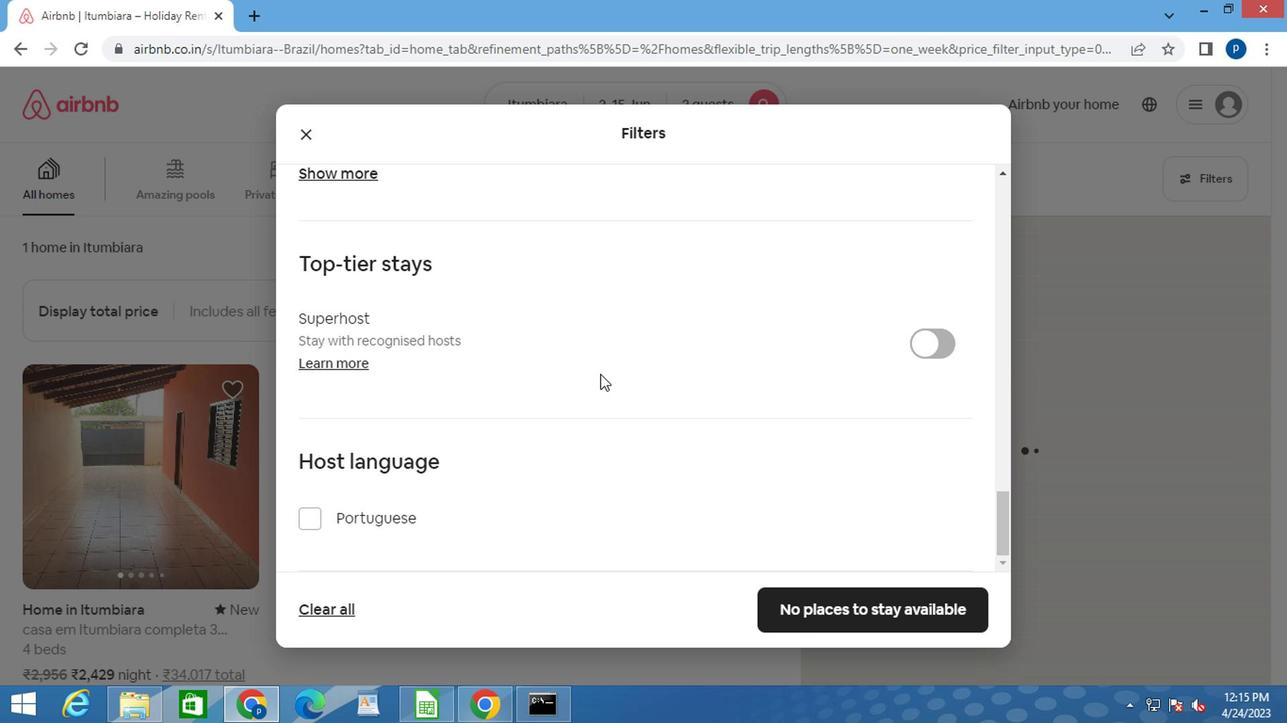 
Action: Mouse scrolled (594, 377) with delta (0, -1)
Screenshot: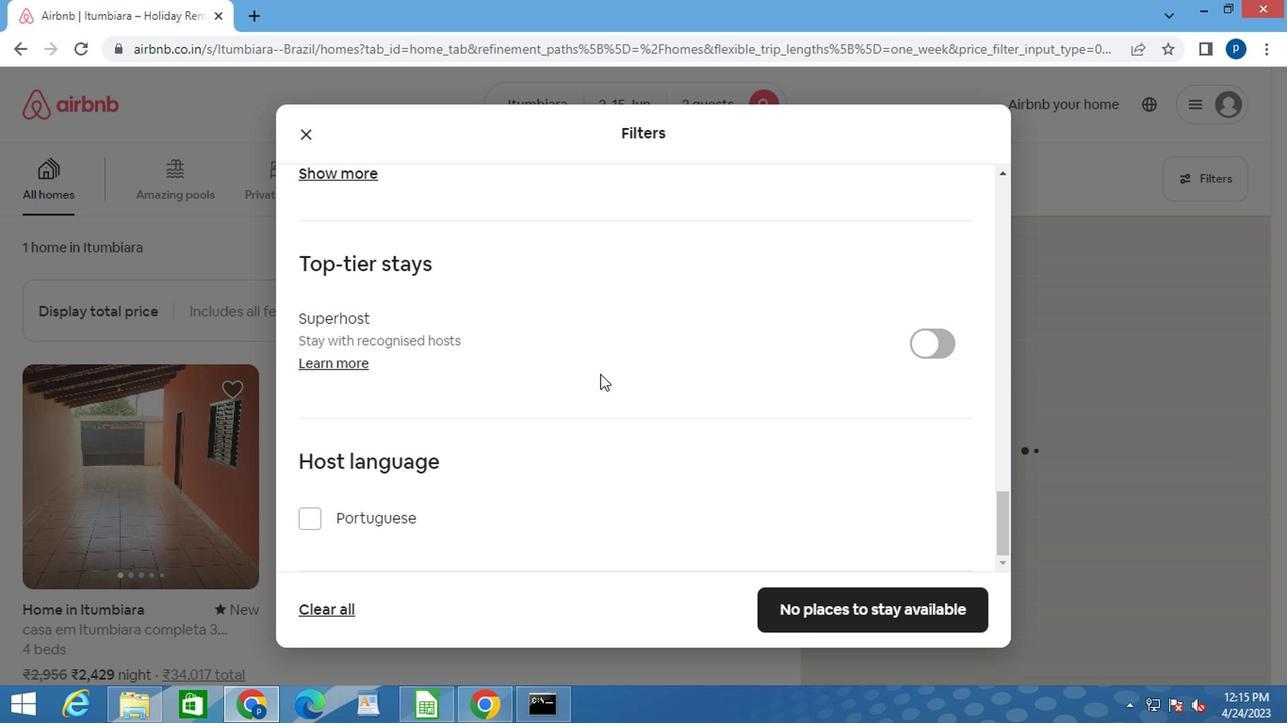 
Action: Mouse moved to (593, 380)
Screenshot: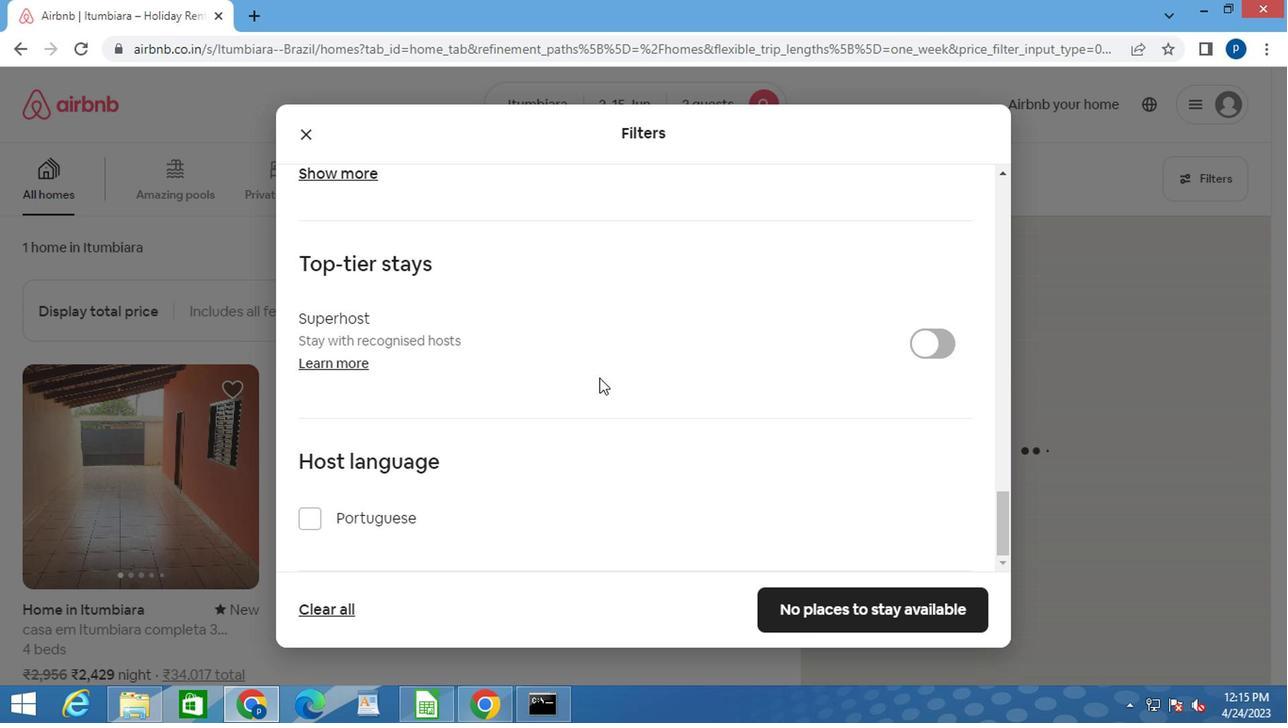 
Action: Mouse scrolled (593, 379) with delta (0, 0)
Screenshot: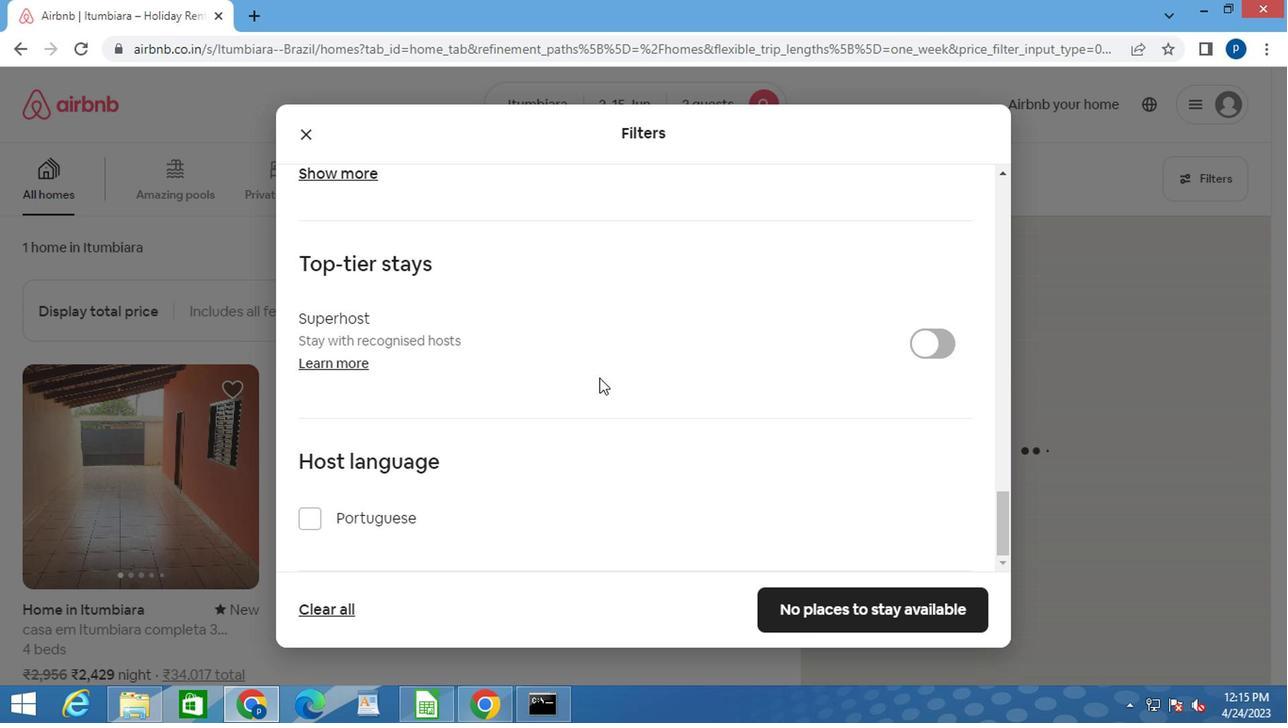 
Action: Mouse moved to (858, 584)
Screenshot: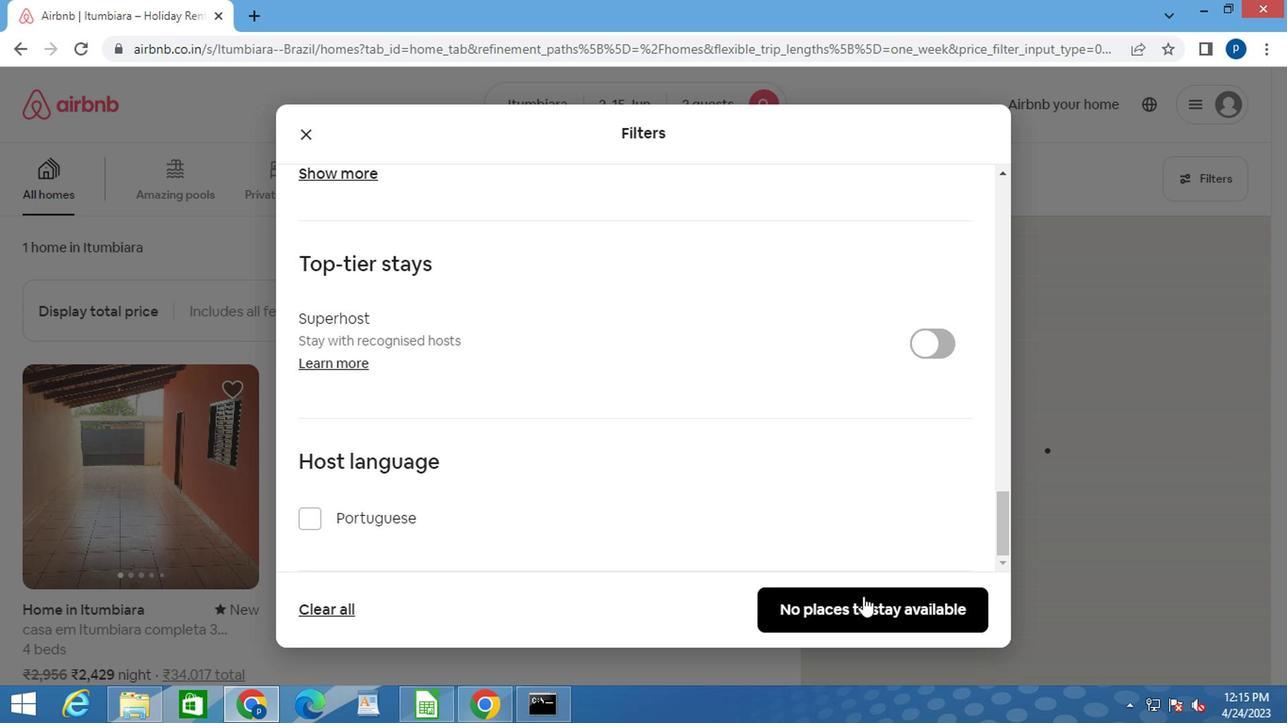 
Action: Mouse pressed left at (858, 584)
Screenshot: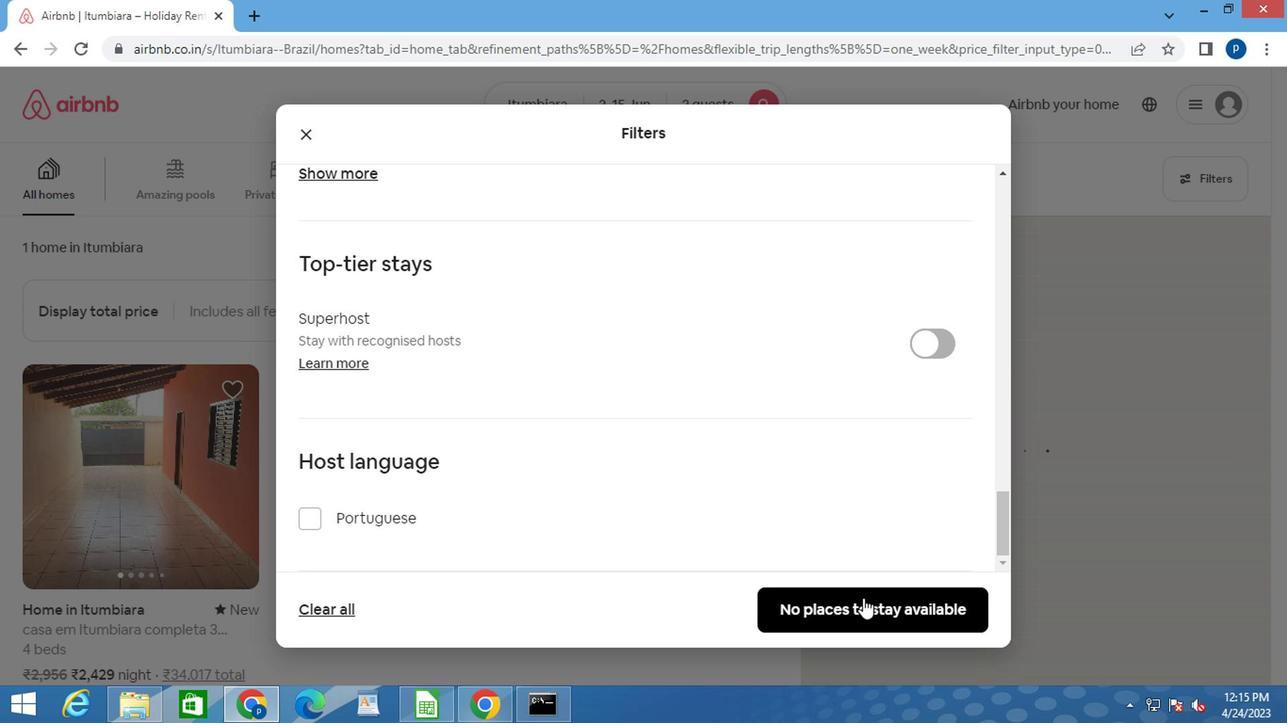 
